 Task: Research Airbnb options in Tripoli, Libya from 10th November, 2023 to 25th November, 2023 for 4 adults.4 bedrooms having 4 beds and 4 bathrooms. Property type can be hotel. Amenities needed are: wifi, TV, free parkinig on premises, gym, breakfast. Look for 5 properties as per requirement.
Action: Mouse moved to (539, 103)
Screenshot: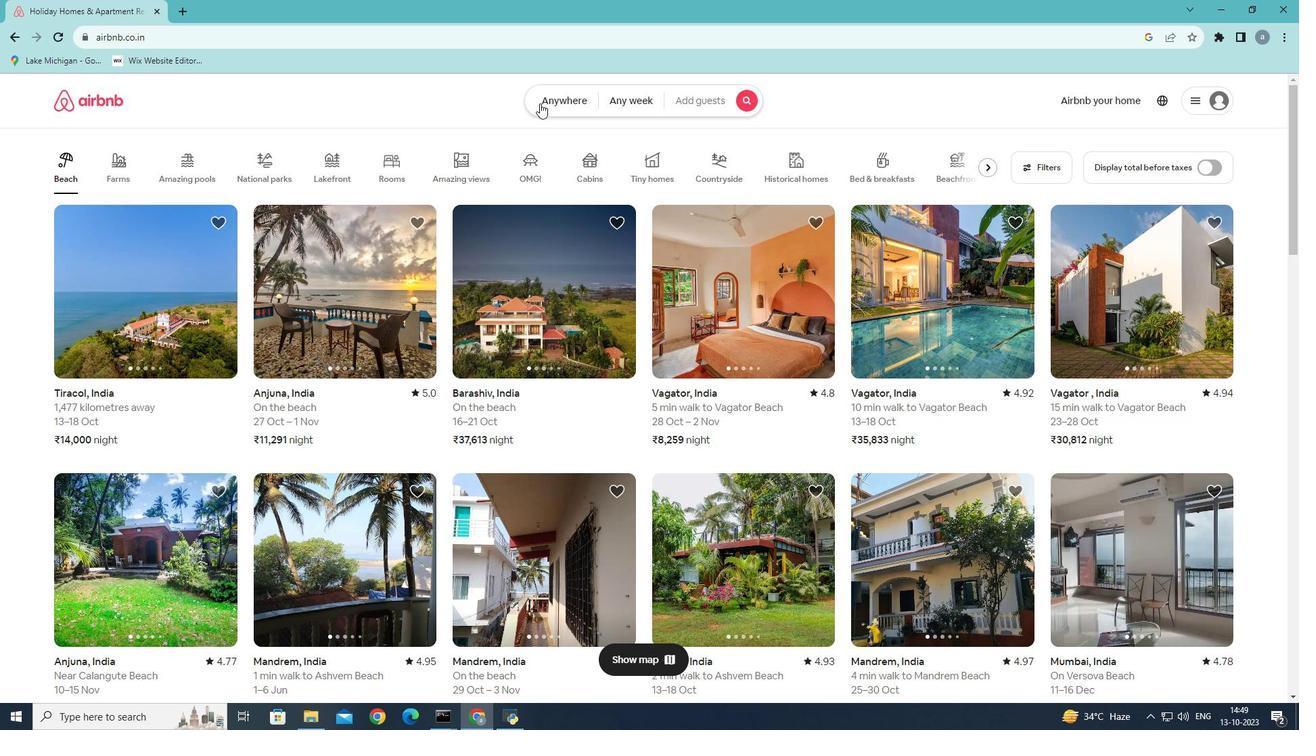 
Action: Mouse pressed left at (539, 103)
Screenshot: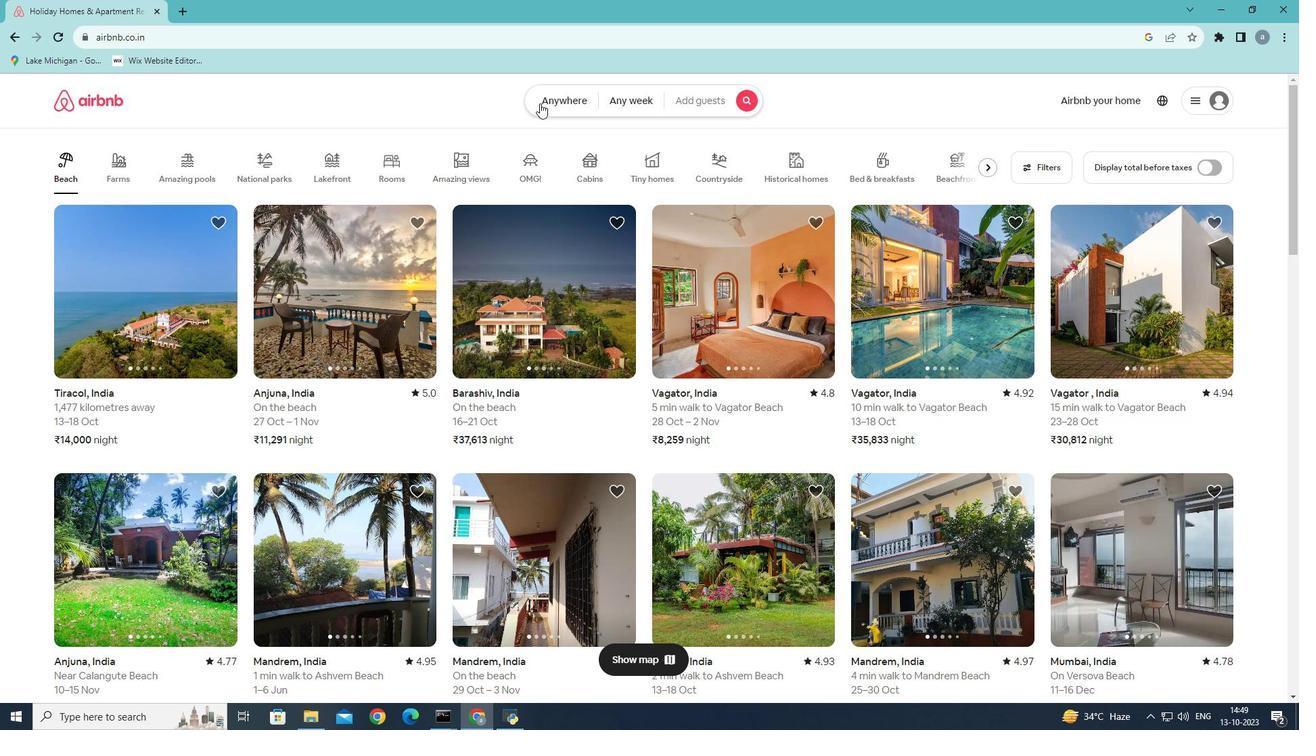 
Action: Mouse moved to (386, 152)
Screenshot: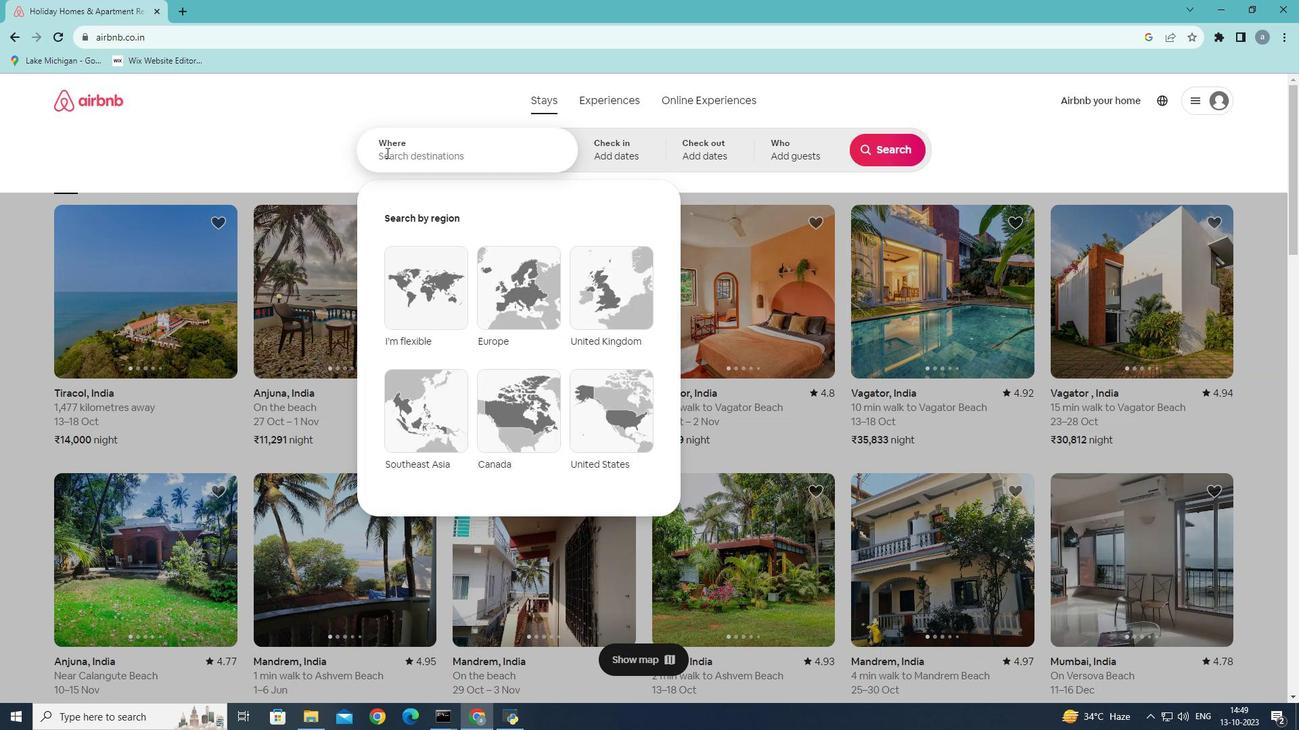 
Action: Mouse pressed left at (386, 152)
Screenshot: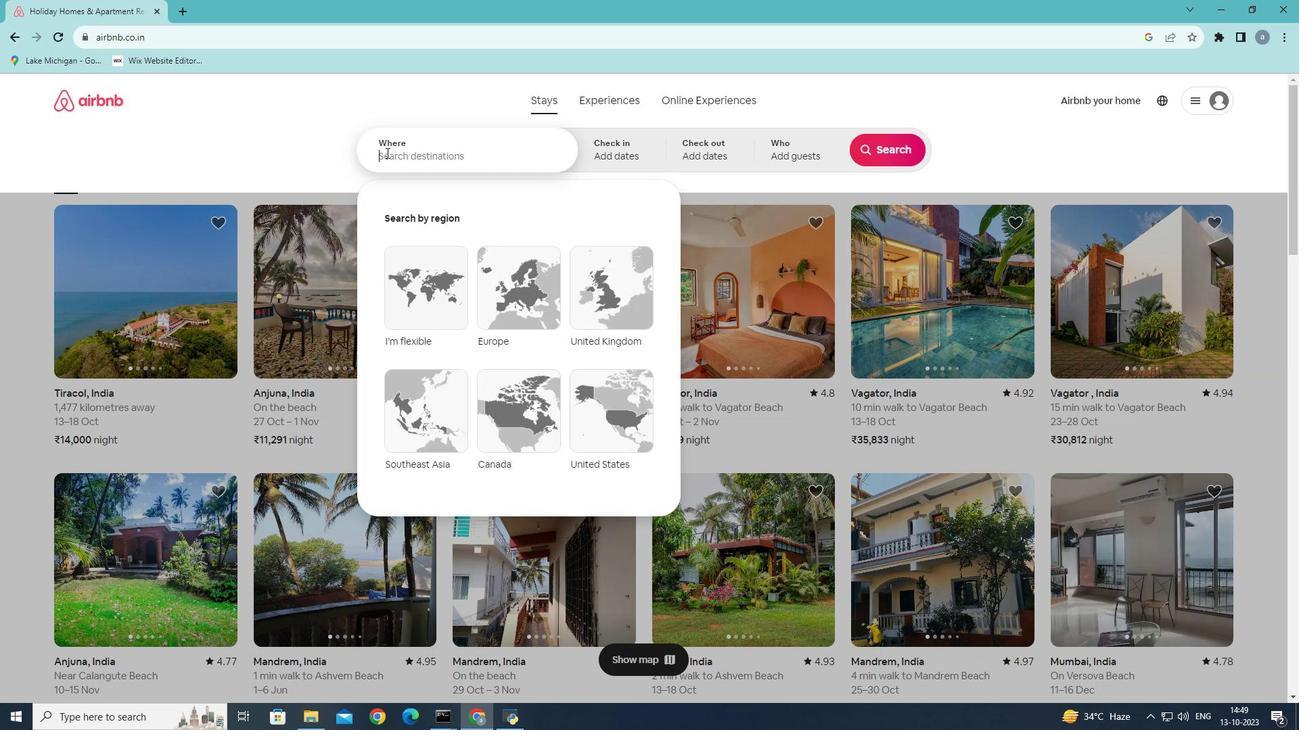 
Action: Mouse moved to (386, 154)
Screenshot: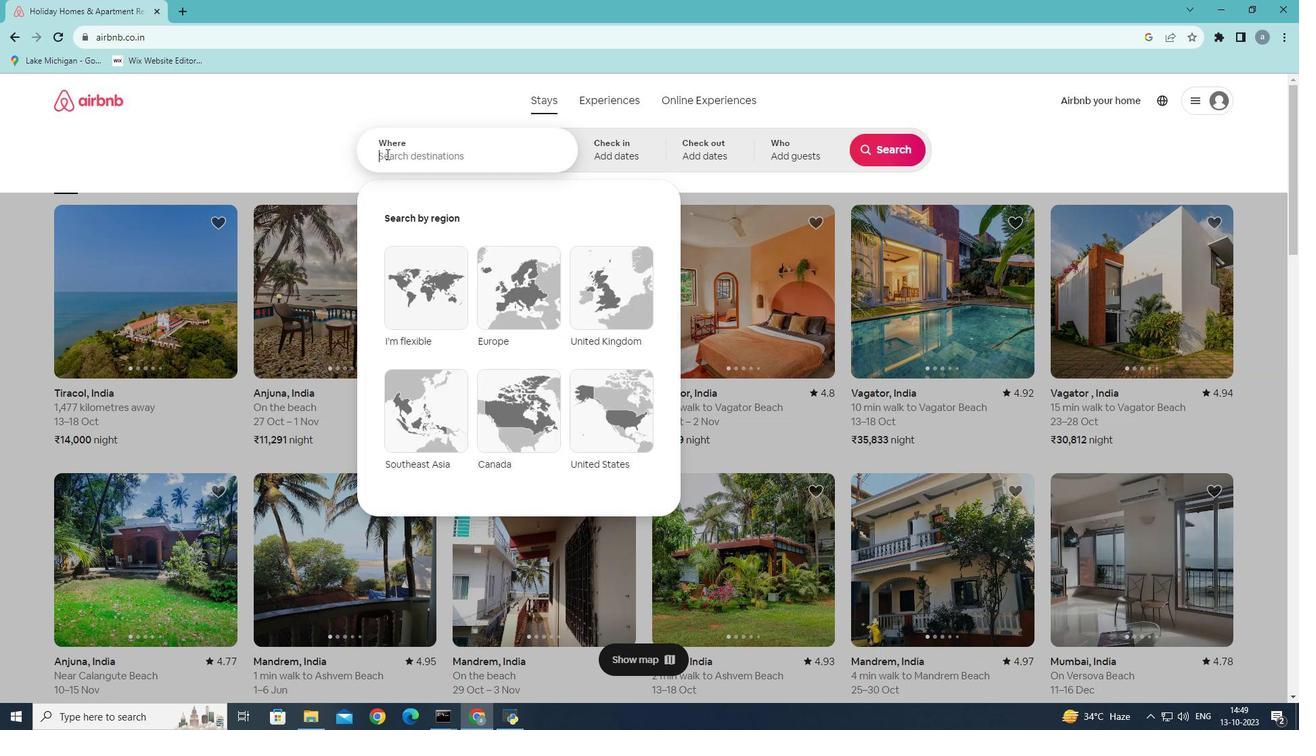 
Action: Key pressed <Key.shift>Tripoli
Screenshot: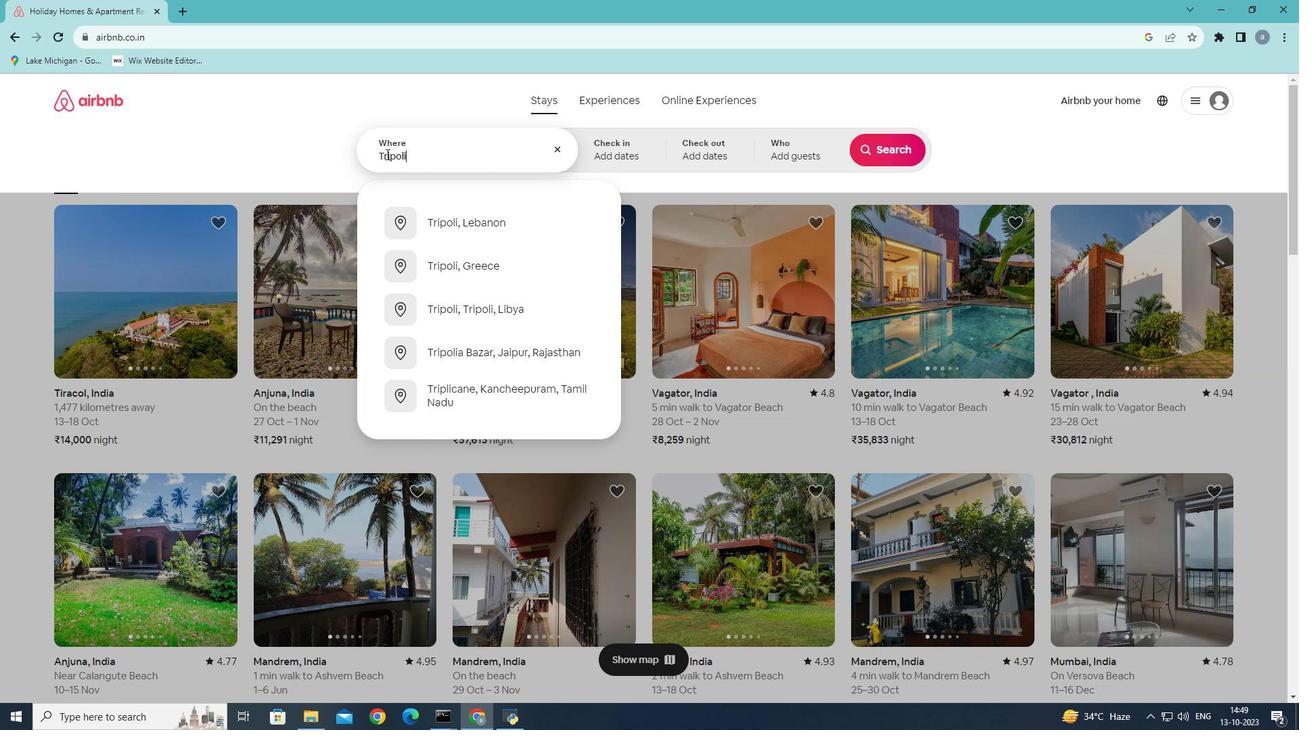 
Action: Mouse moved to (462, 313)
Screenshot: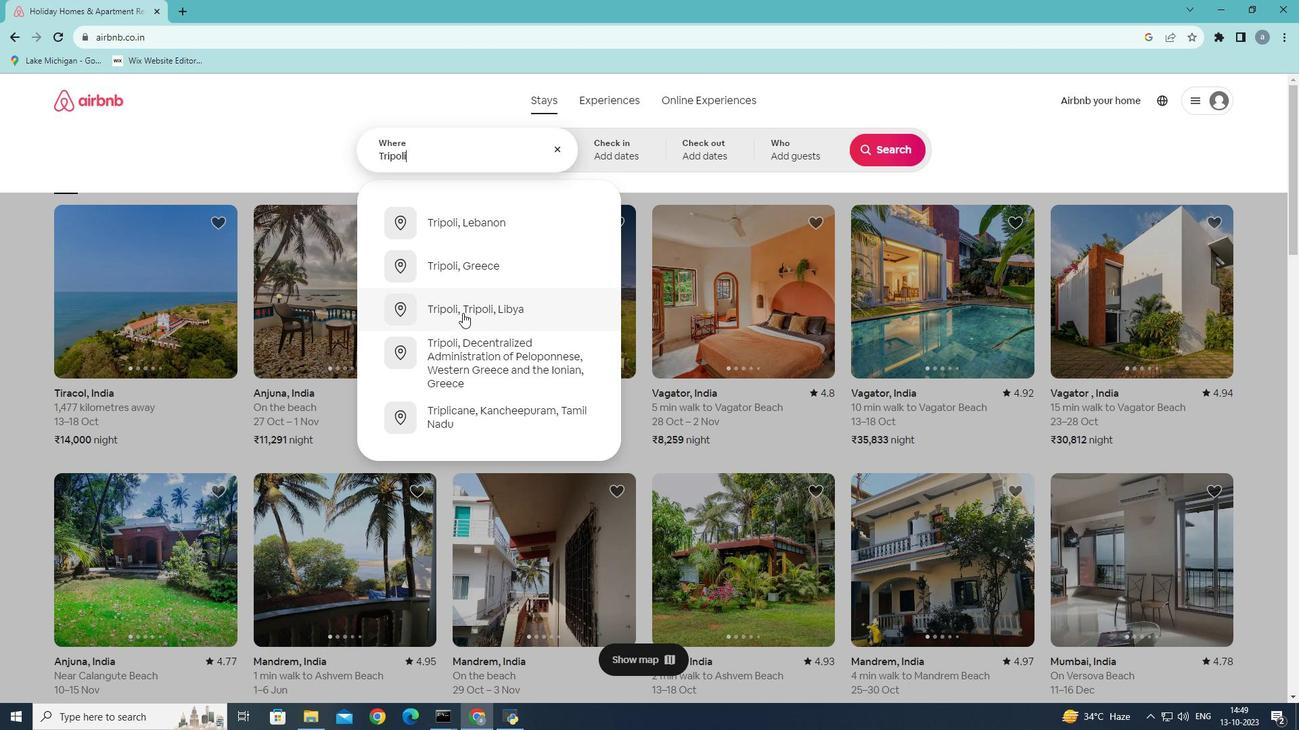 
Action: Mouse pressed left at (462, 313)
Screenshot: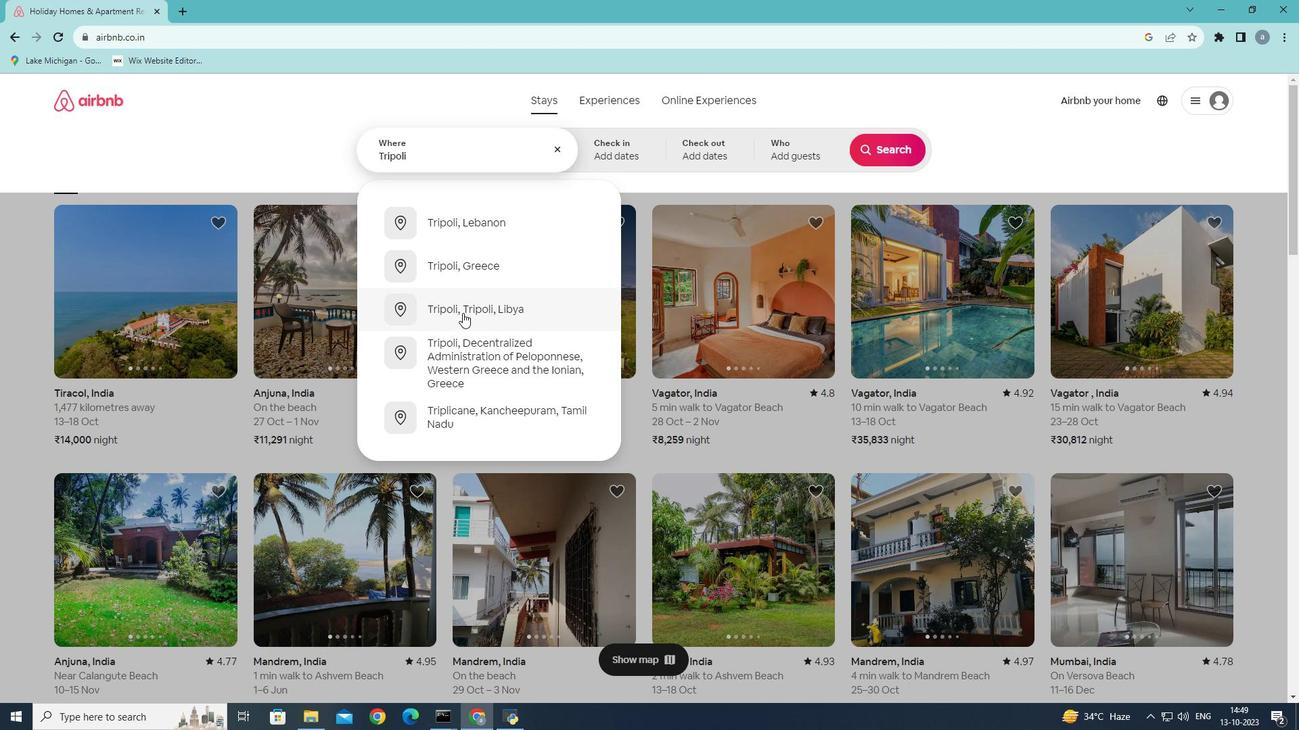 
Action: Mouse moved to (889, 255)
Screenshot: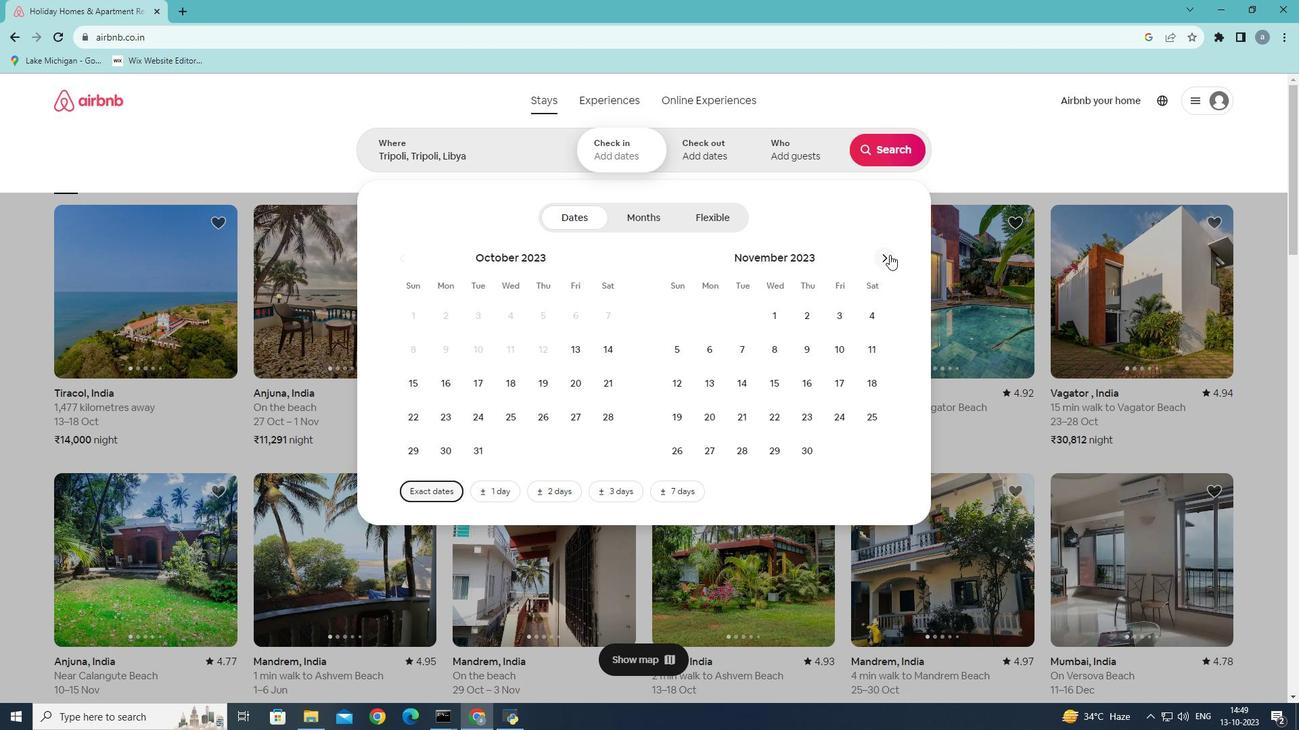 
Action: Mouse pressed left at (889, 255)
Screenshot: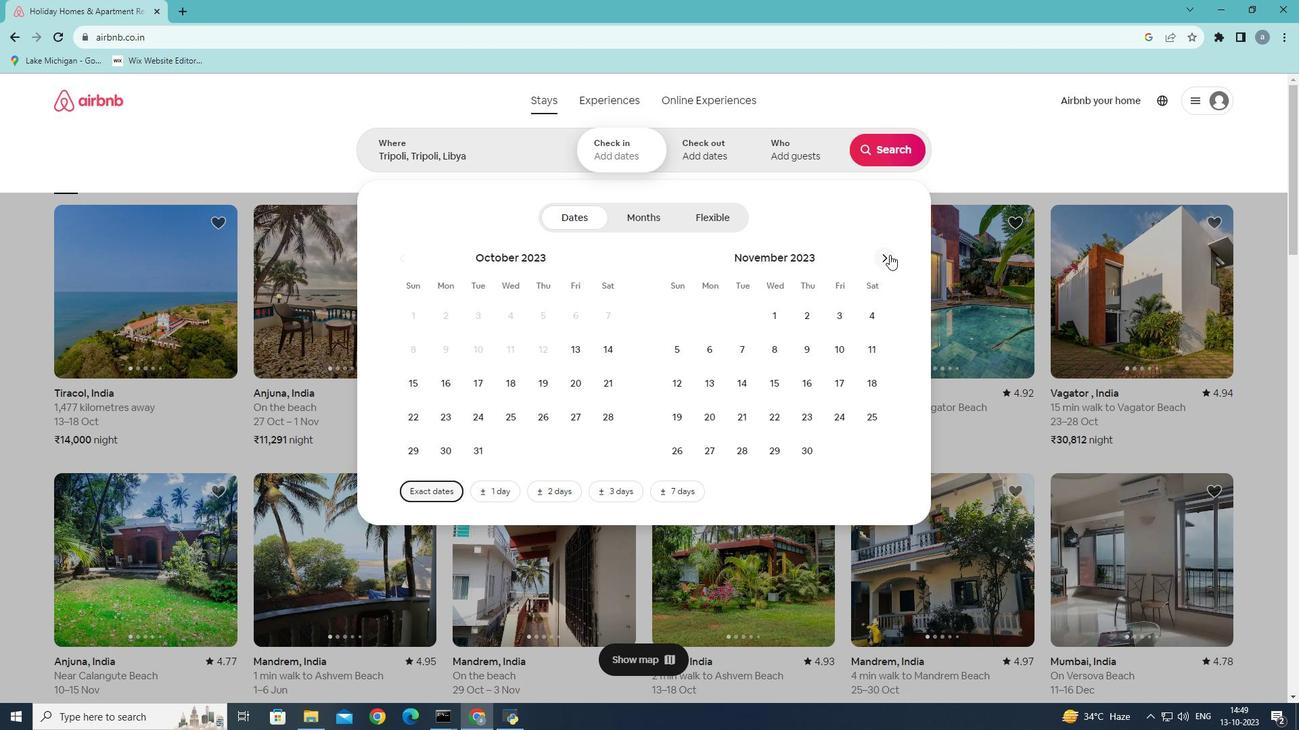 
Action: Mouse moved to (572, 347)
Screenshot: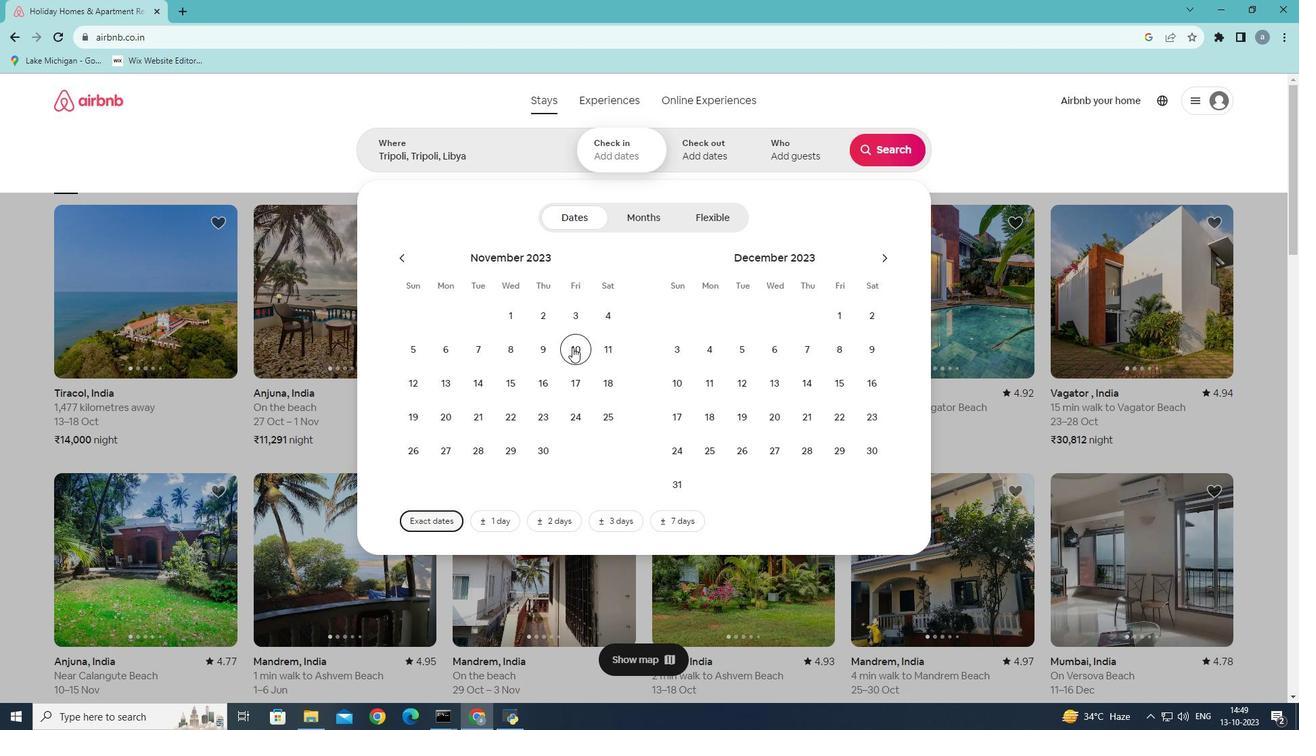 
Action: Mouse pressed left at (572, 347)
Screenshot: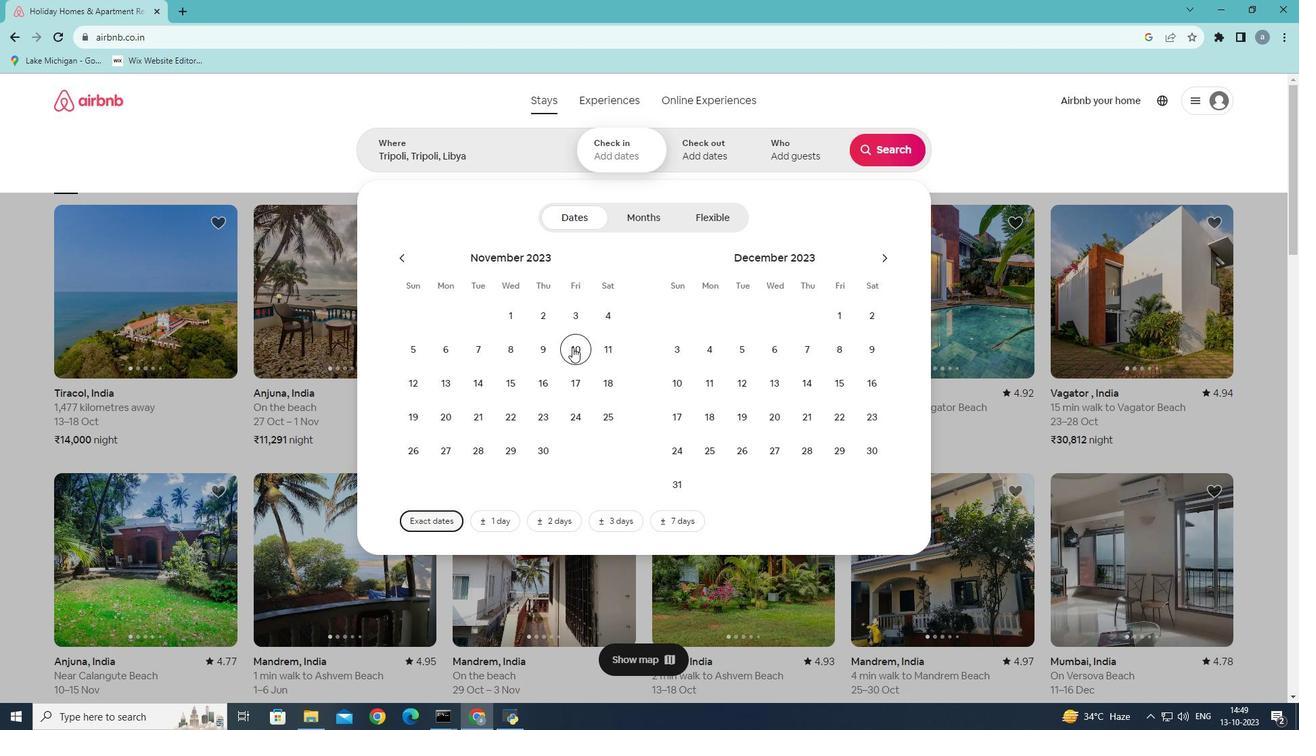 
Action: Mouse moved to (616, 421)
Screenshot: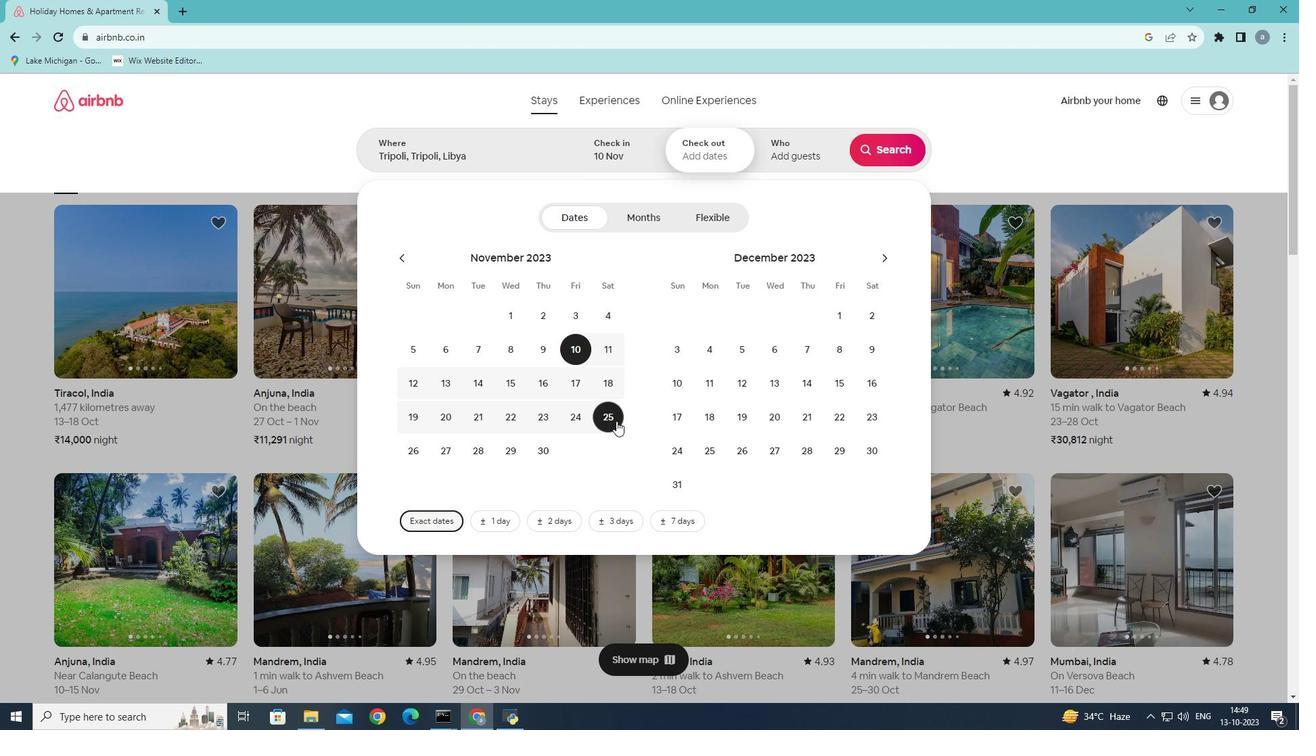 
Action: Mouse pressed left at (616, 421)
Screenshot: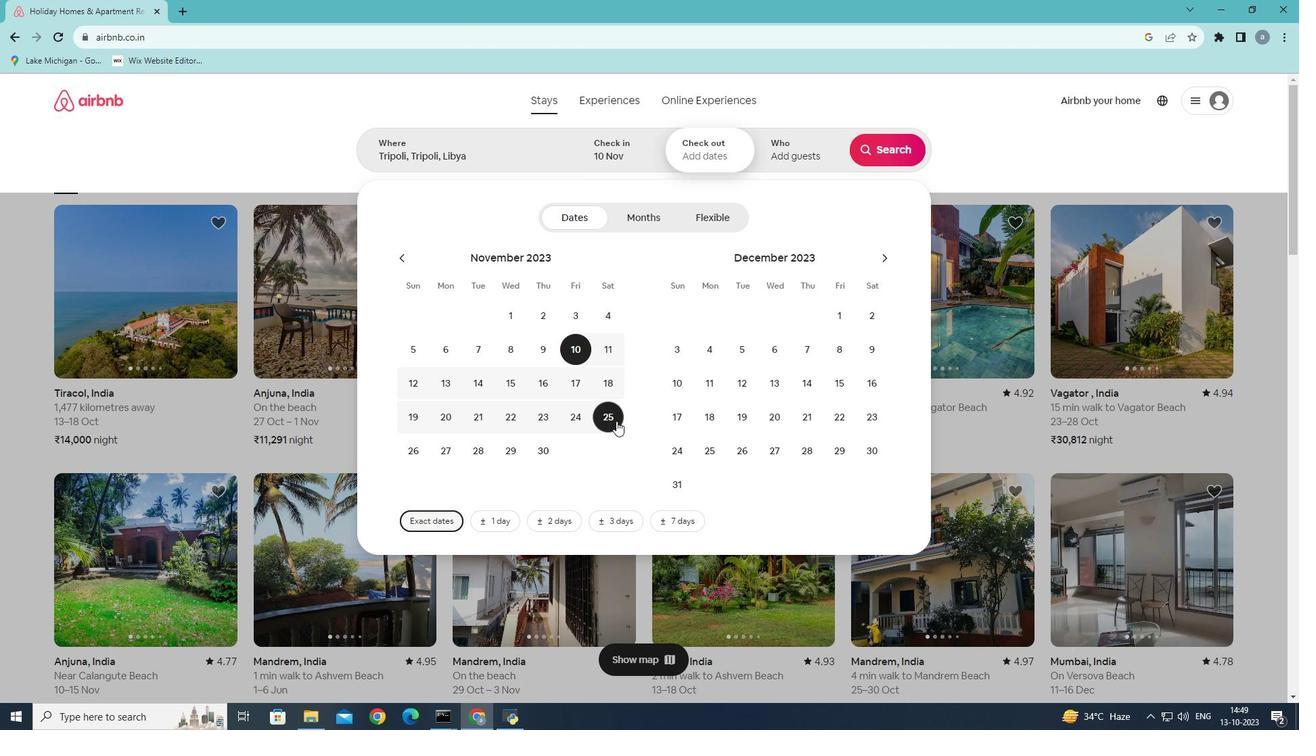 
Action: Mouse moved to (830, 156)
Screenshot: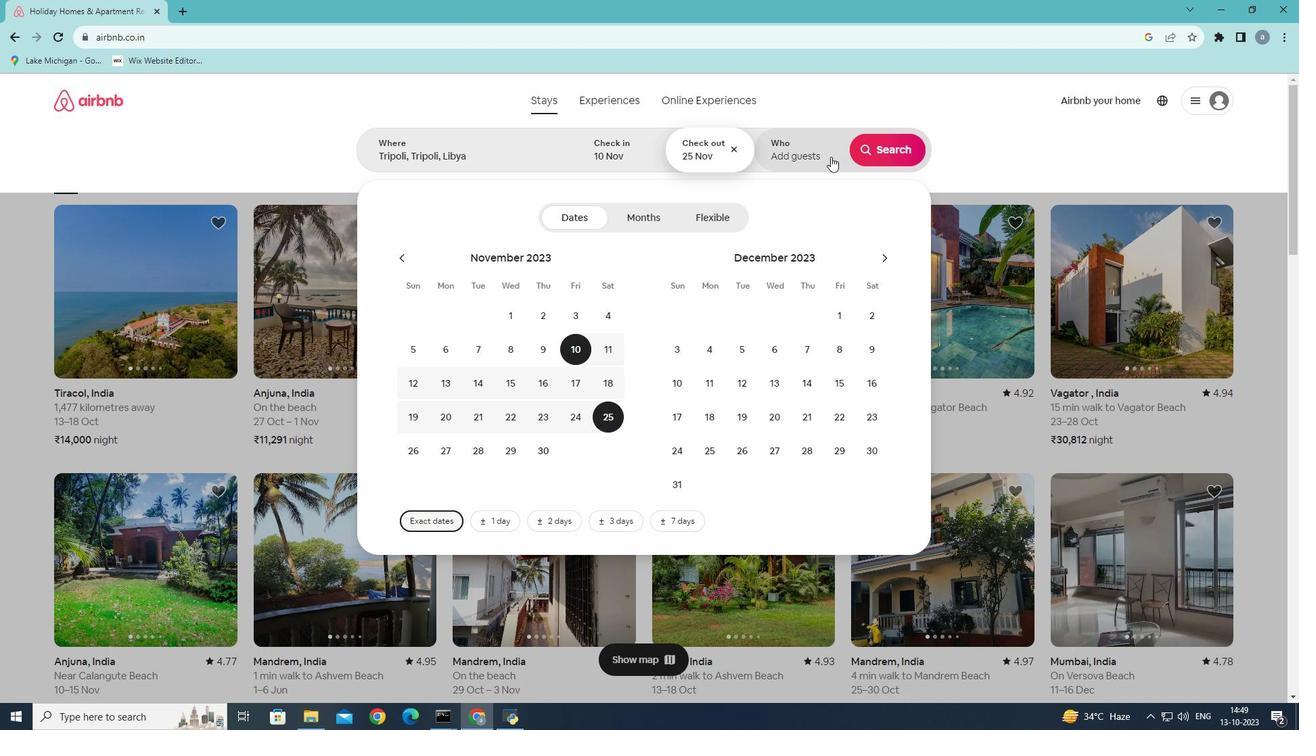 
Action: Mouse pressed left at (830, 156)
Screenshot: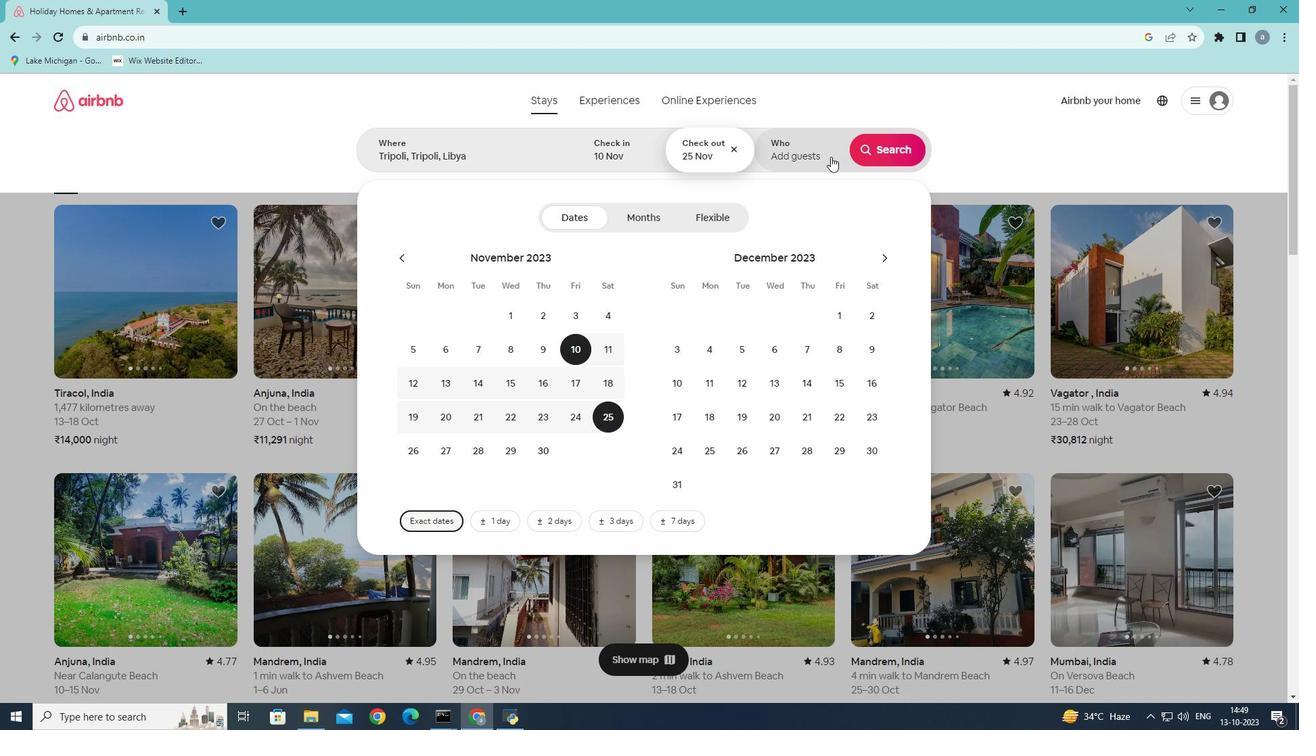 
Action: Mouse moved to (883, 218)
Screenshot: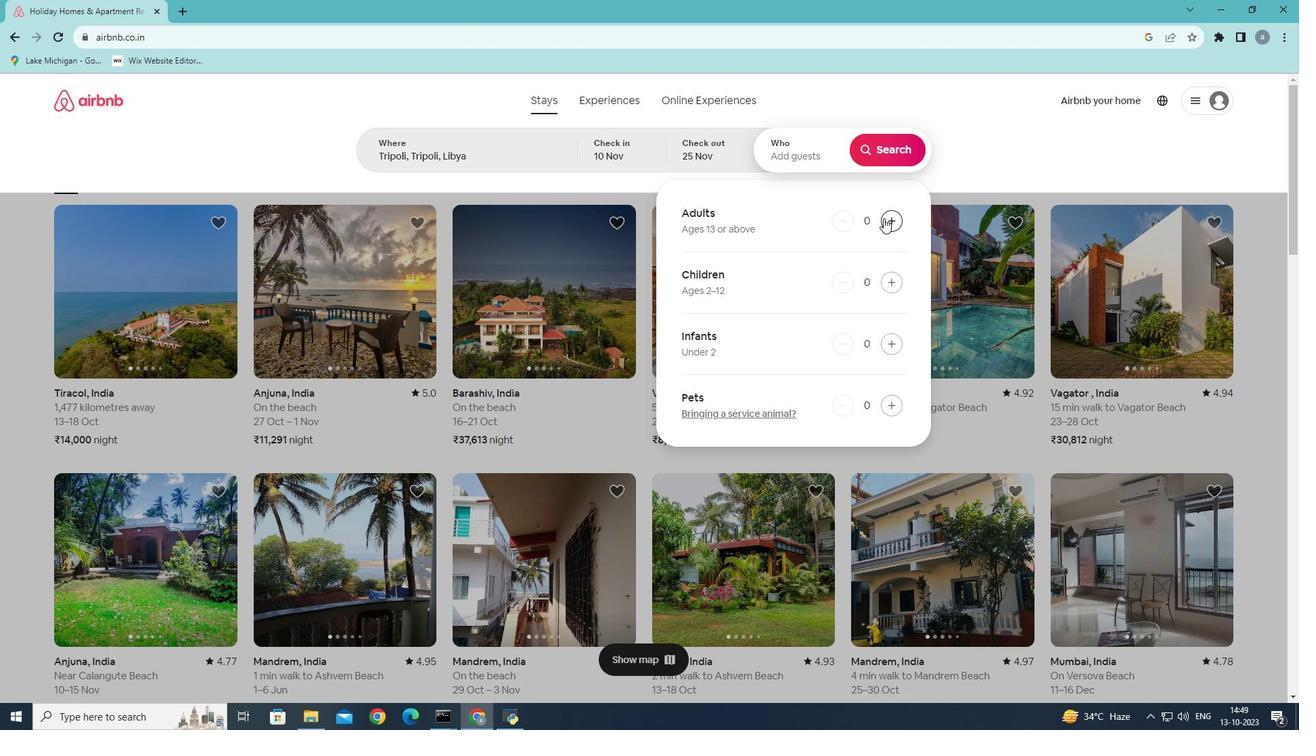 
Action: Mouse pressed left at (883, 218)
Screenshot: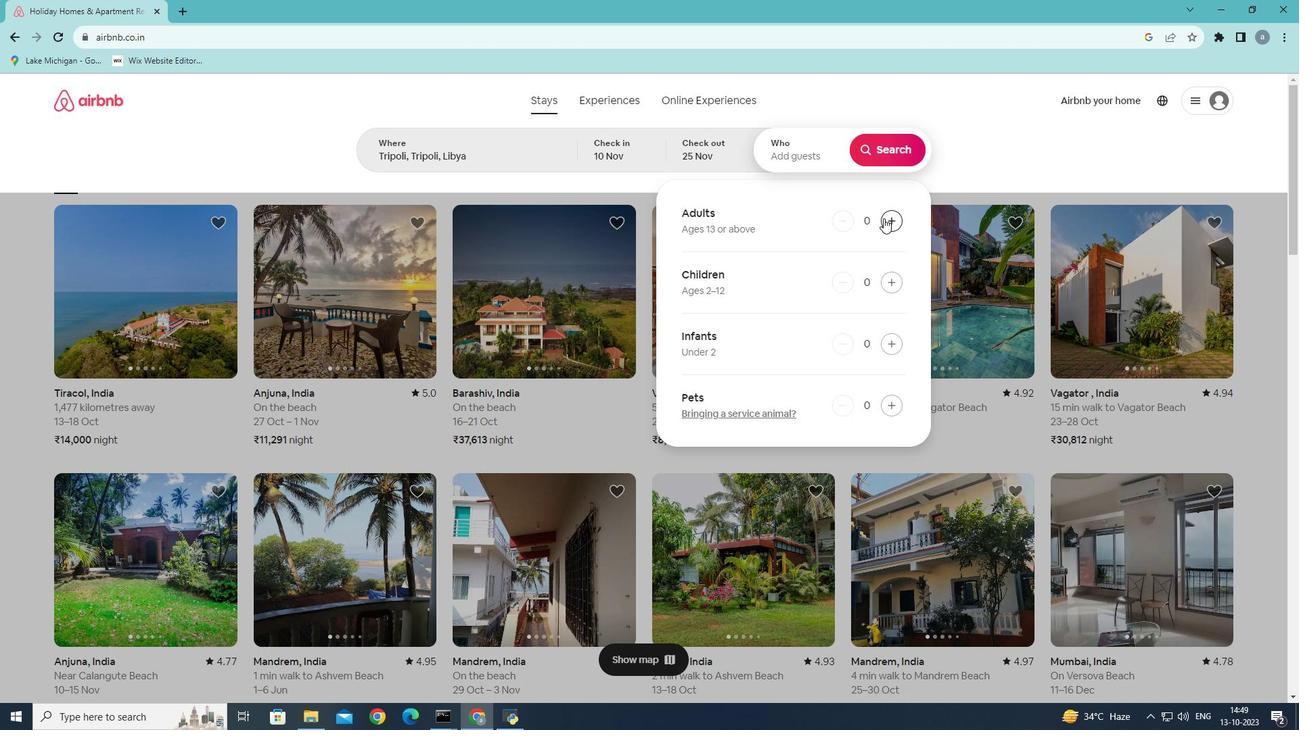 
Action: Mouse pressed left at (883, 218)
Screenshot: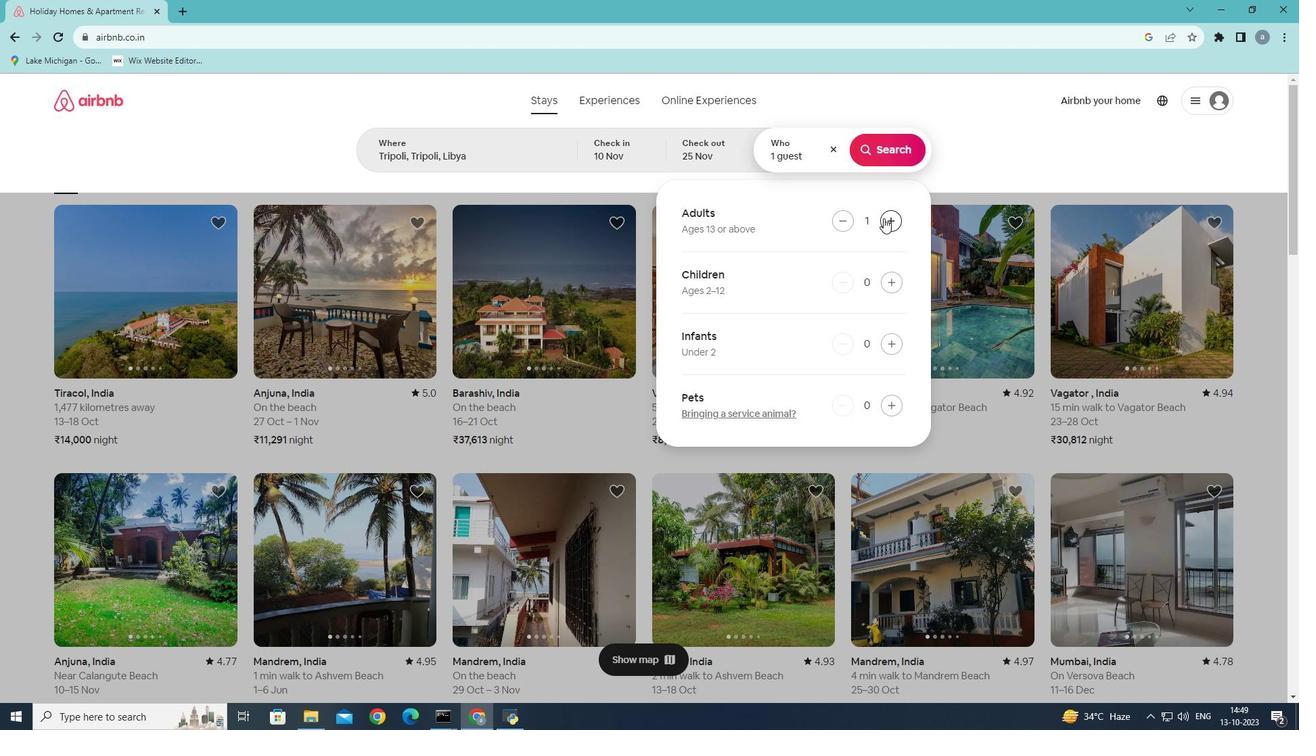
Action: Mouse pressed left at (883, 218)
Screenshot: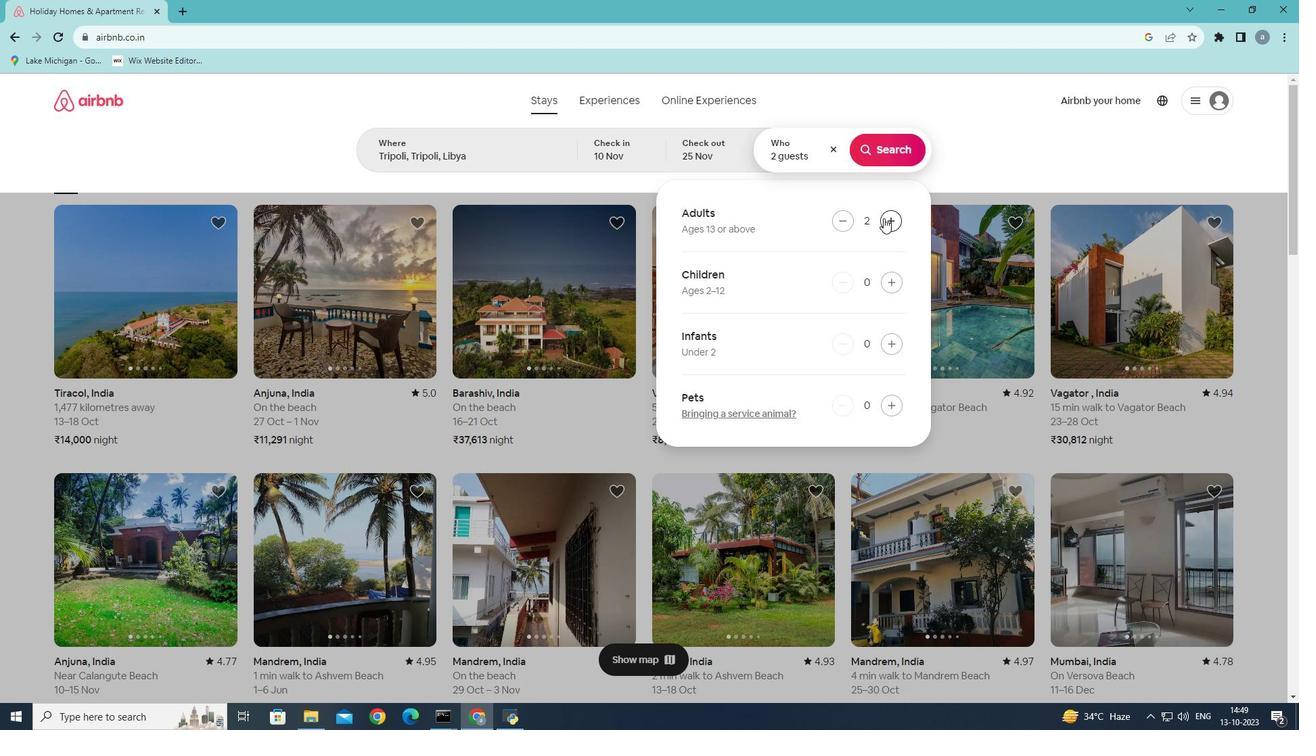 
Action: Mouse pressed left at (883, 218)
Screenshot: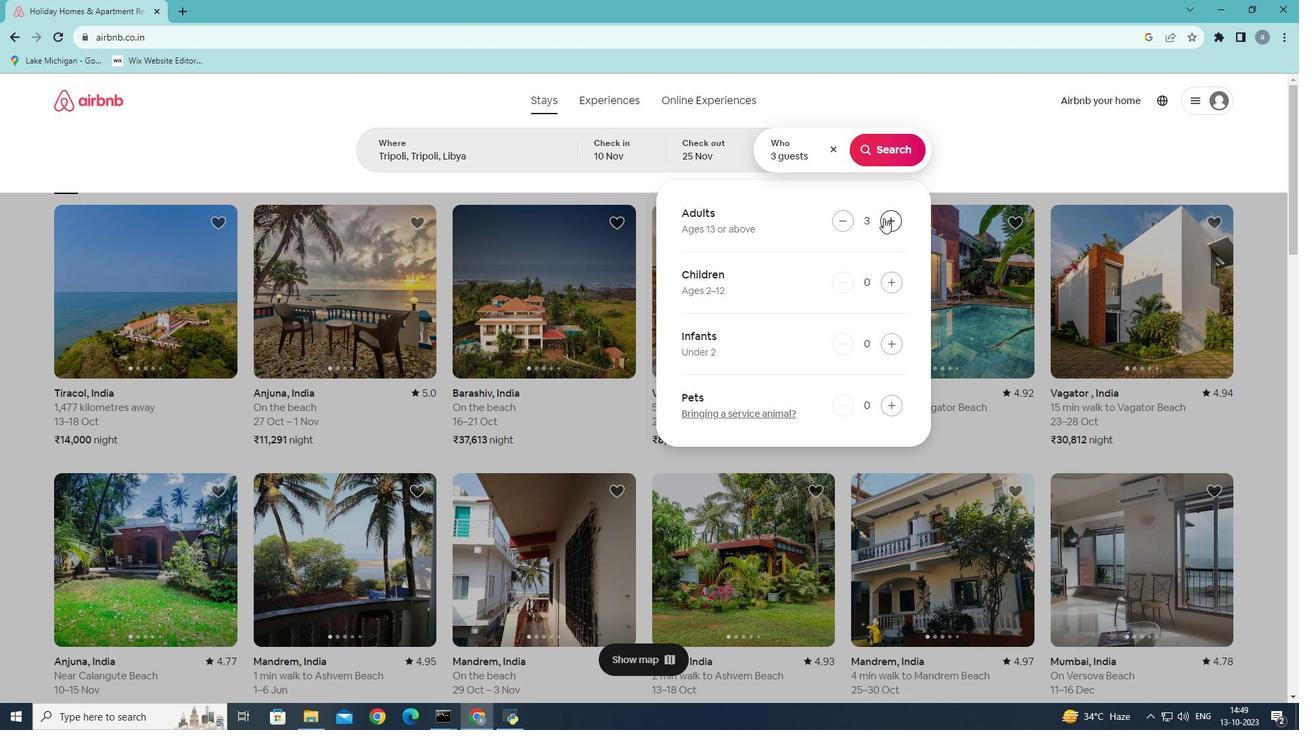 
Action: Mouse moved to (875, 151)
Screenshot: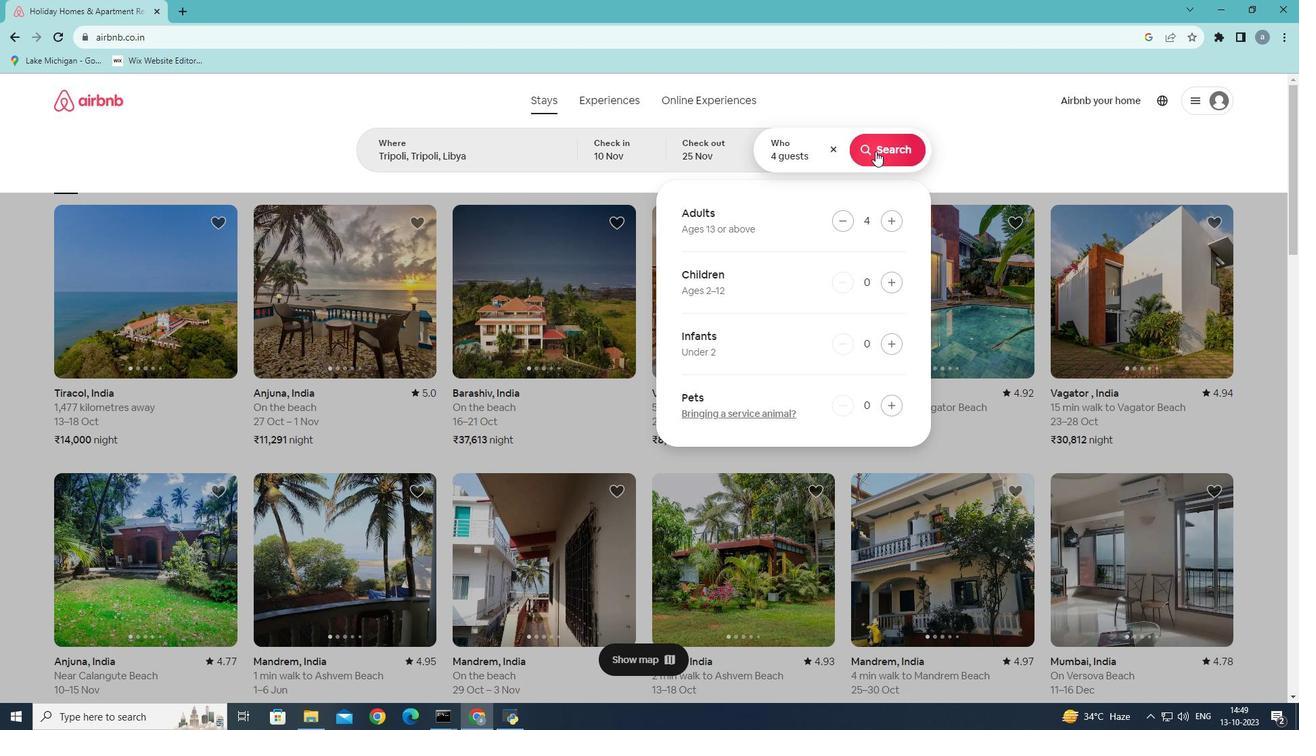 
Action: Mouse pressed left at (875, 151)
Screenshot: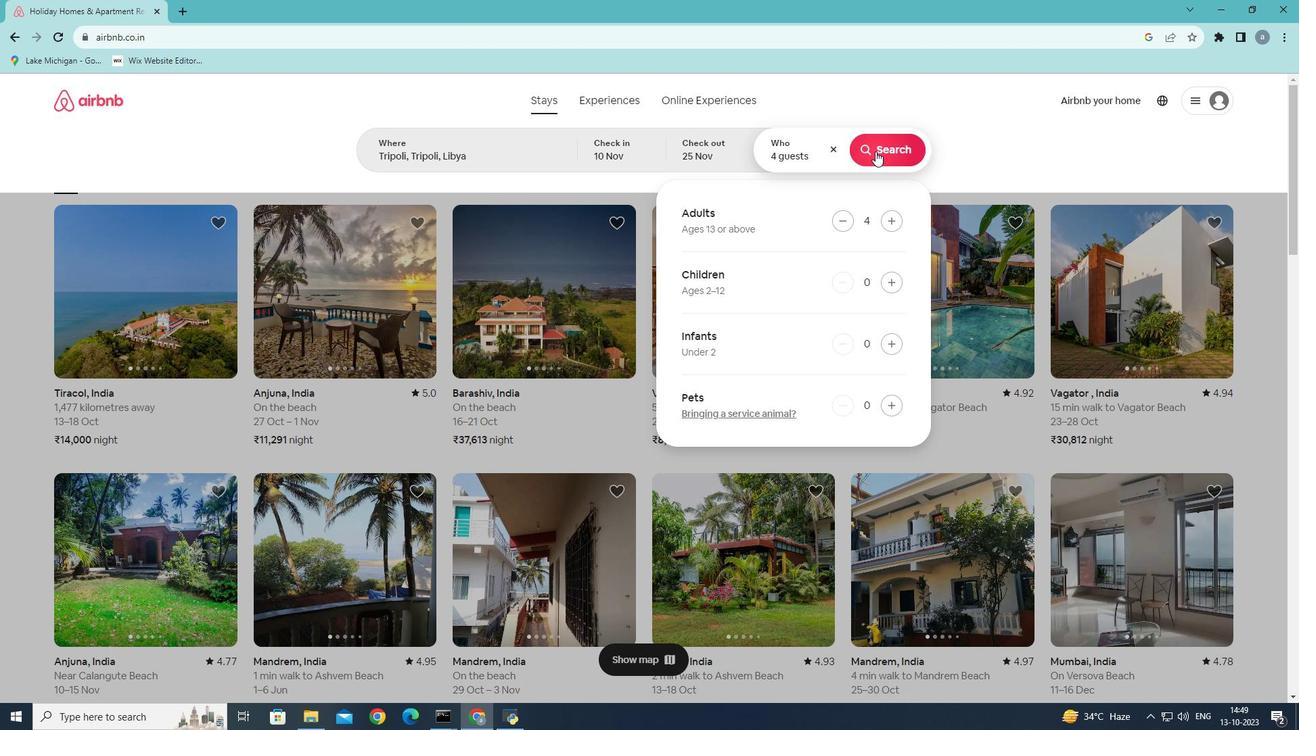 
Action: Mouse moved to (1088, 156)
Screenshot: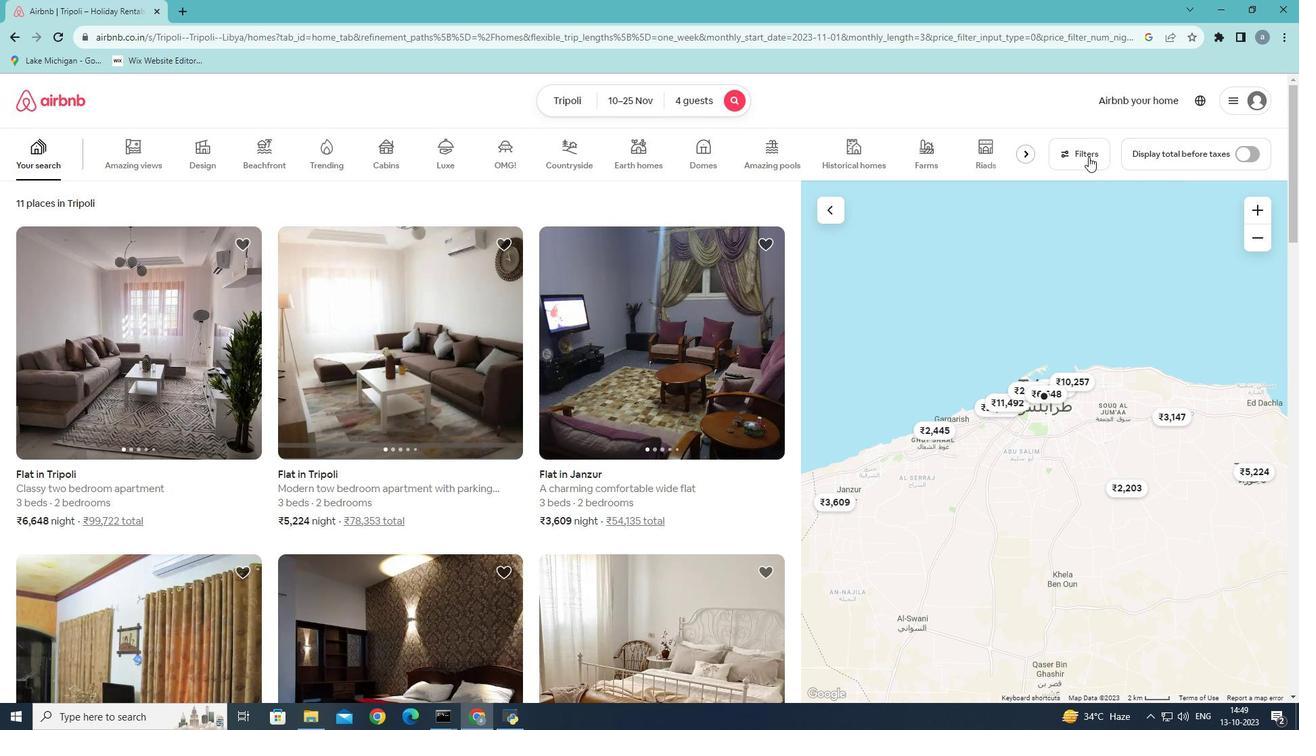 
Action: Mouse pressed left at (1088, 156)
Screenshot: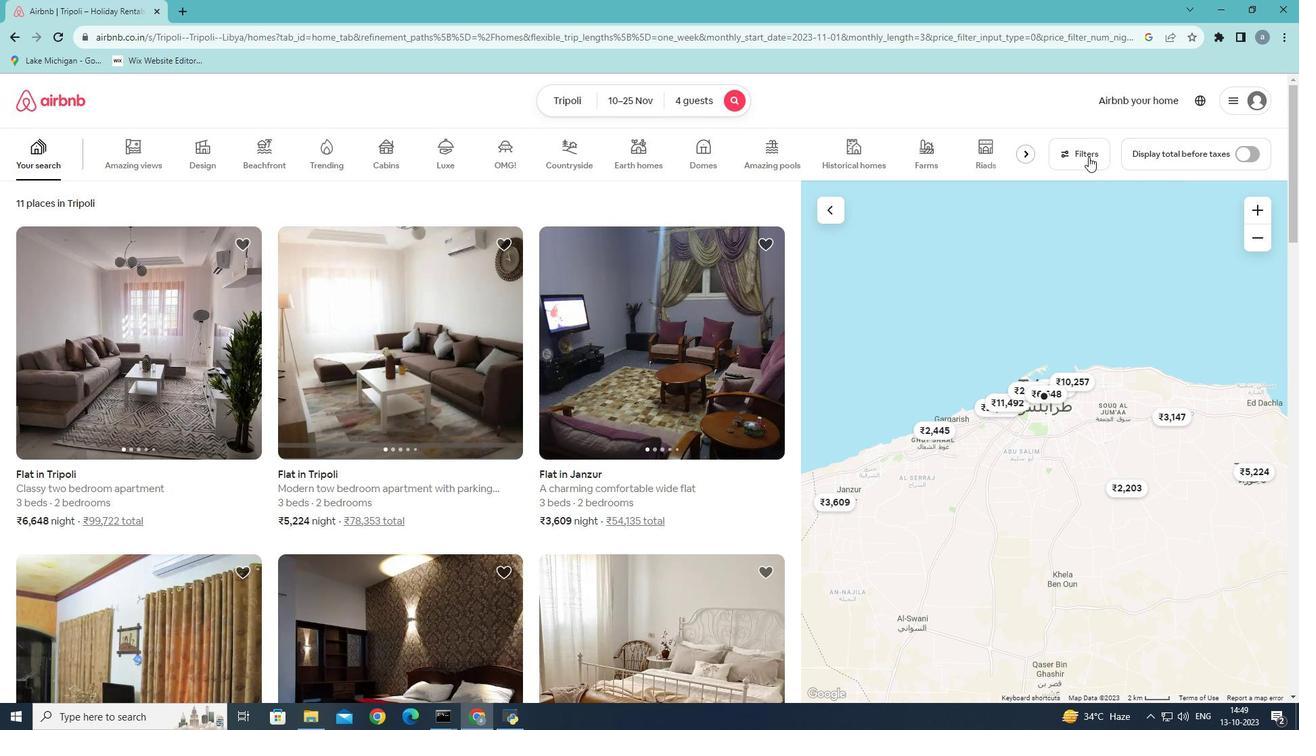 
Action: Mouse moved to (761, 350)
Screenshot: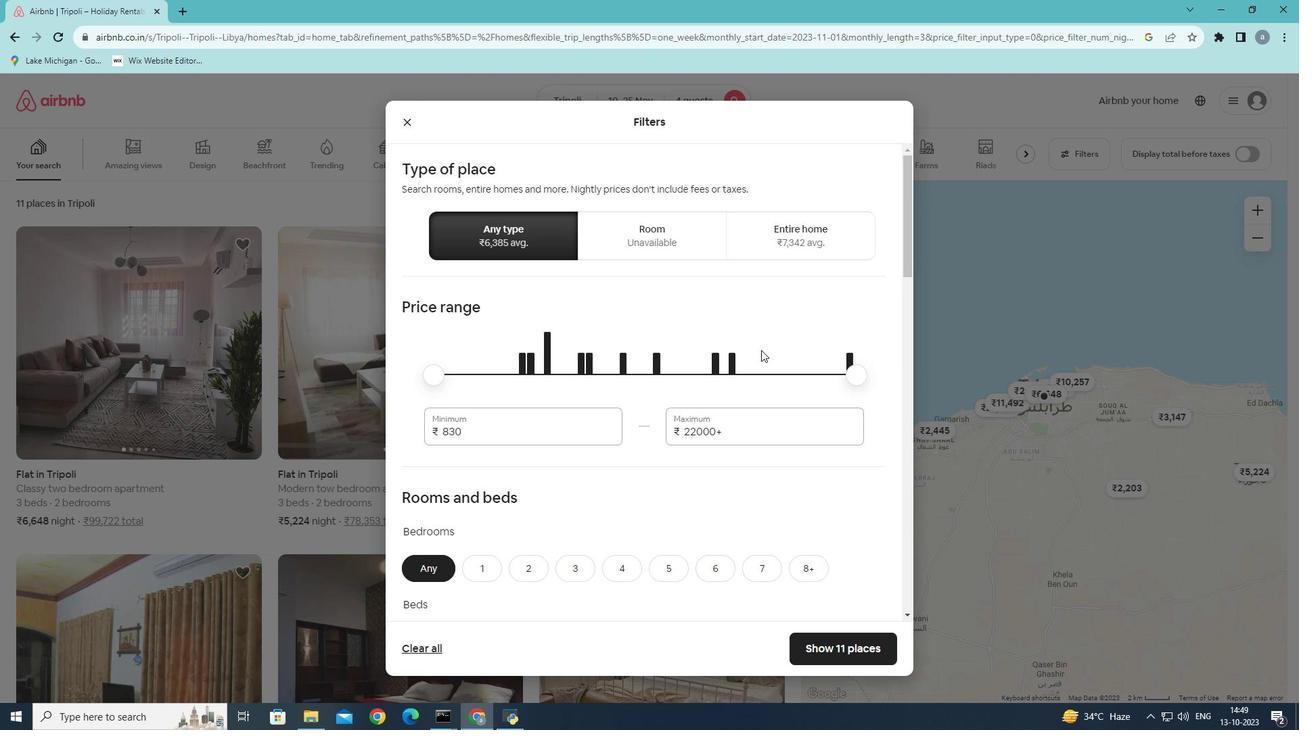 
Action: Mouse scrolled (761, 349) with delta (0, 0)
Screenshot: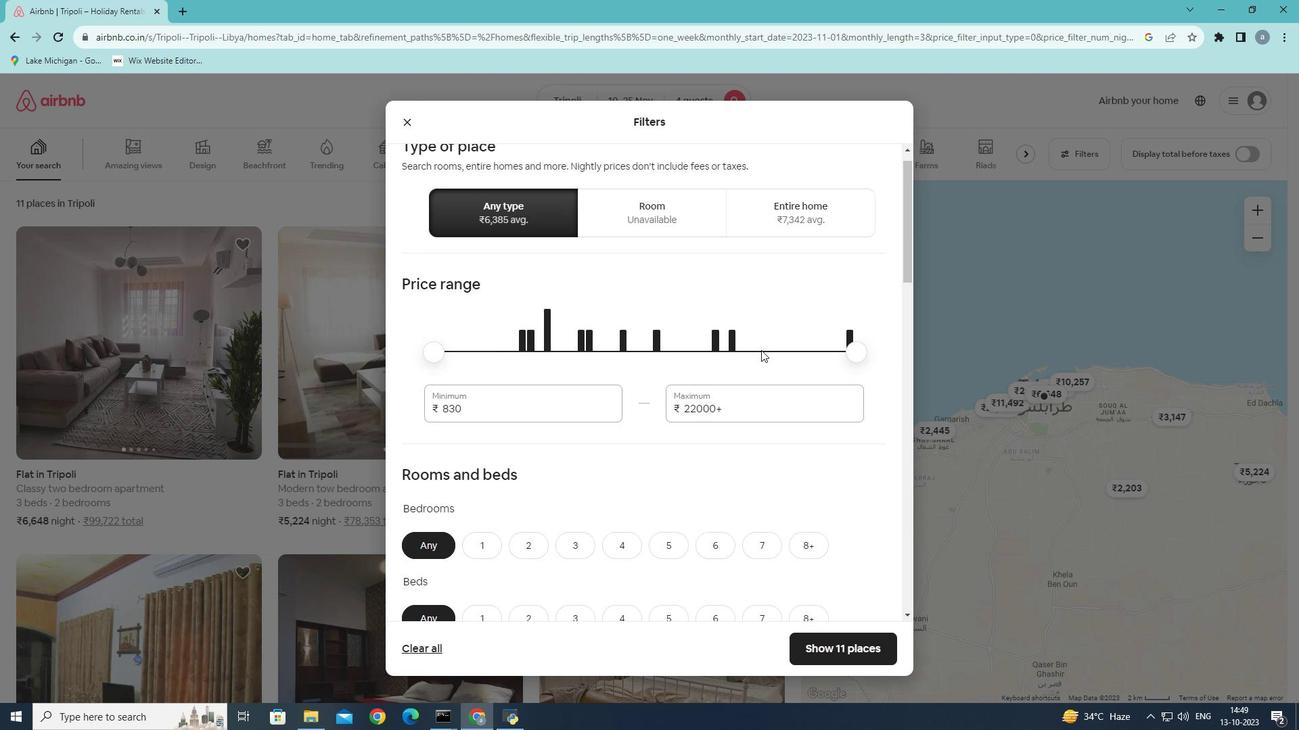 
Action: Mouse moved to (626, 498)
Screenshot: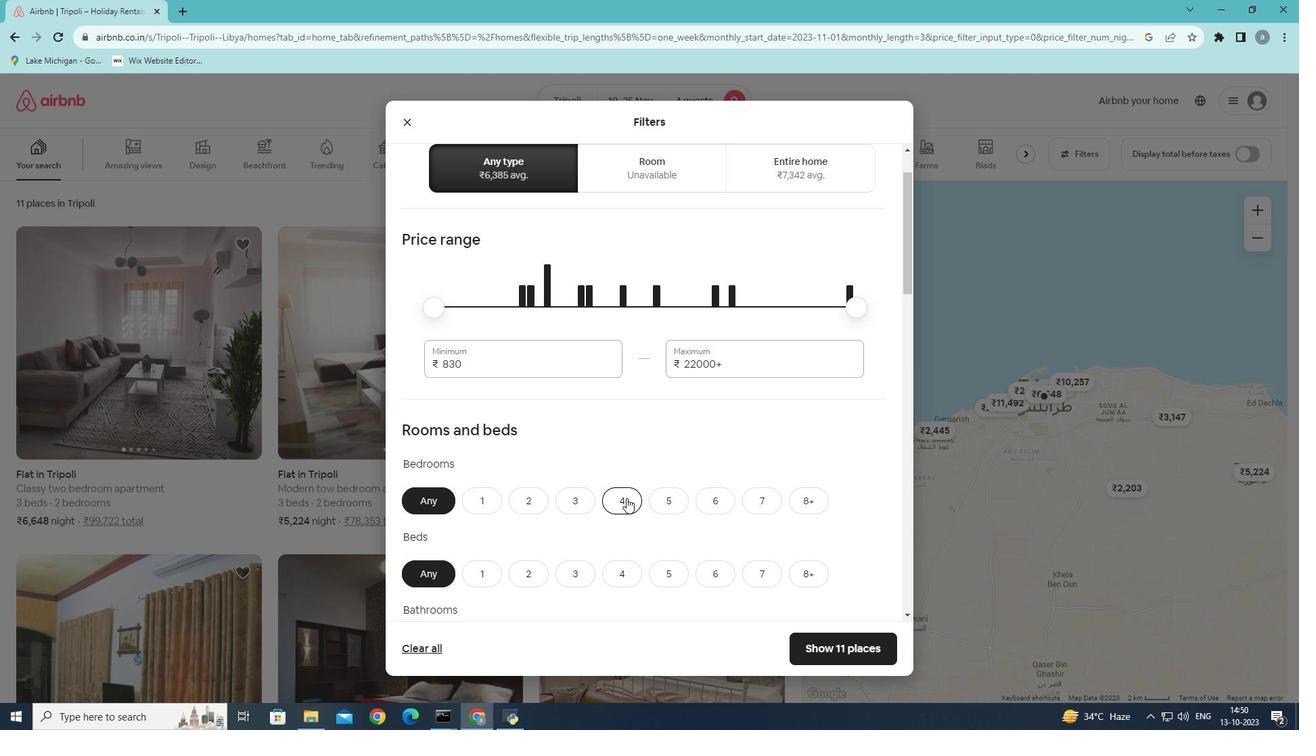 
Action: Mouse scrolled (626, 497) with delta (0, 0)
Screenshot: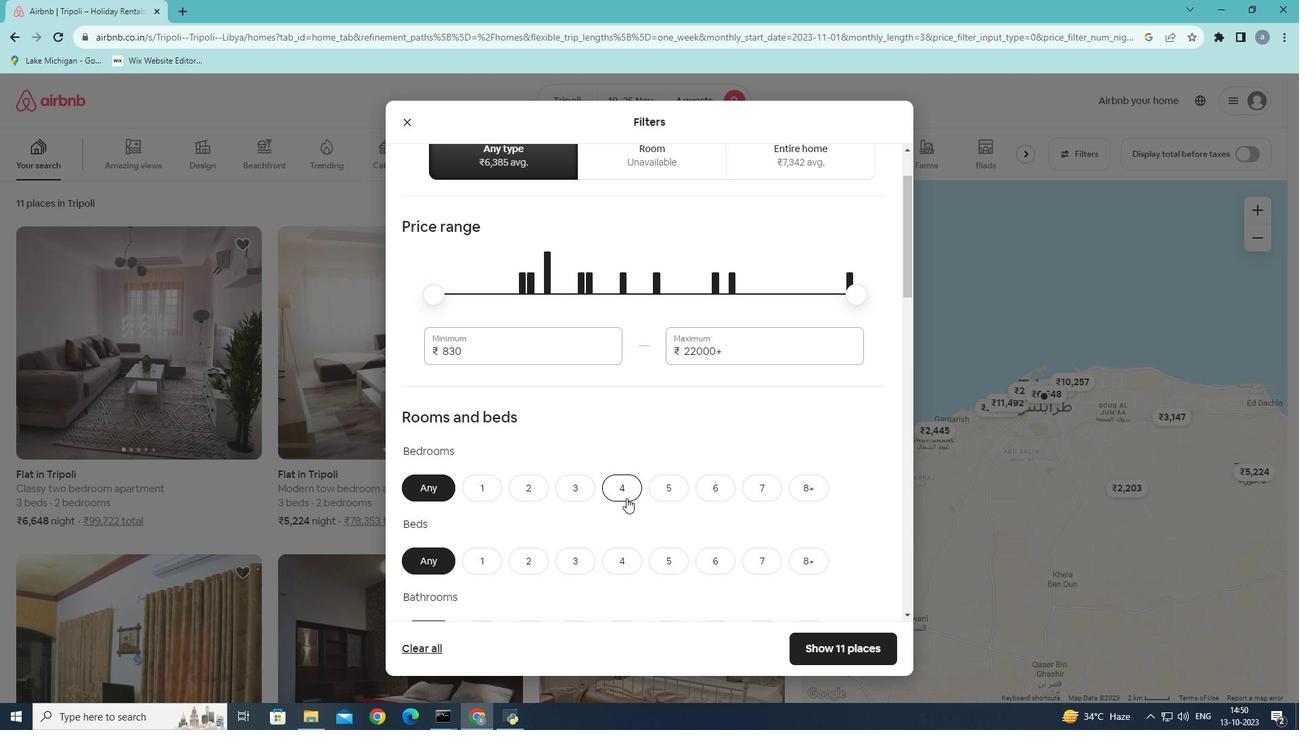 
Action: Mouse scrolled (626, 497) with delta (0, 0)
Screenshot: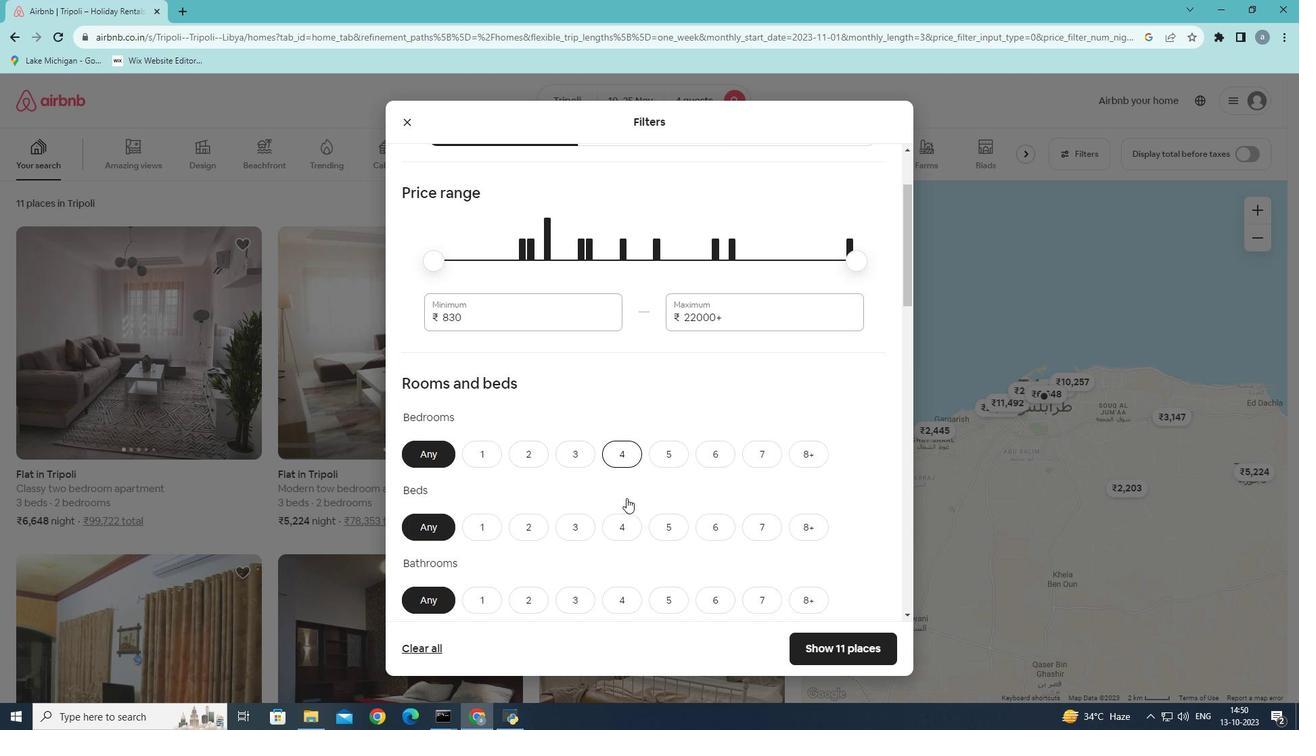 
Action: Mouse scrolled (626, 497) with delta (0, 0)
Screenshot: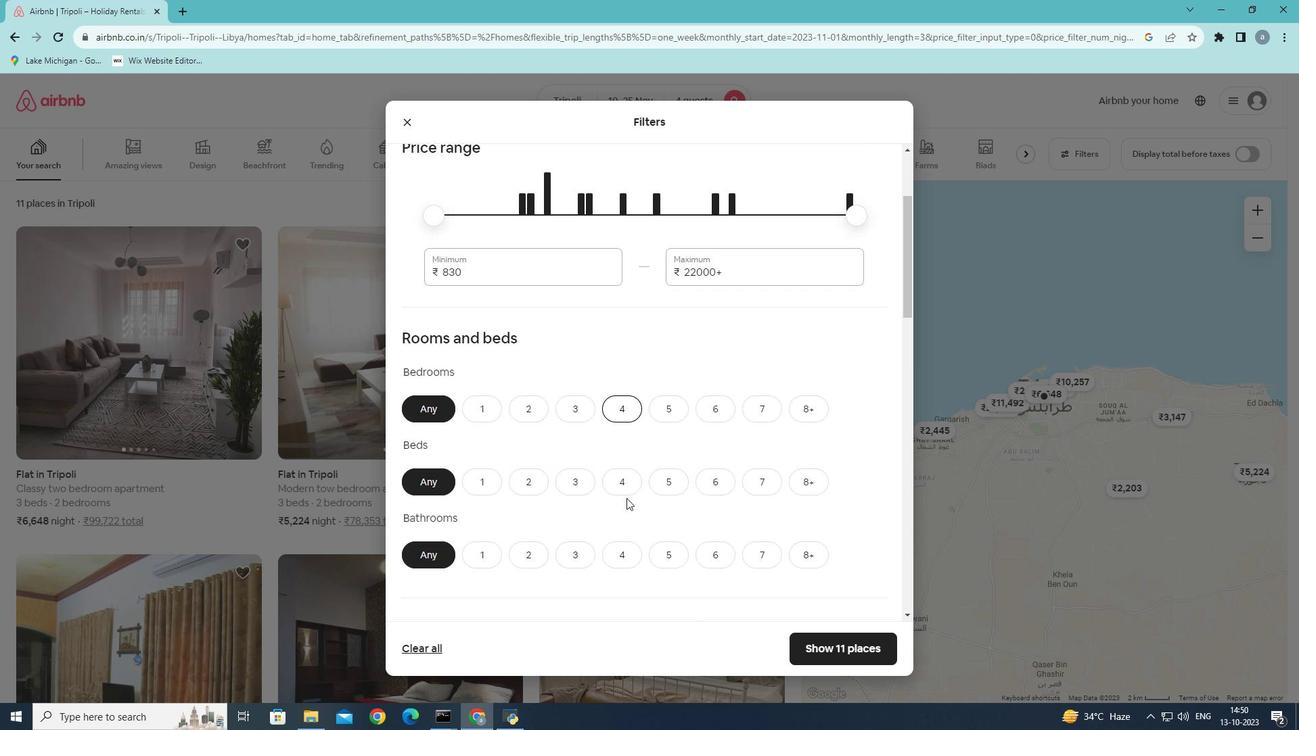 
Action: Mouse moved to (623, 294)
Screenshot: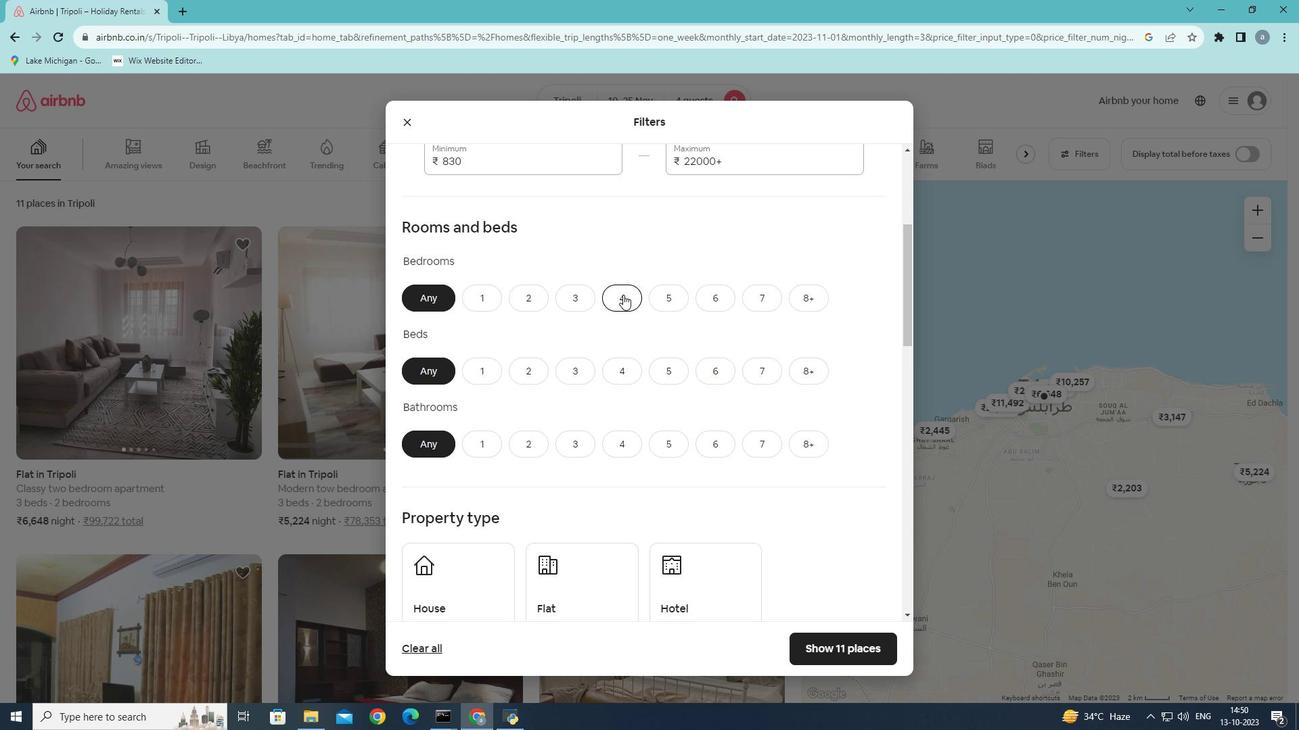 
Action: Mouse pressed left at (623, 294)
Screenshot: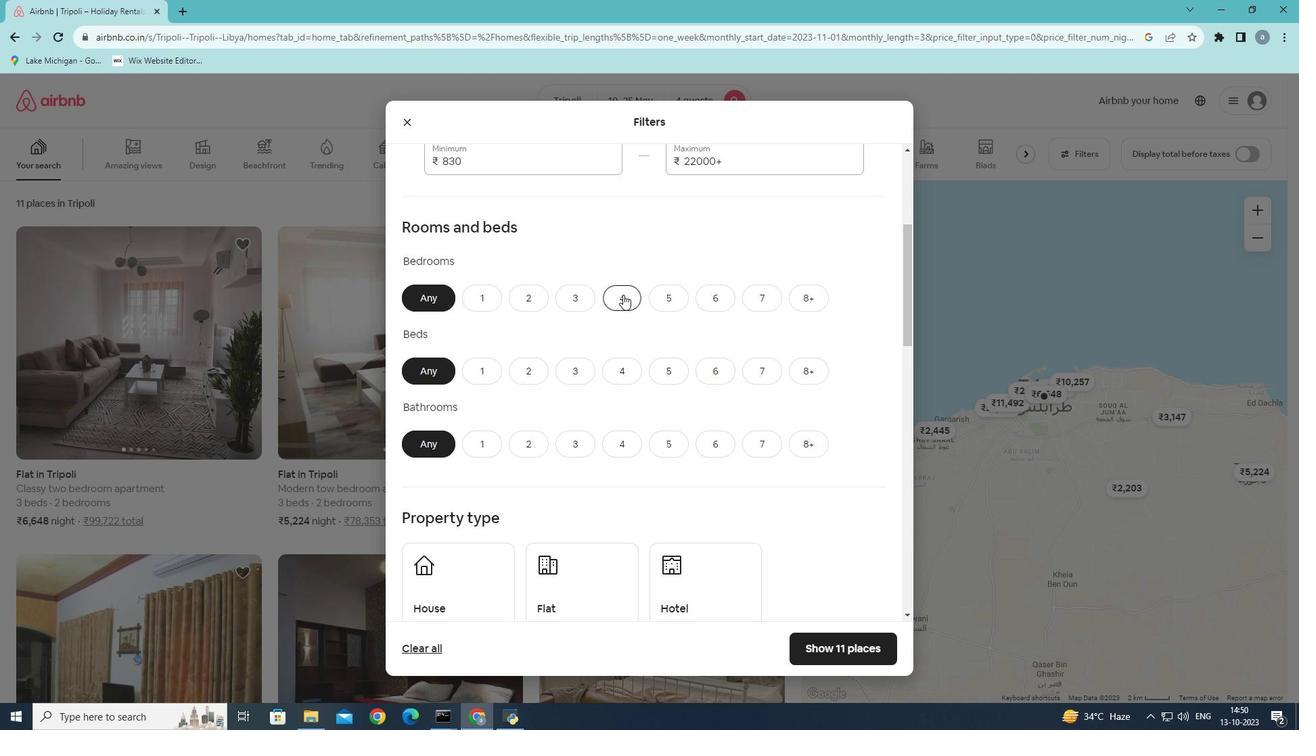 
Action: Mouse moved to (621, 367)
Screenshot: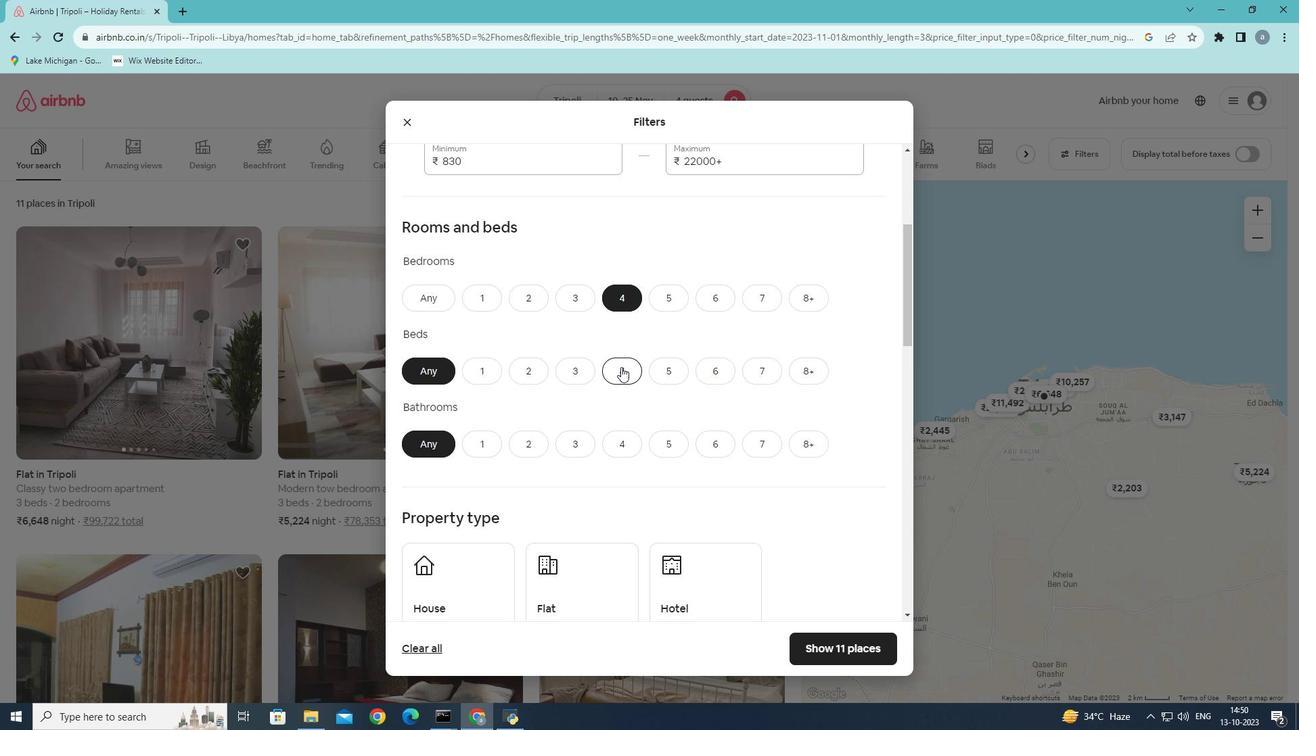 
Action: Mouse pressed left at (621, 367)
Screenshot: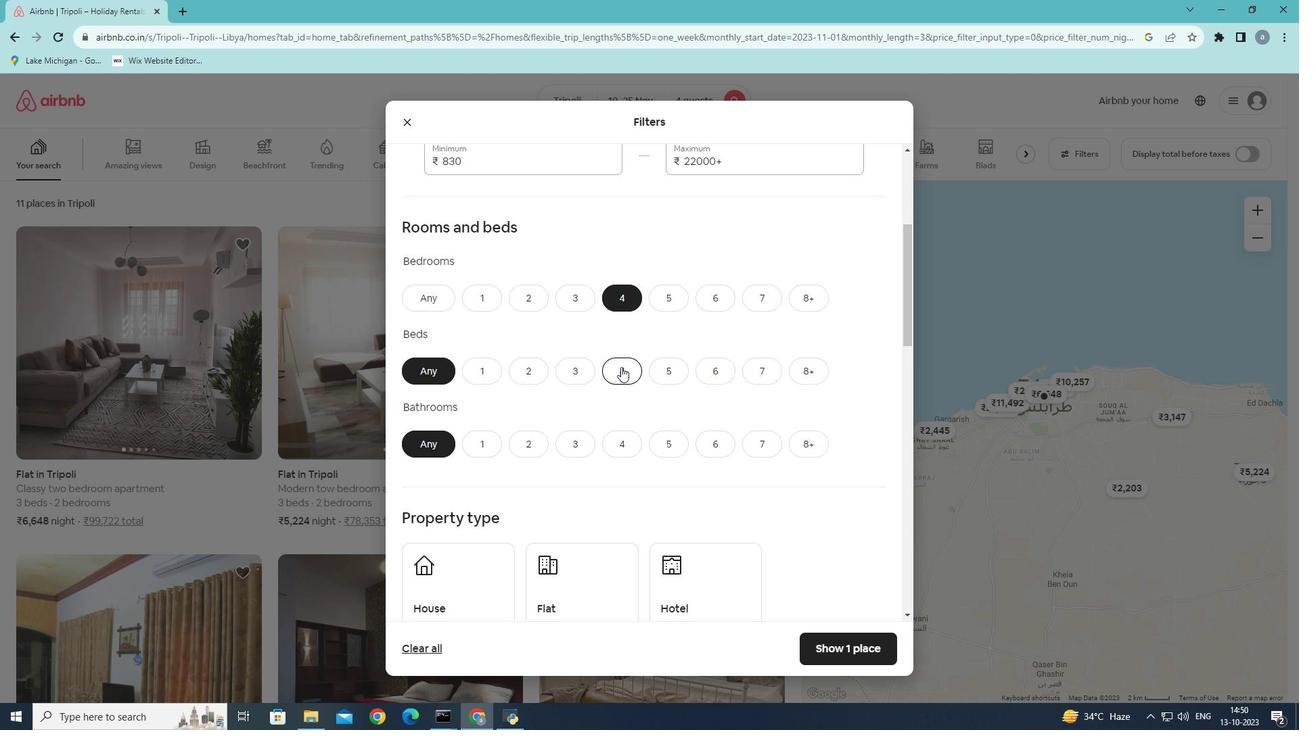 
Action: Mouse moved to (630, 445)
Screenshot: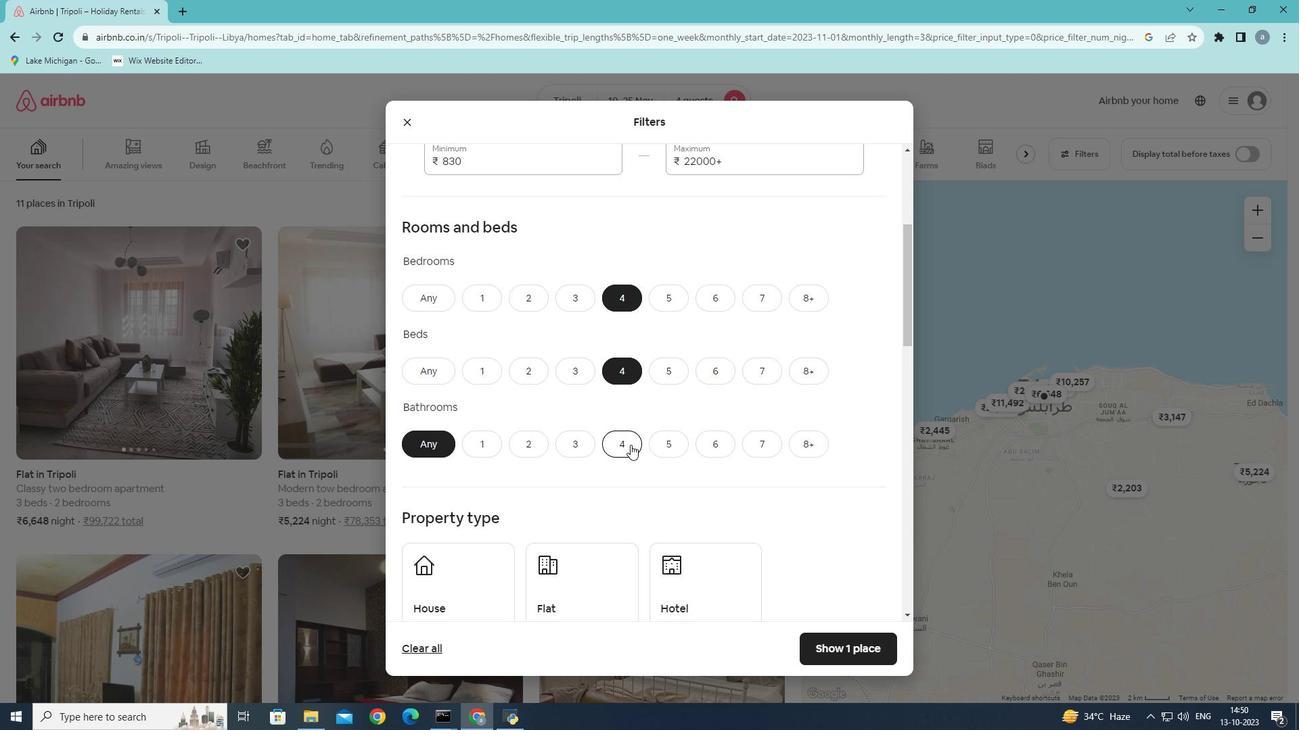 
Action: Mouse pressed left at (630, 445)
Screenshot: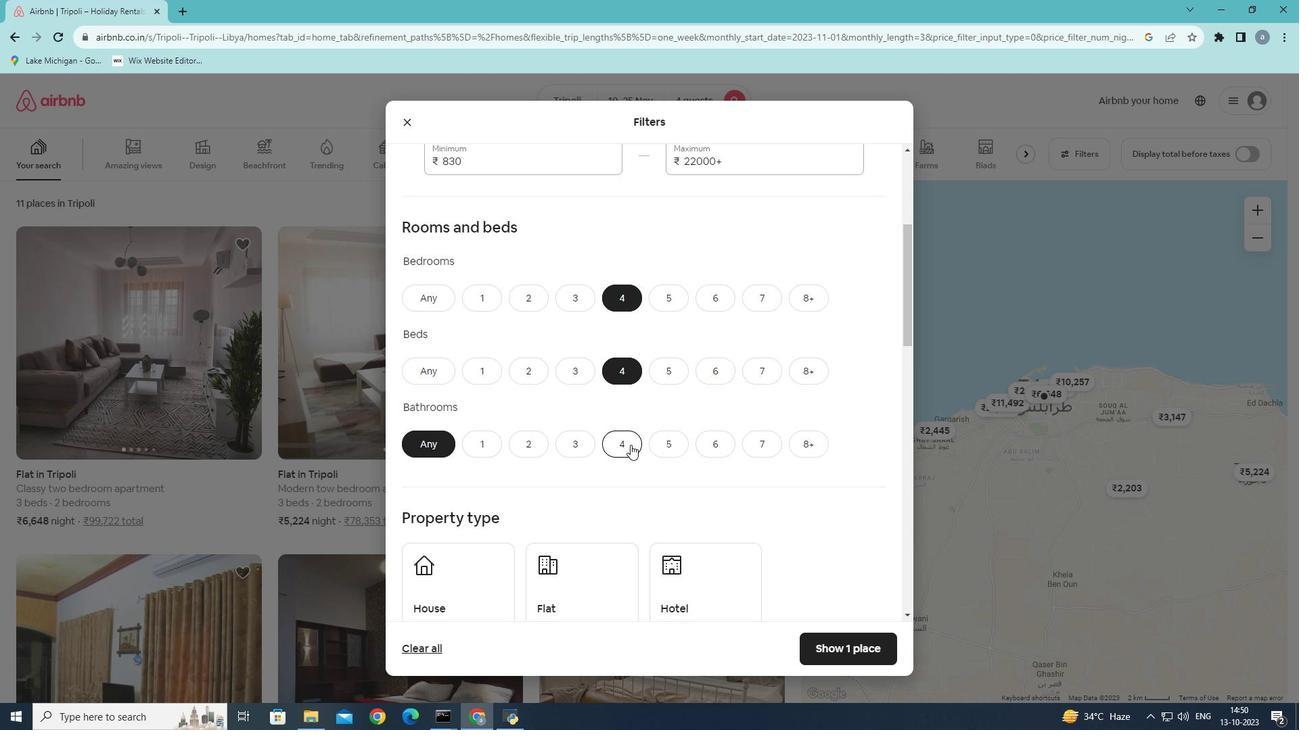 
Action: Mouse moved to (635, 291)
Screenshot: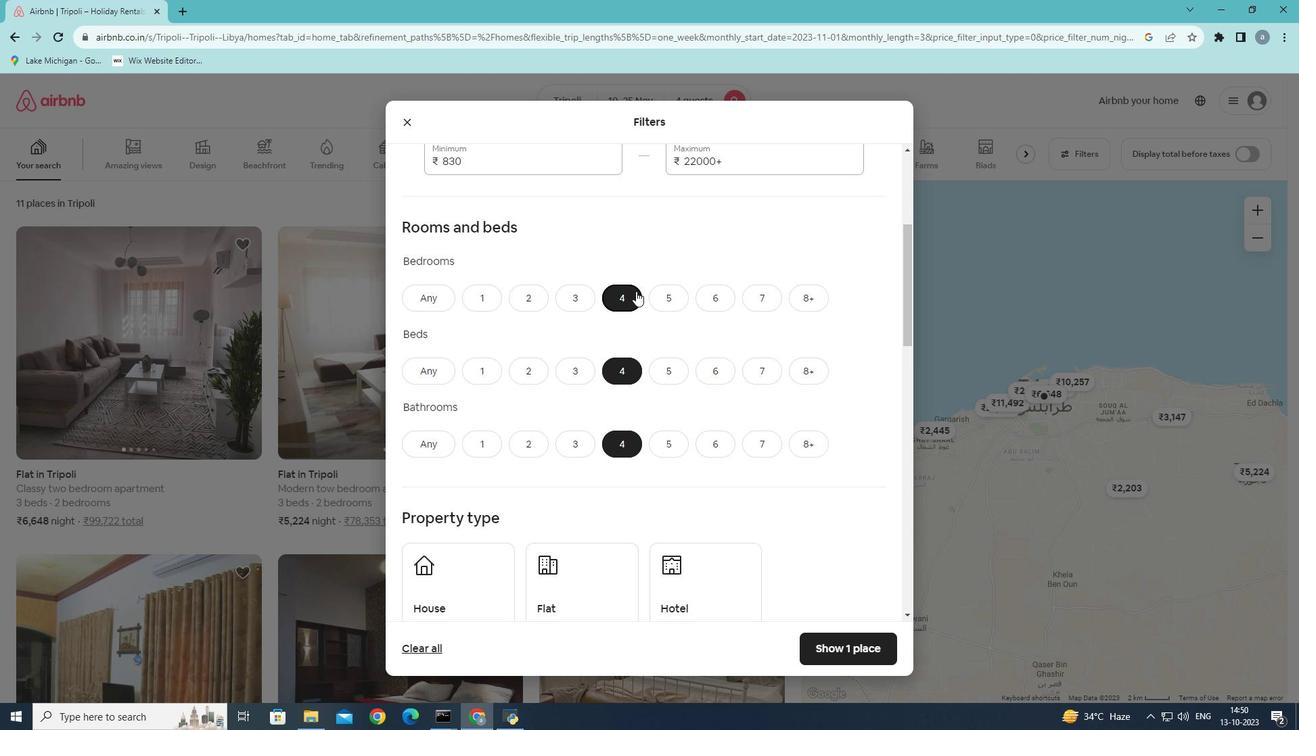 
Action: Mouse scrolled (635, 290) with delta (0, 0)
Screenshot: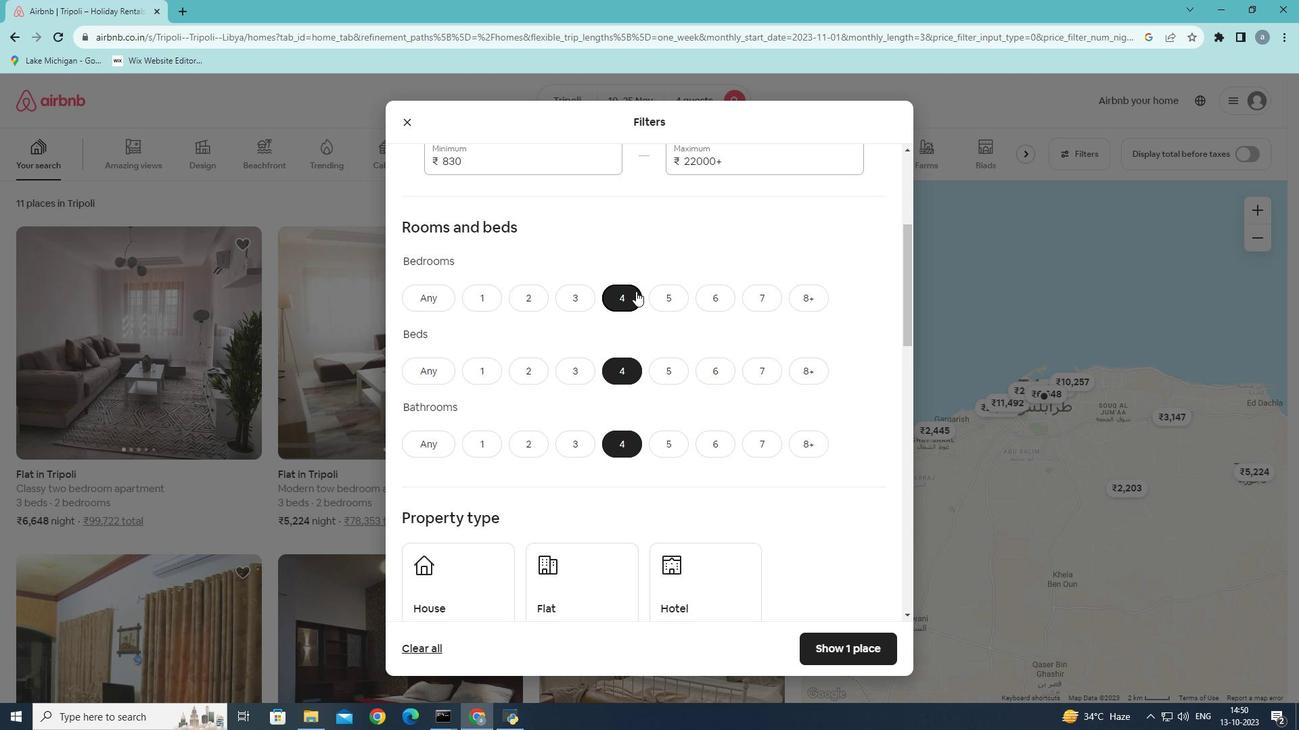 
Action: Mouse scrolled (635, 290) with delta (0, 0)
Screenshot: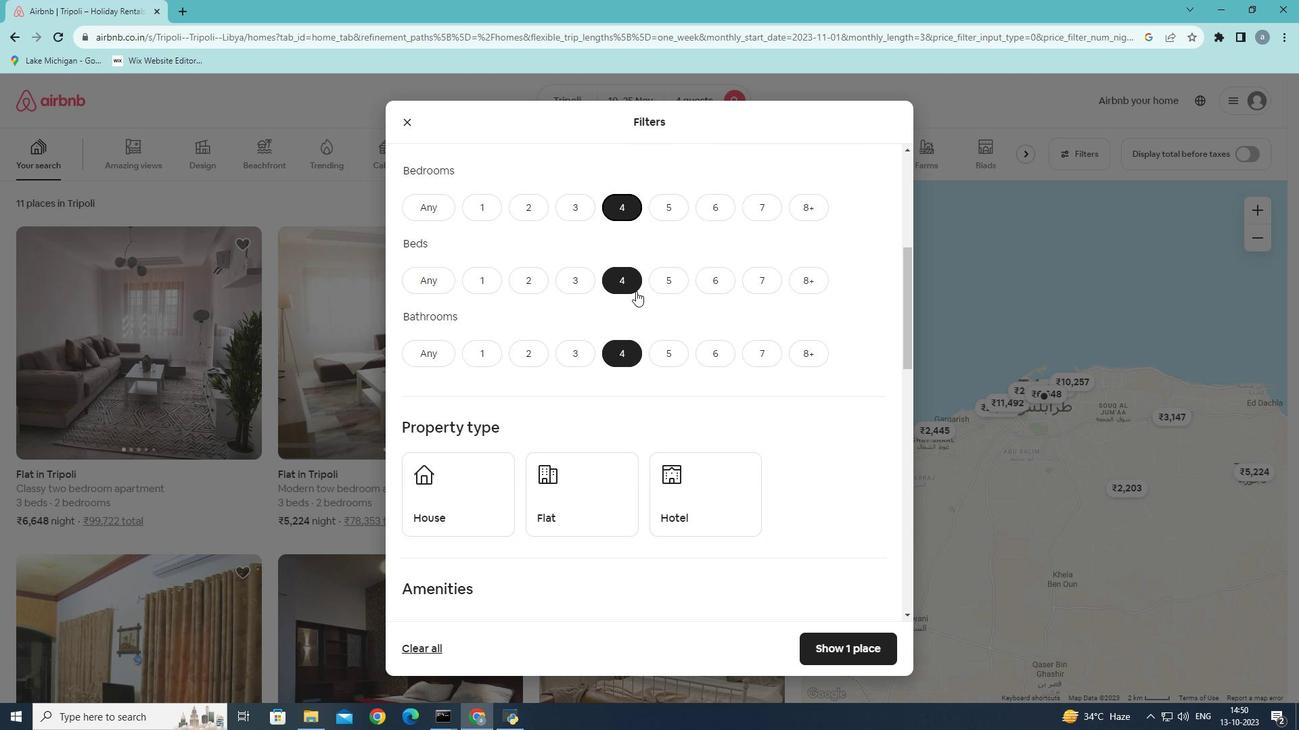 
Action: Mouse scrolled (635, 290) with delta (0, 0)
Screenshot: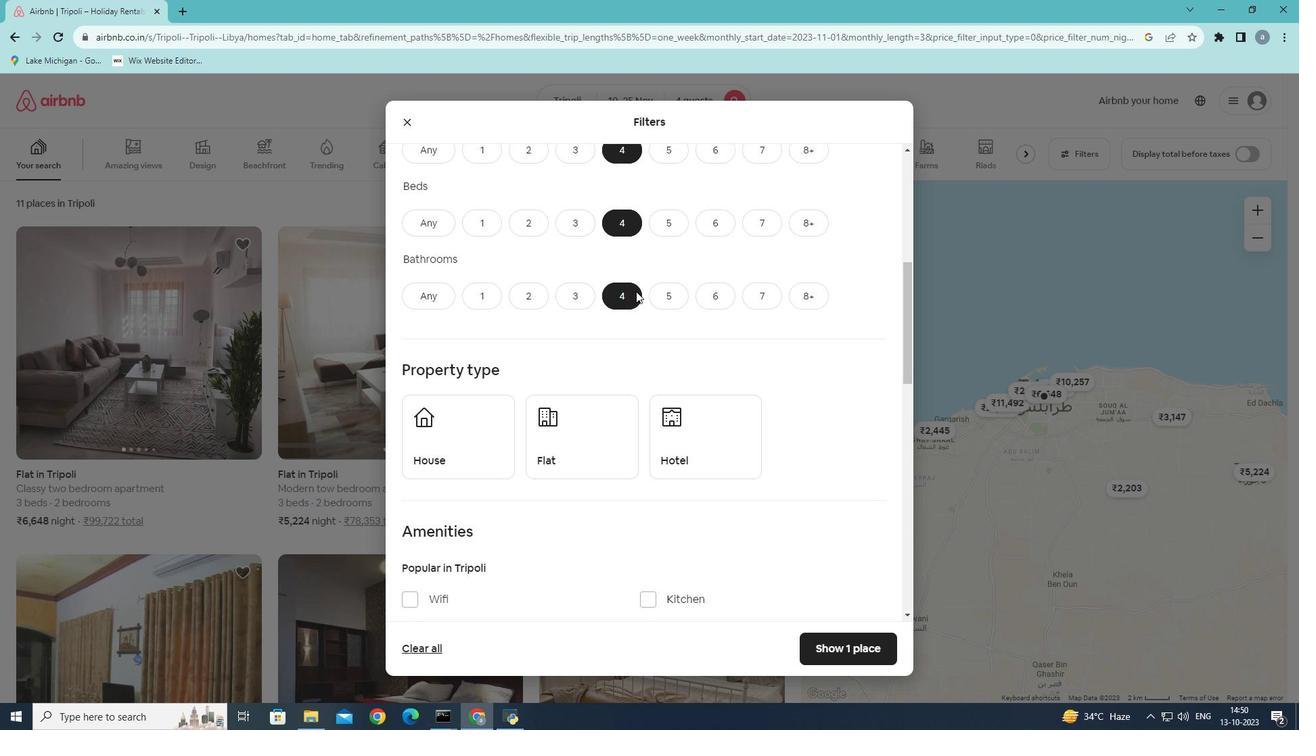 
Action: Mouse scrolled (635, 290) with delta (0, 0)
Screenshot: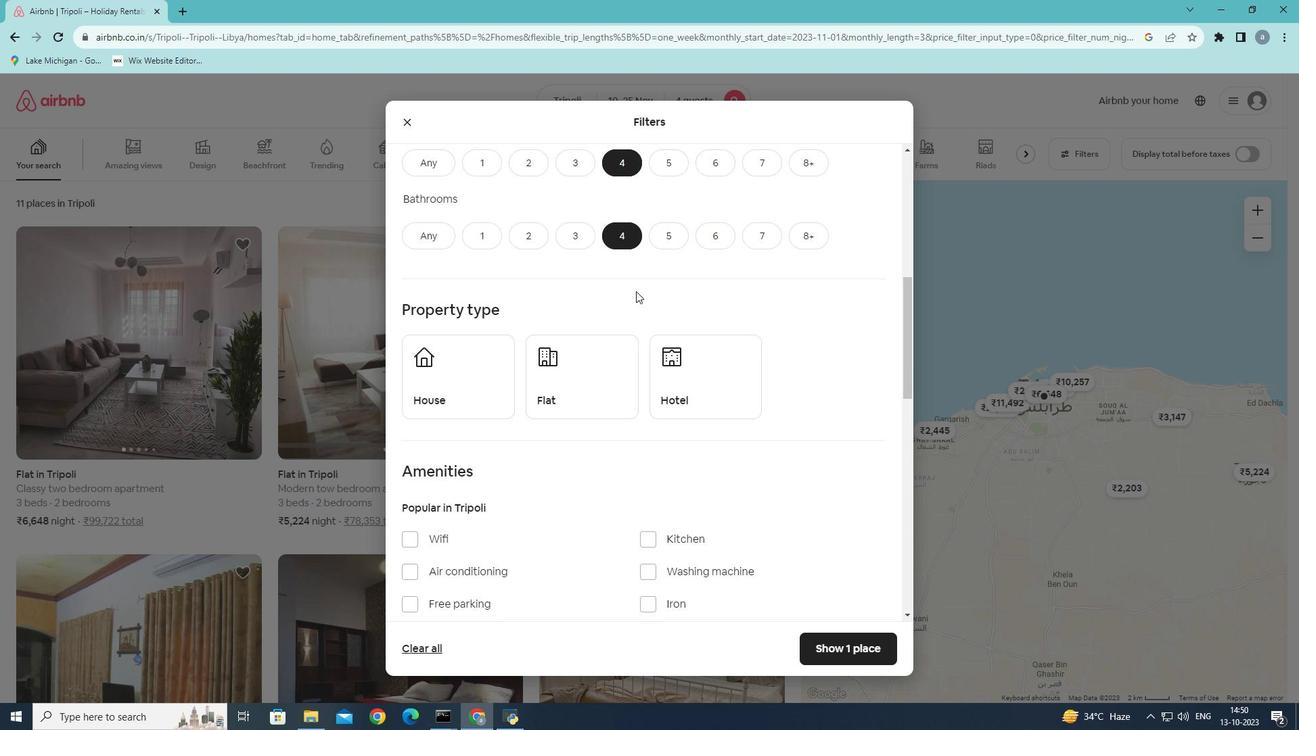 
Action: Mouse moved to (702, 314)
Screenshot: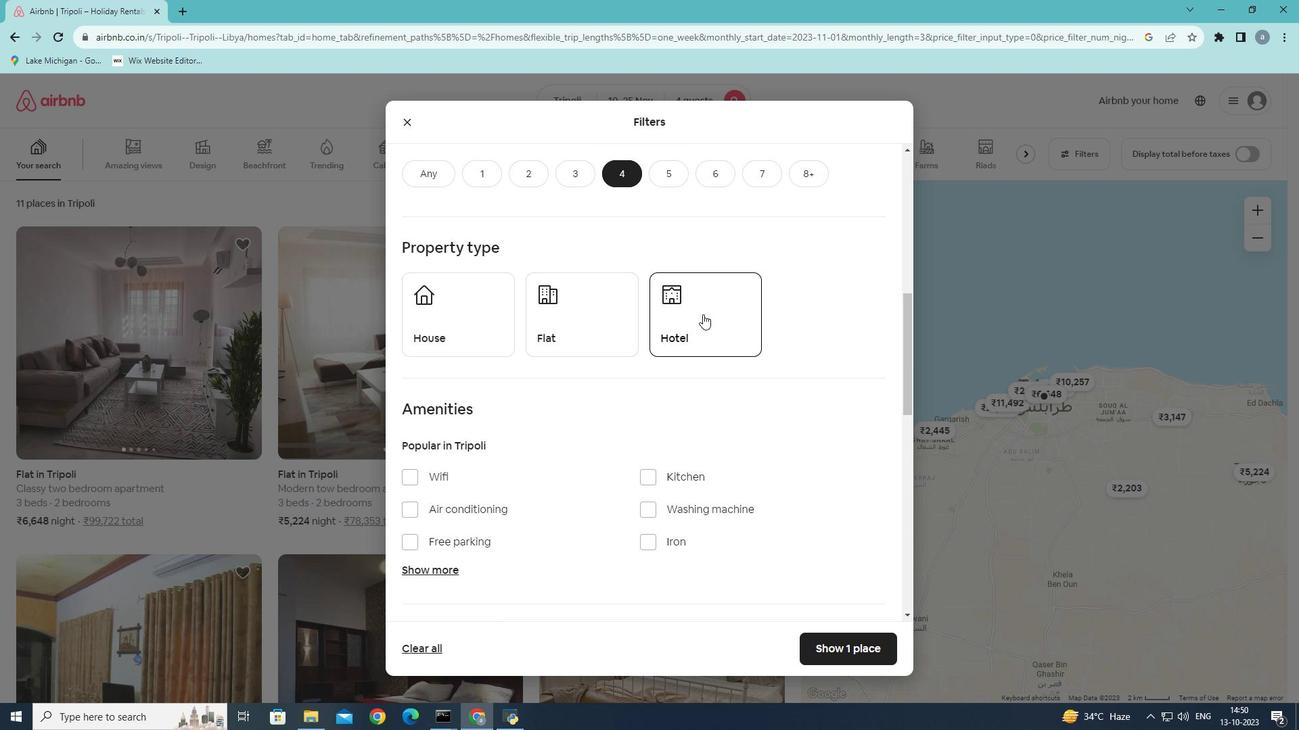 
Action: Mouse pressed left at (702, 314)
Screenshot: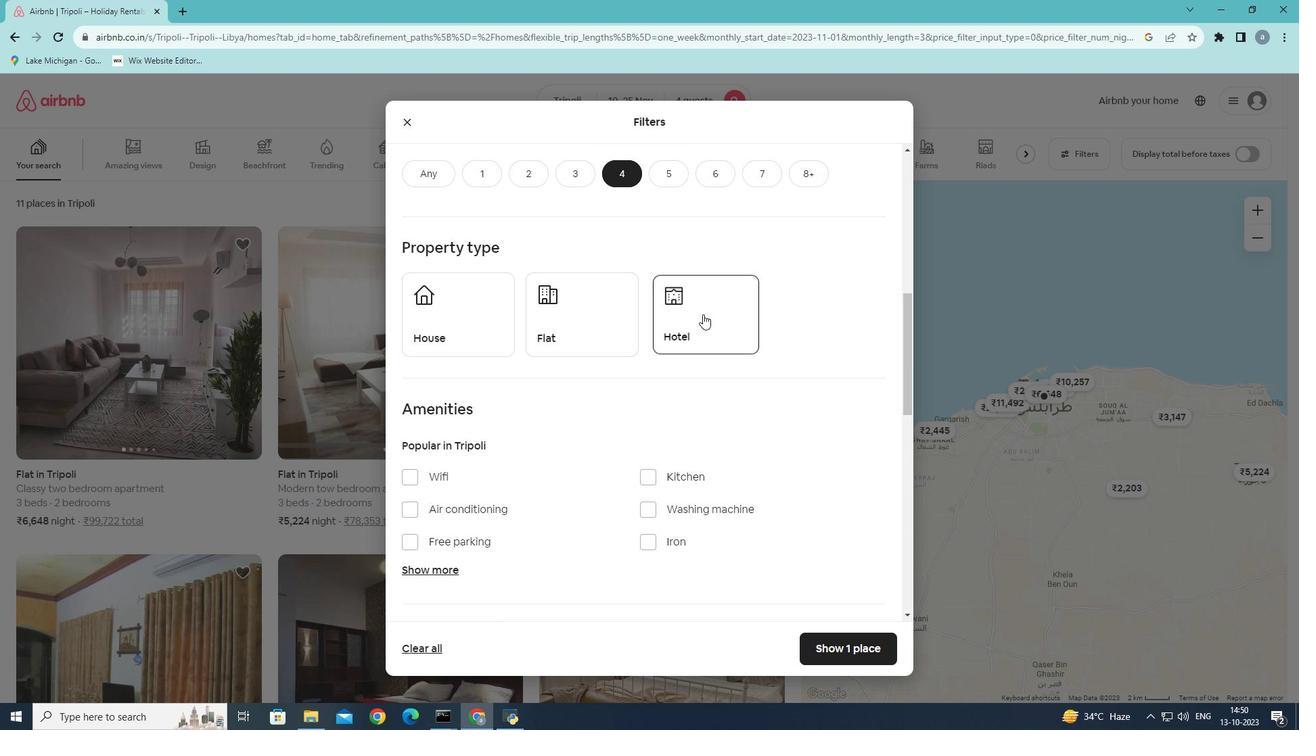 
Action: Mouse moved to (704, 428)
Screenshot: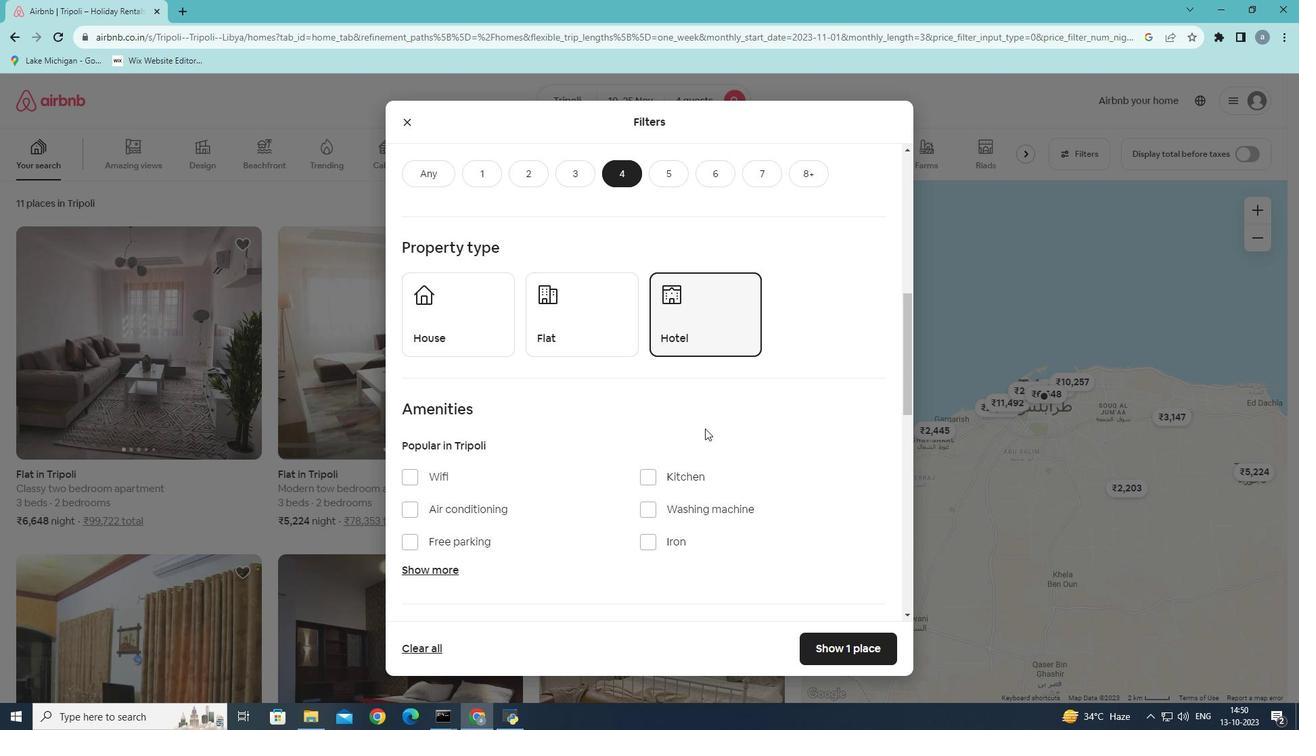 
Action: Mouse scrolled (704, 428) with delta (0, 0)
Screenshot: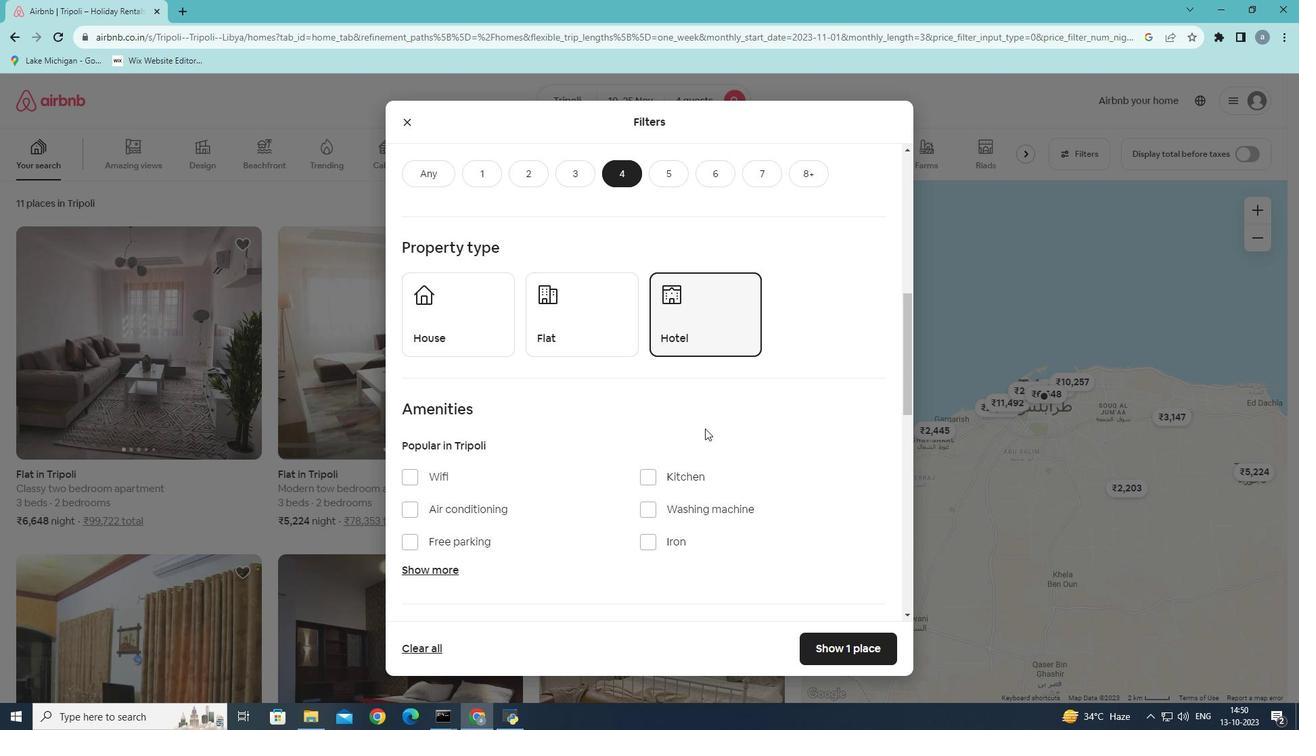 
Action: Mouse scrolled (704, 428) with delta (0, 0)
Screenshot: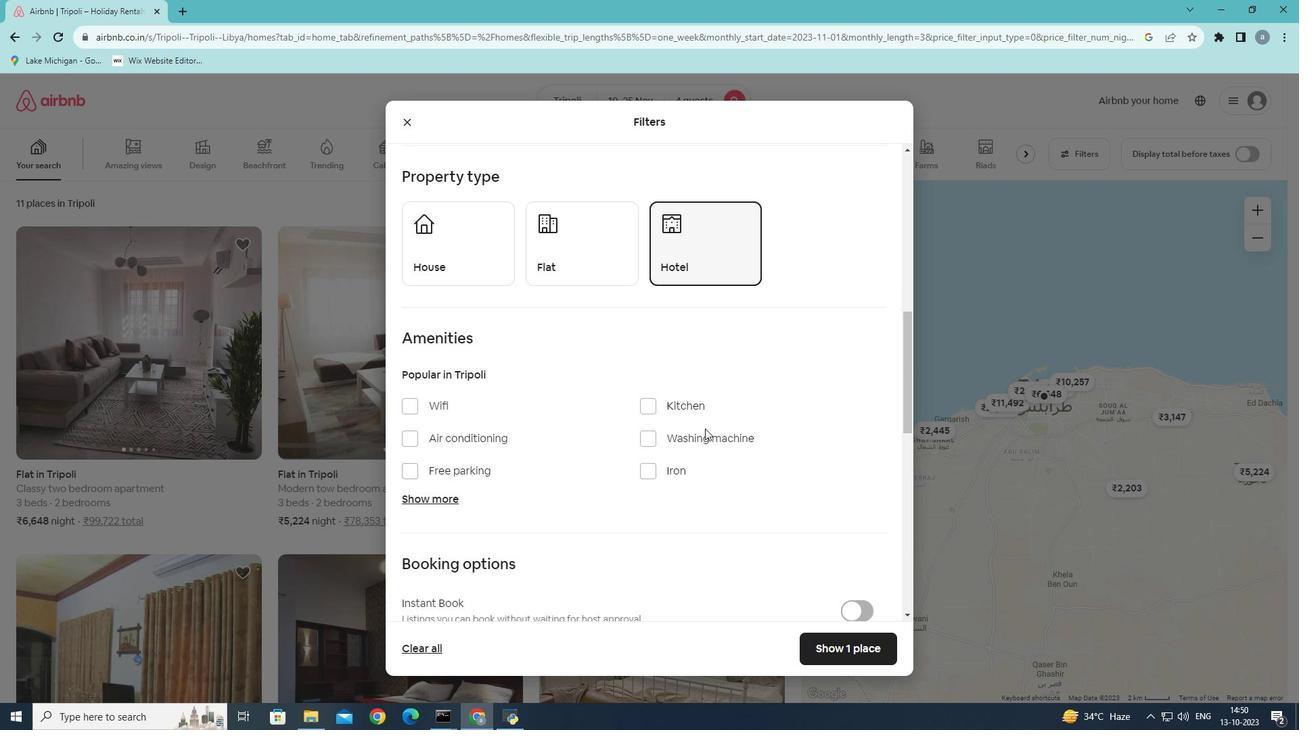 
Action: Mouse moved to (409, 337)
Screenshot: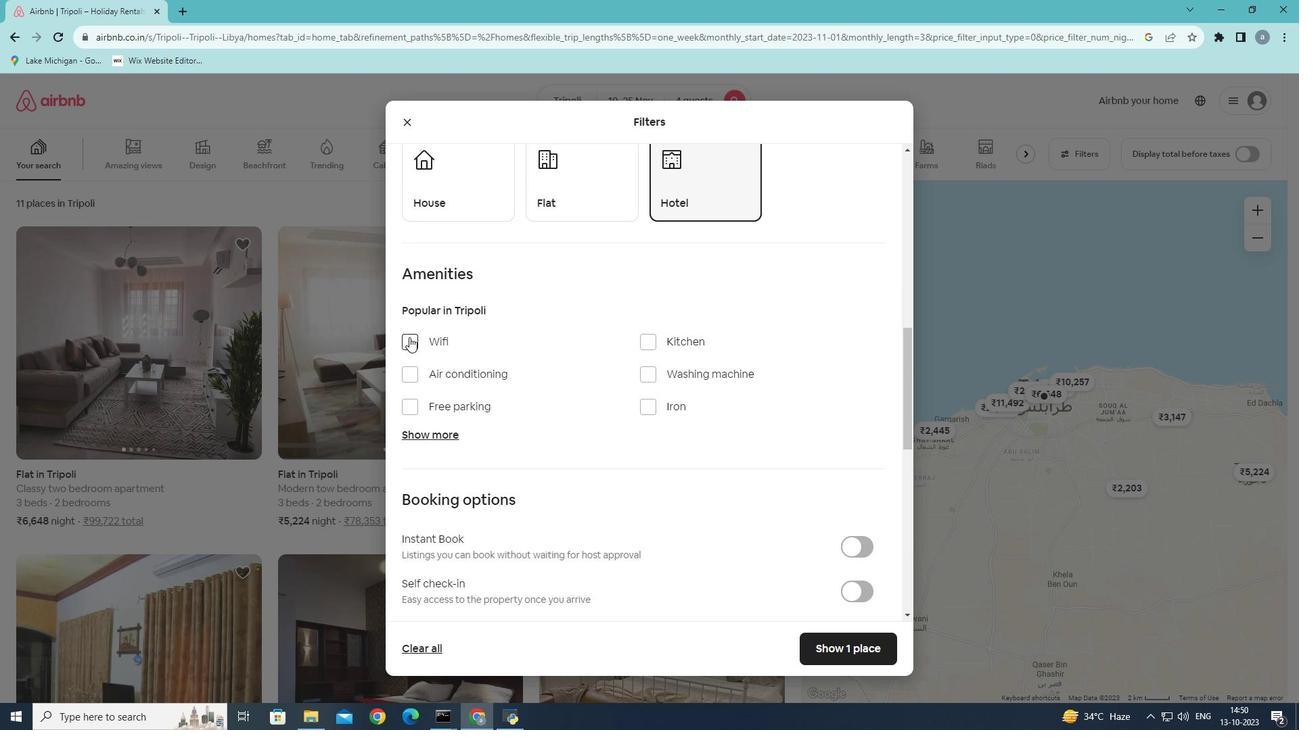 
Action: Mouse pressed left at (409, 337)
Screenshot: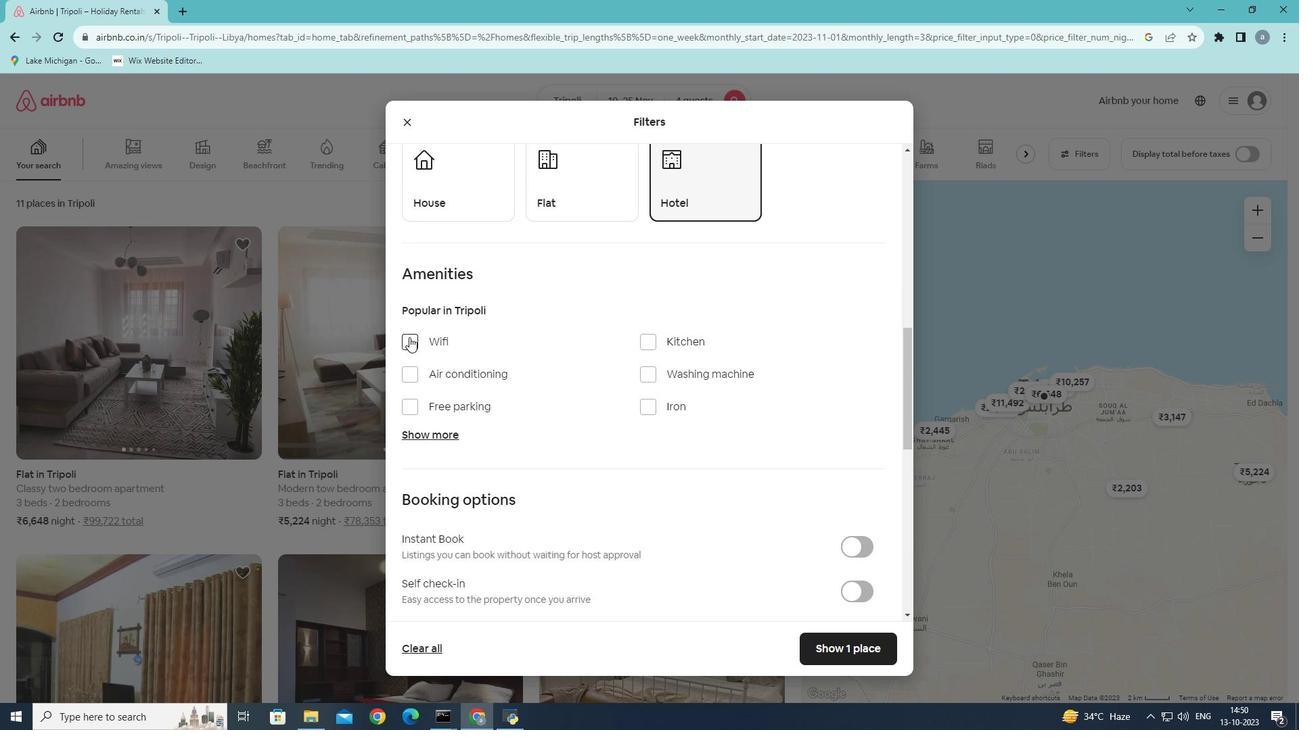 
Action: Mouse moved to (624, 429)
Screenshot: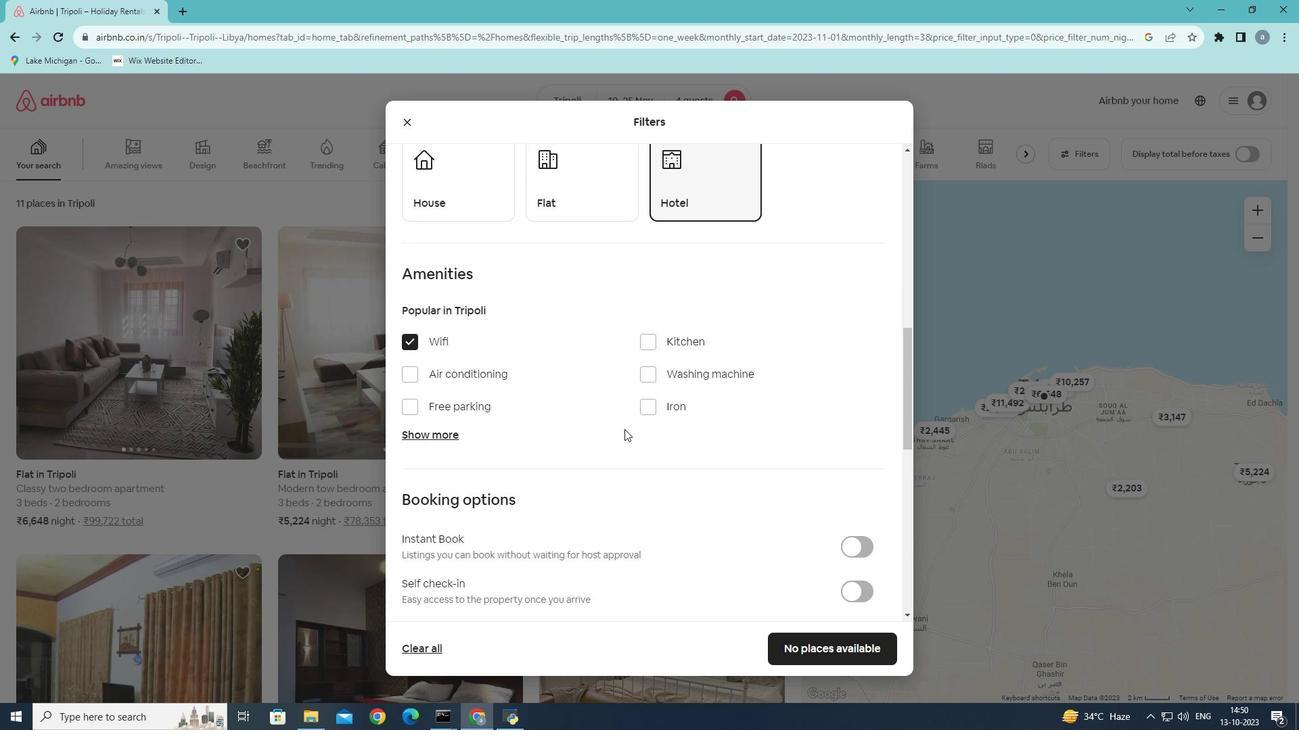 
Action: Mouse scrolled (624, 428) with delta (0, 0)
Screenshot: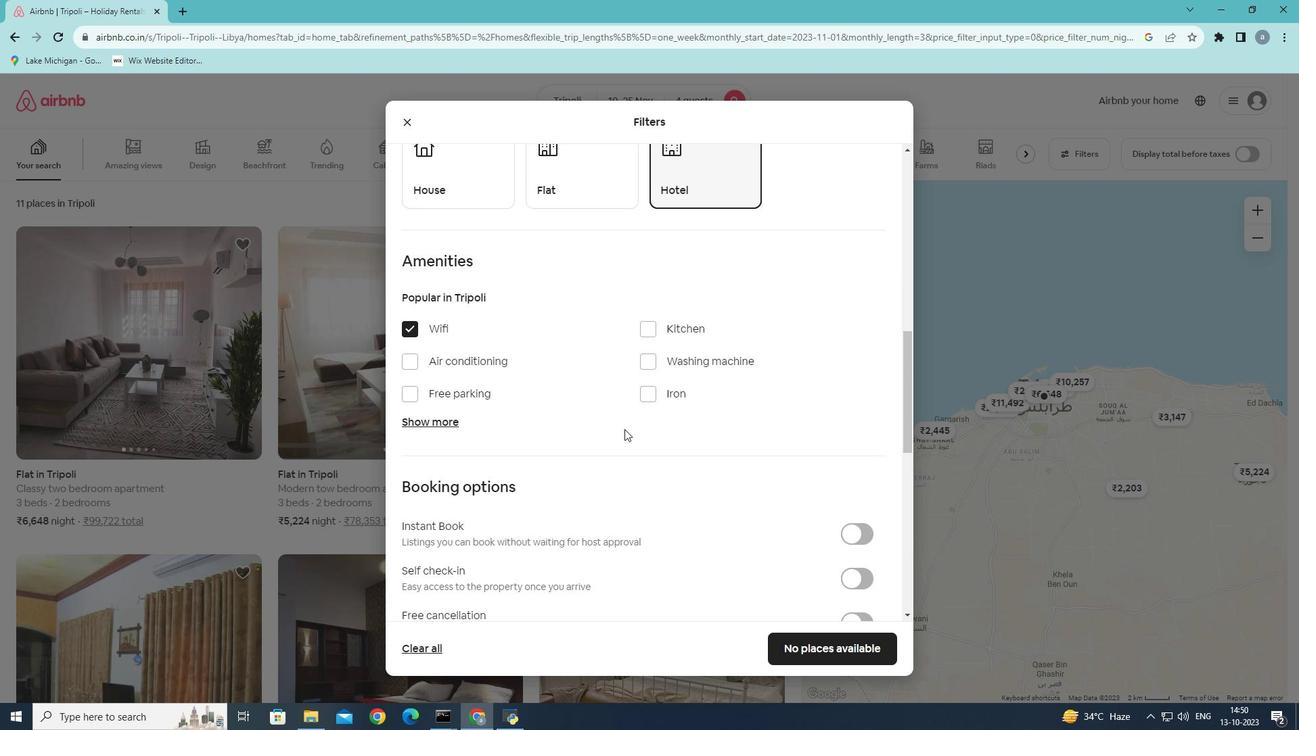 
Action: Mouse scrolled (624, 428) with delta (0, 0)
Screenshot: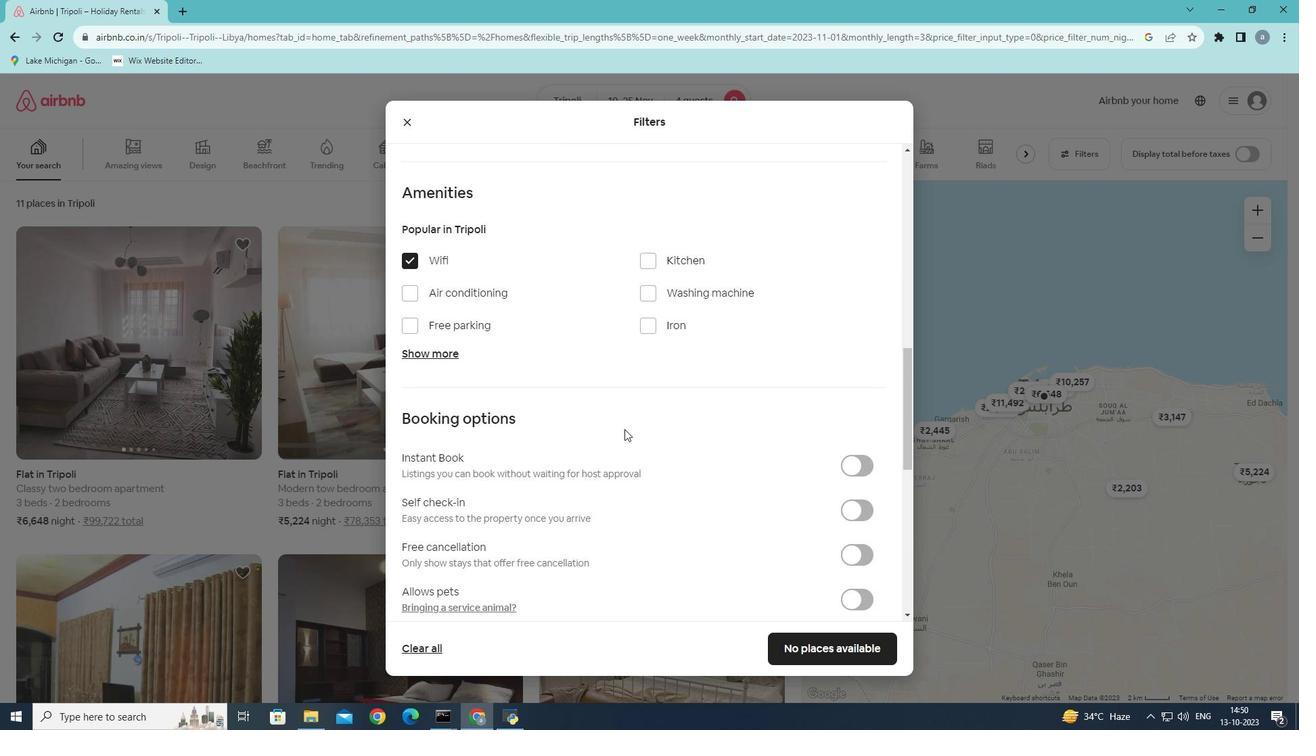 
Action: Mouse moved to (443, 300)
Screenshot: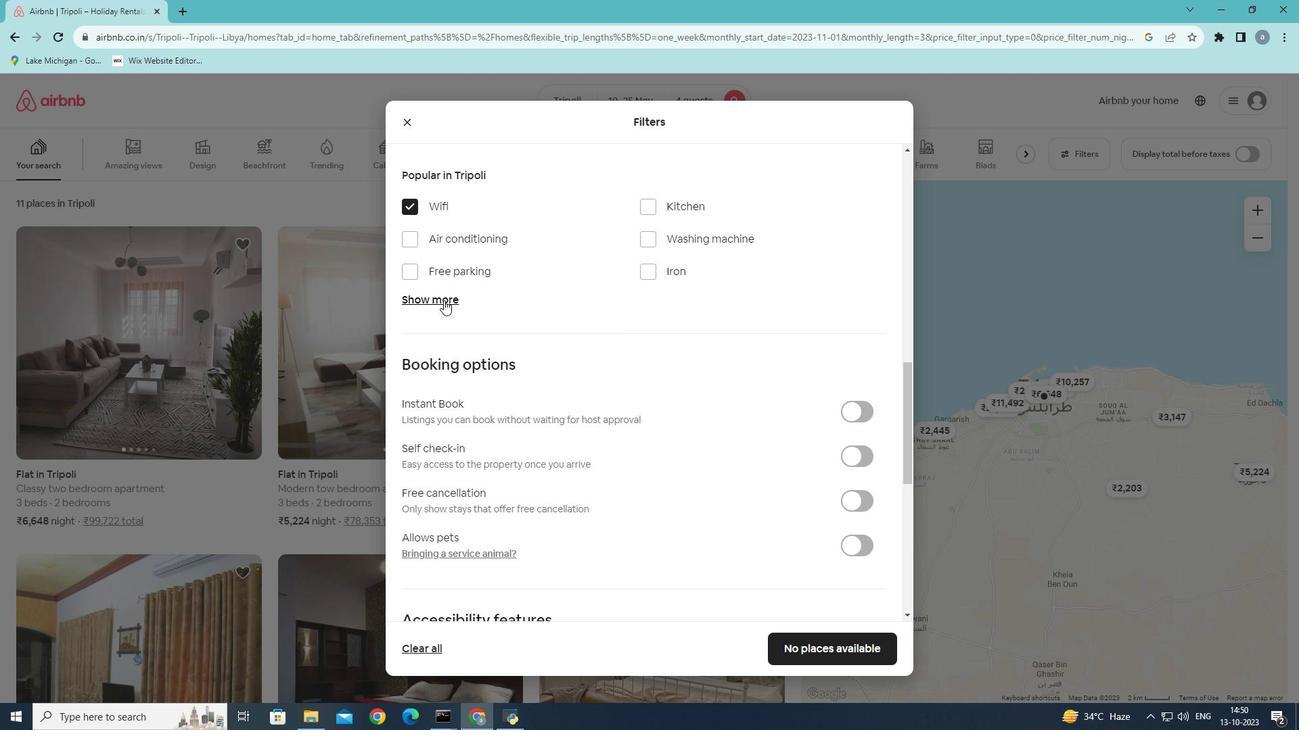 
Action: Mouse pressed left at (443, 300)
Screenshot: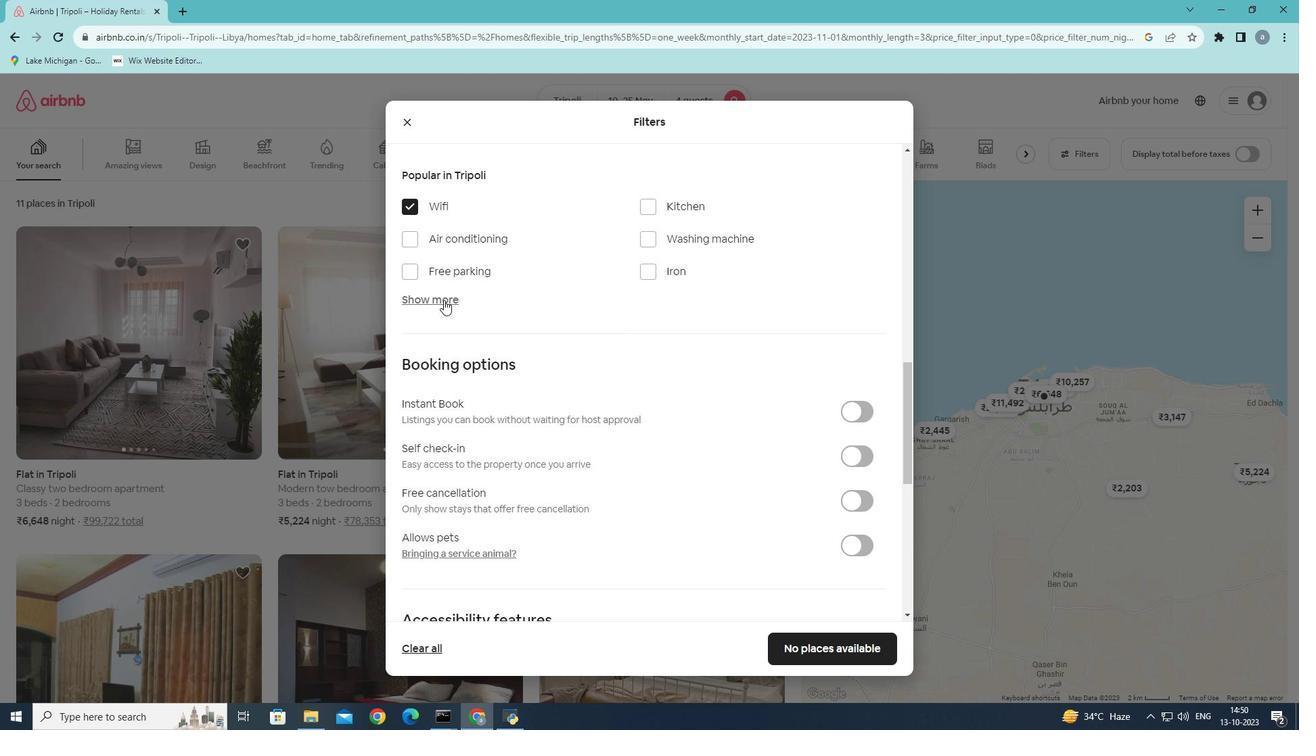 
Action: Mouse moved to (652, 381)
Screenshot: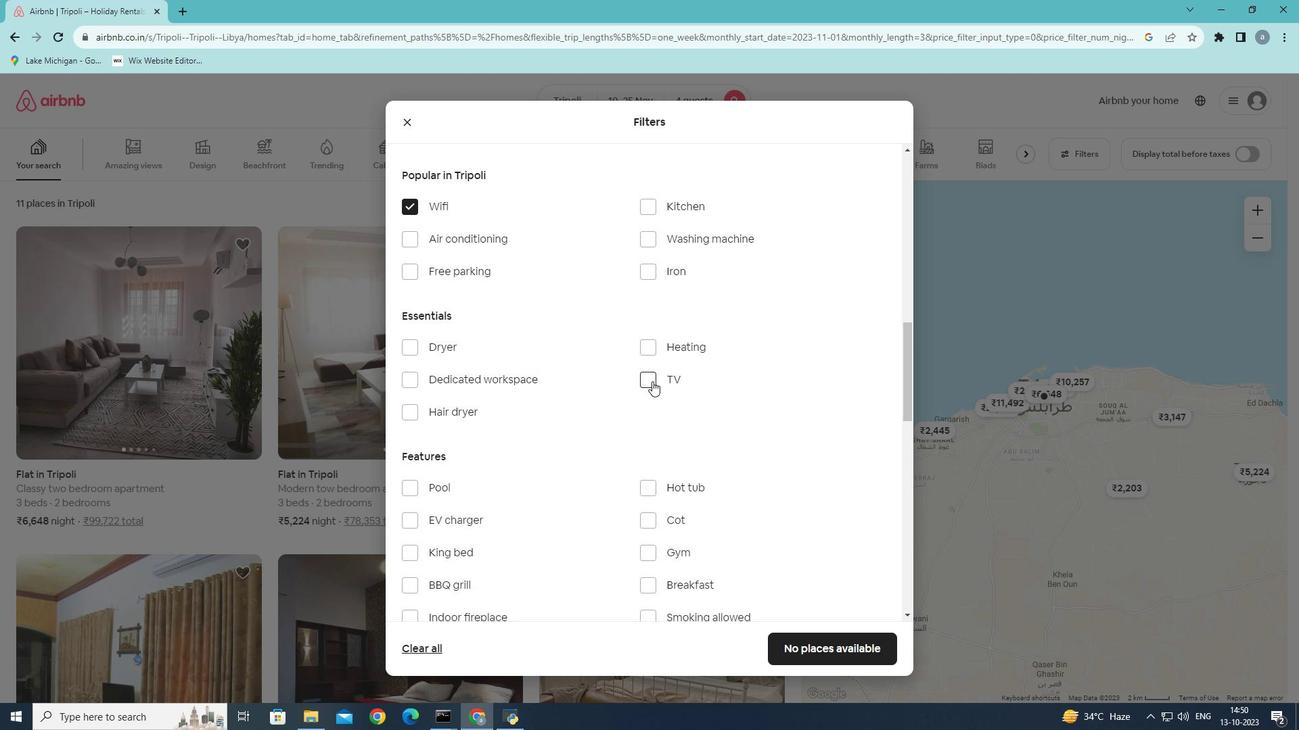 
Action: Mouse pressed left at (652, 381)
Screenshot: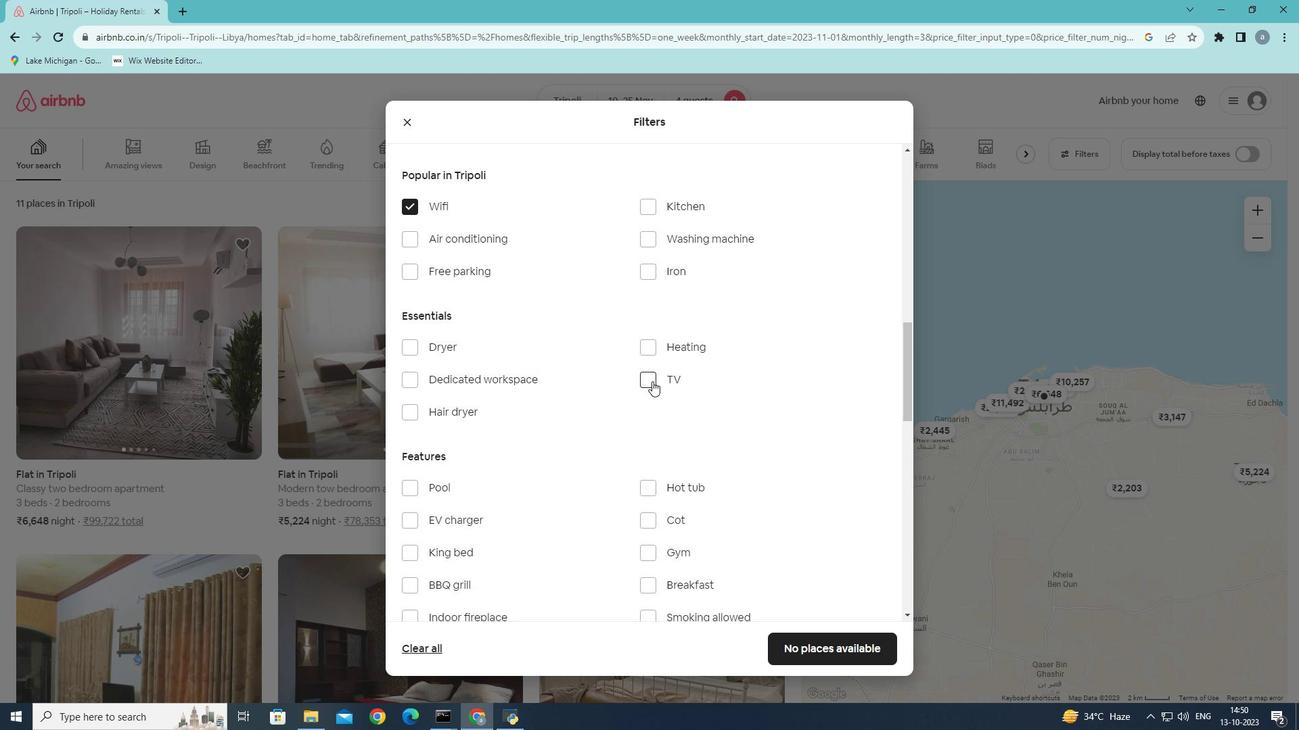 
Action: Mouse moved to (405, 264)
Screenshot: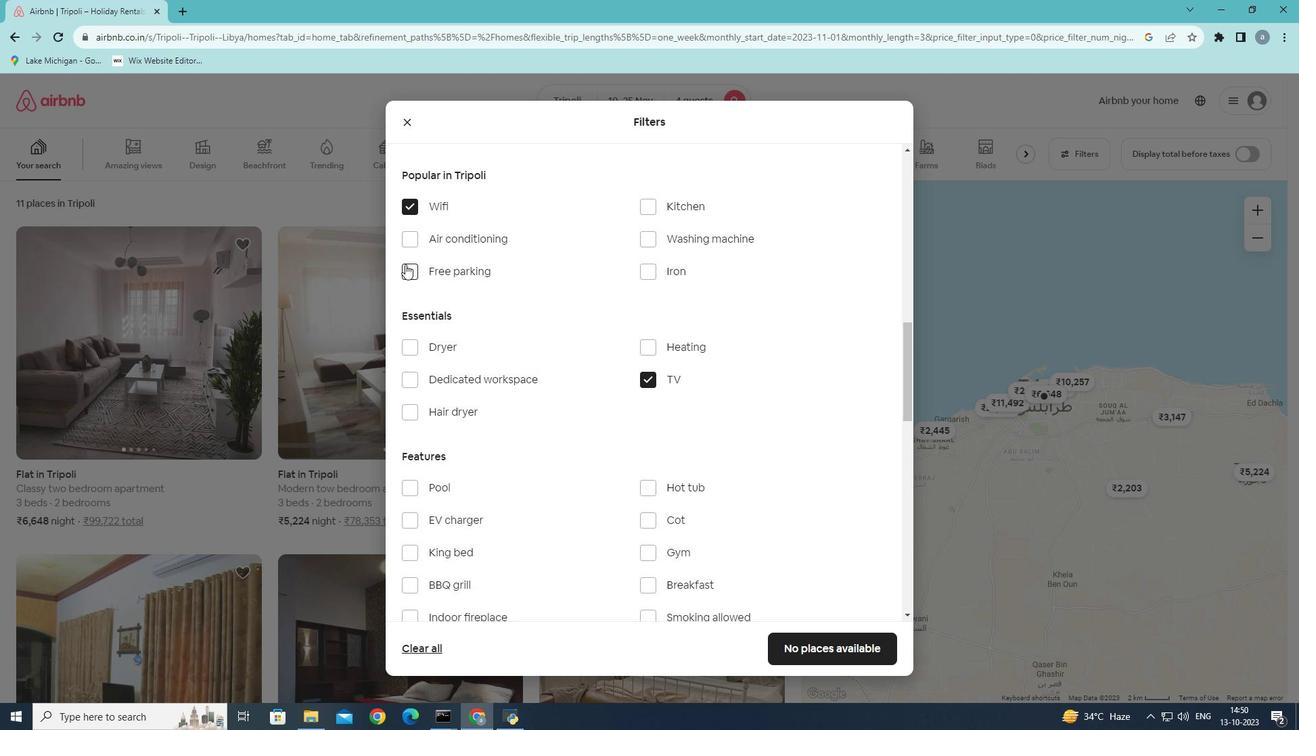 
Action: Mouse pressed left at (405, 264)
Screenshot: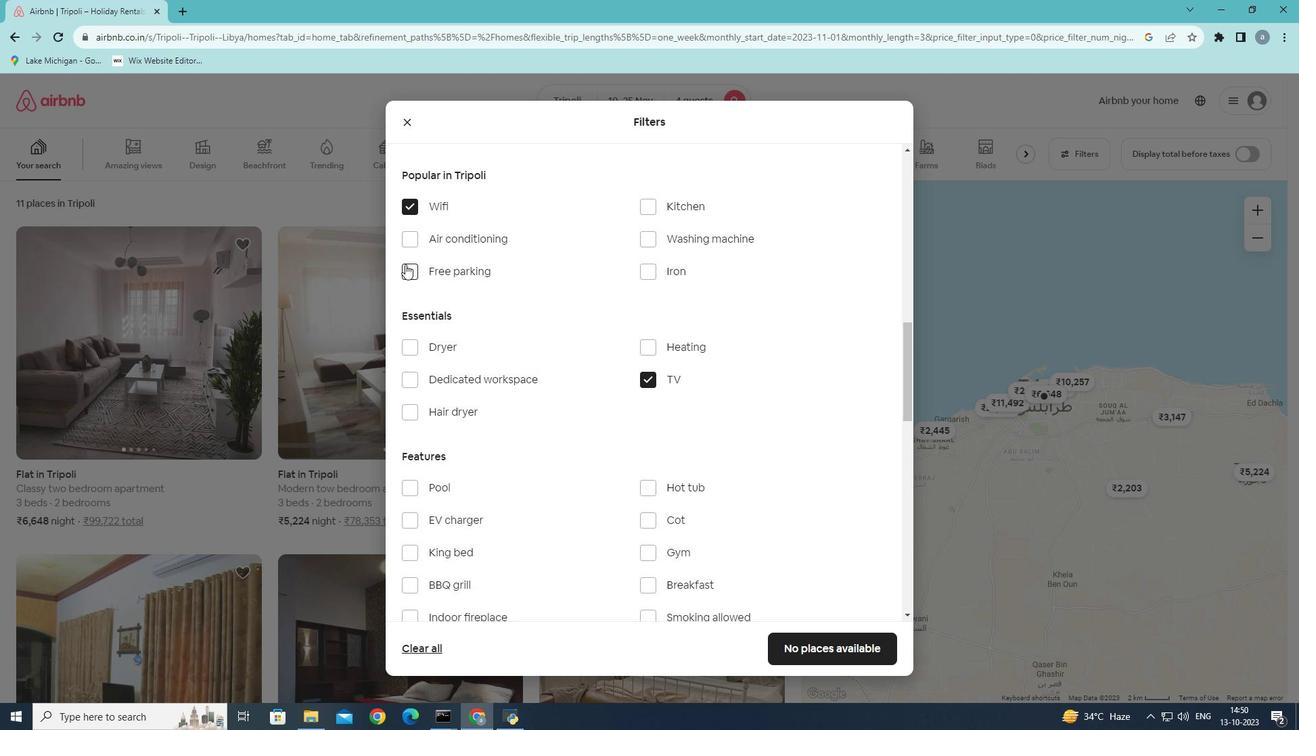 
Action: Mouse moved to (581, 405)
Screenshot: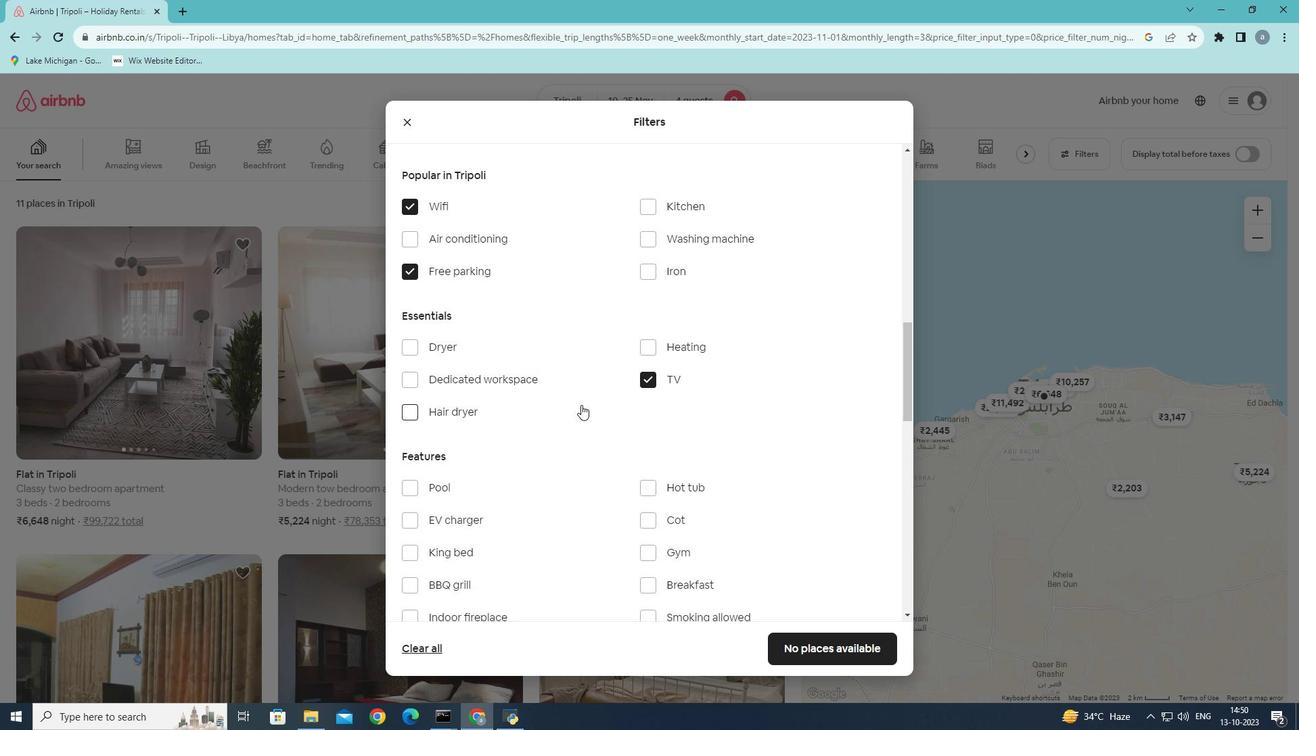 
Action: Mouse scrolled (581, 404) with delta (0, 0)
Screenshot: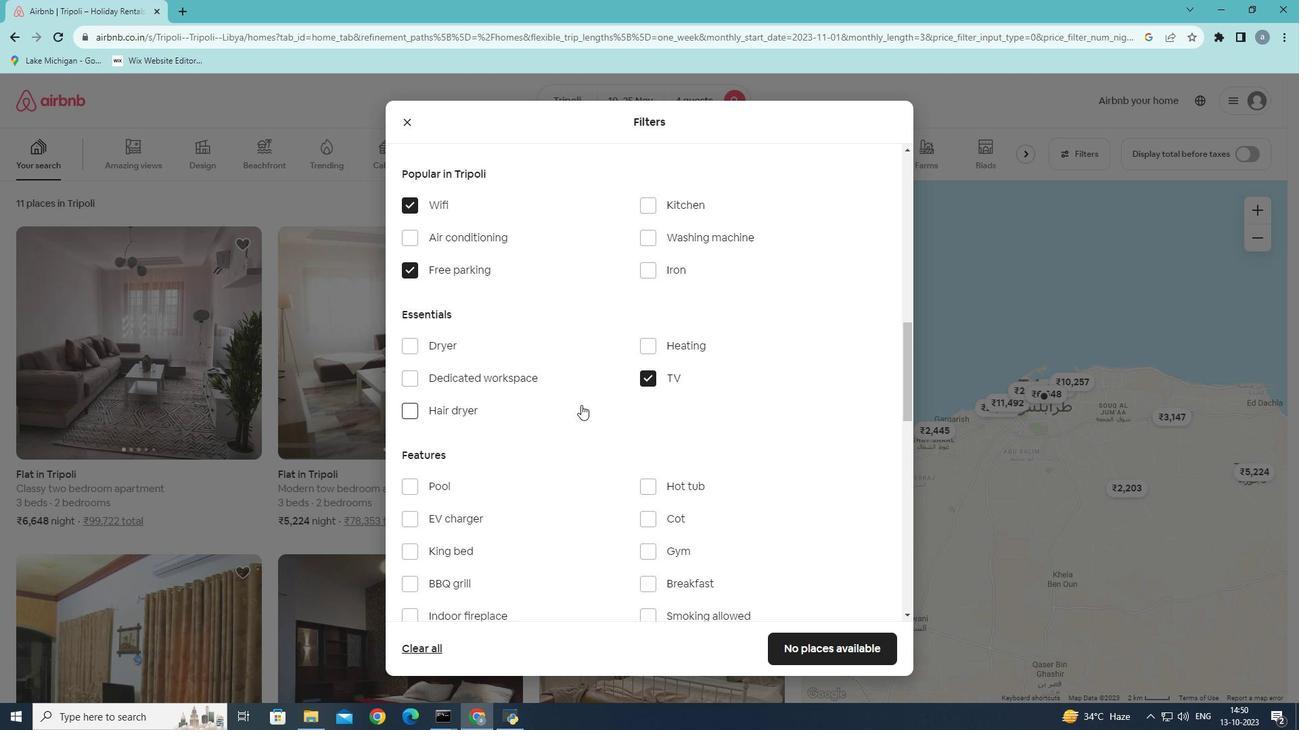 
Action: Mouse scrolled (581, 404) with delta (0, 0)
Screenshot: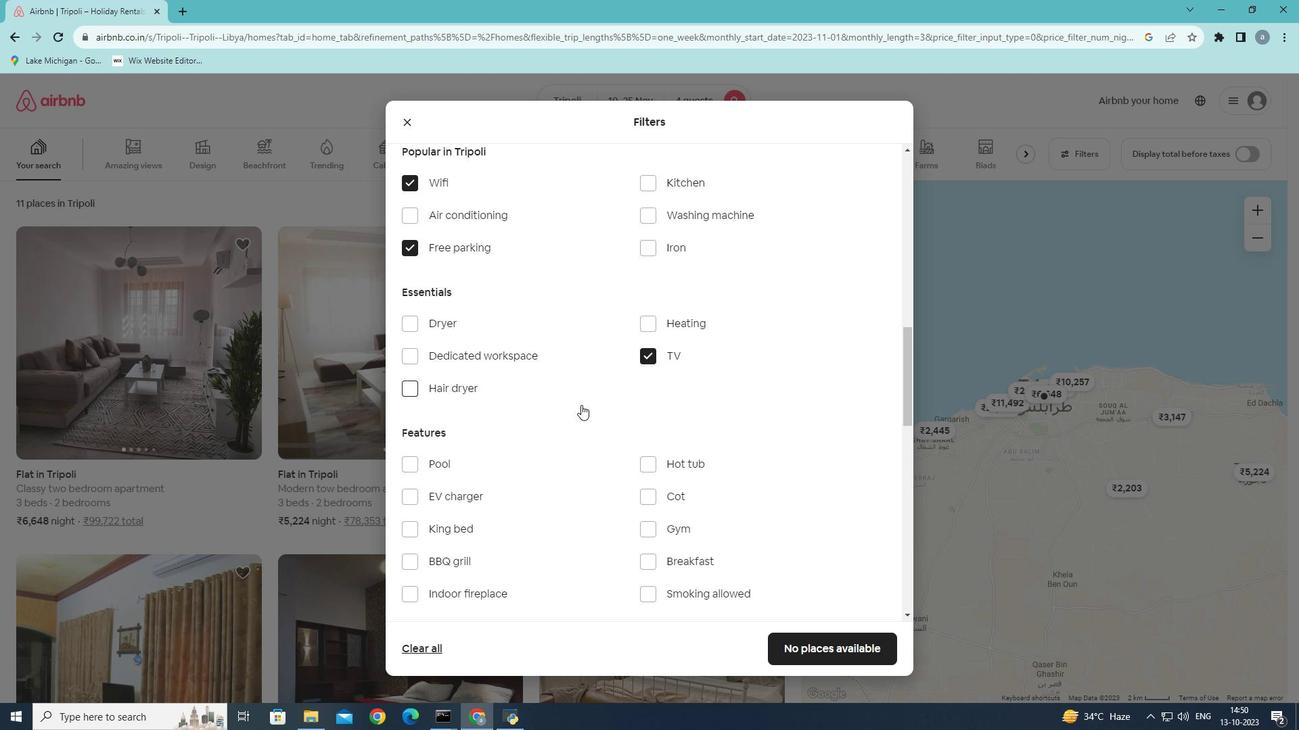 
Action: Mouse moved to (644, 414)
Screenshot: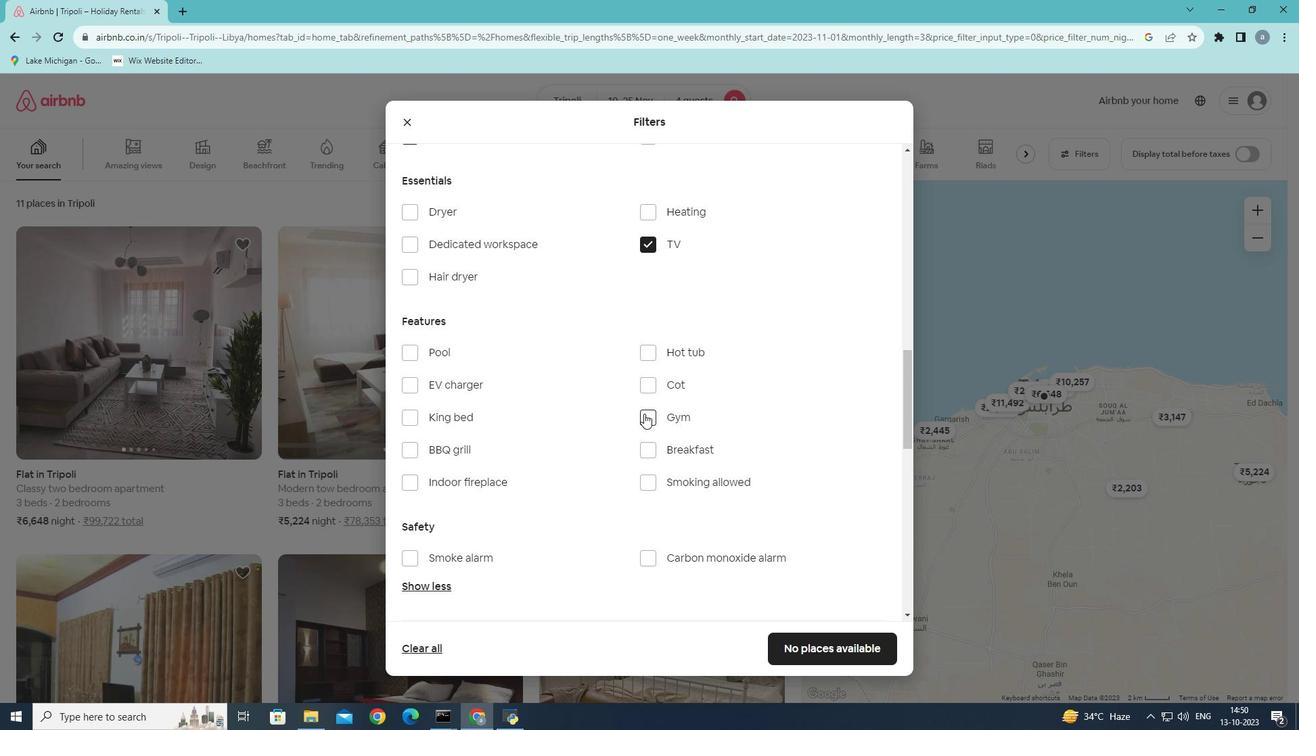 
Action: Mouse pressed left at (644, 414)
Screenshot: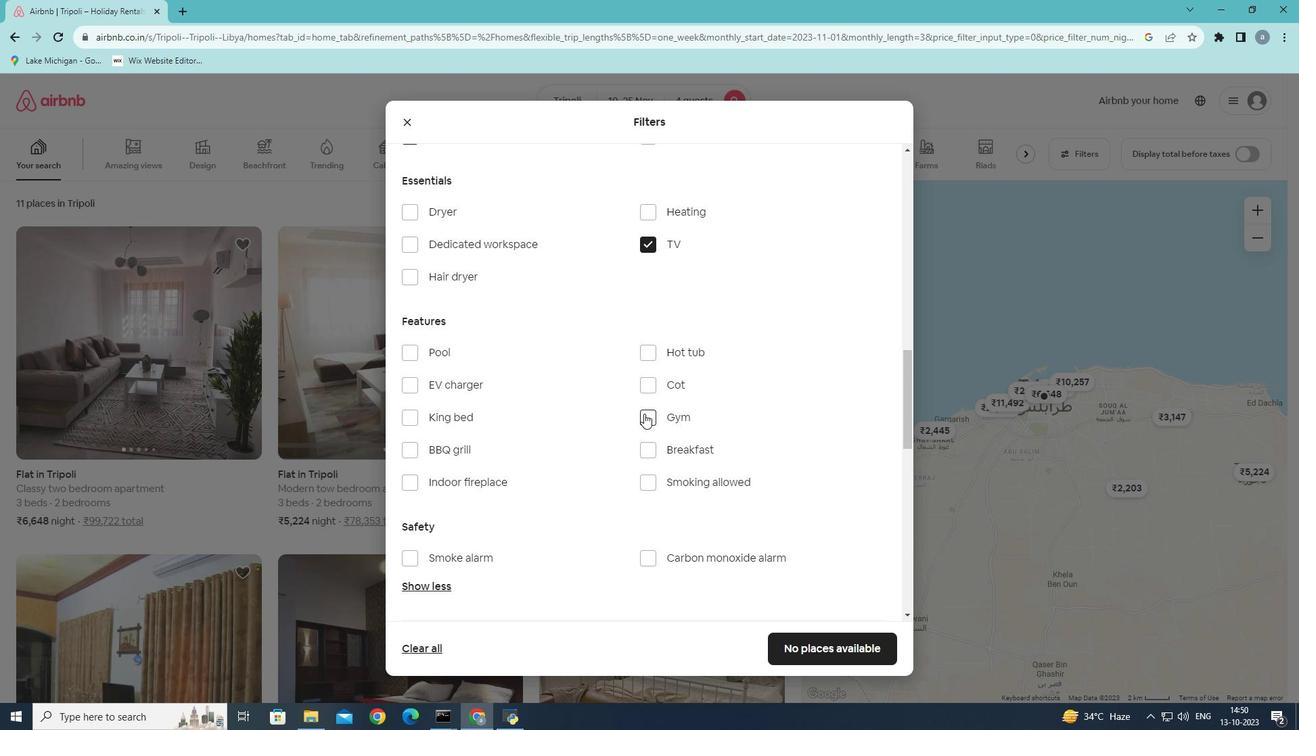 
Action: Mouse moved to (654, 447)
Screenshot: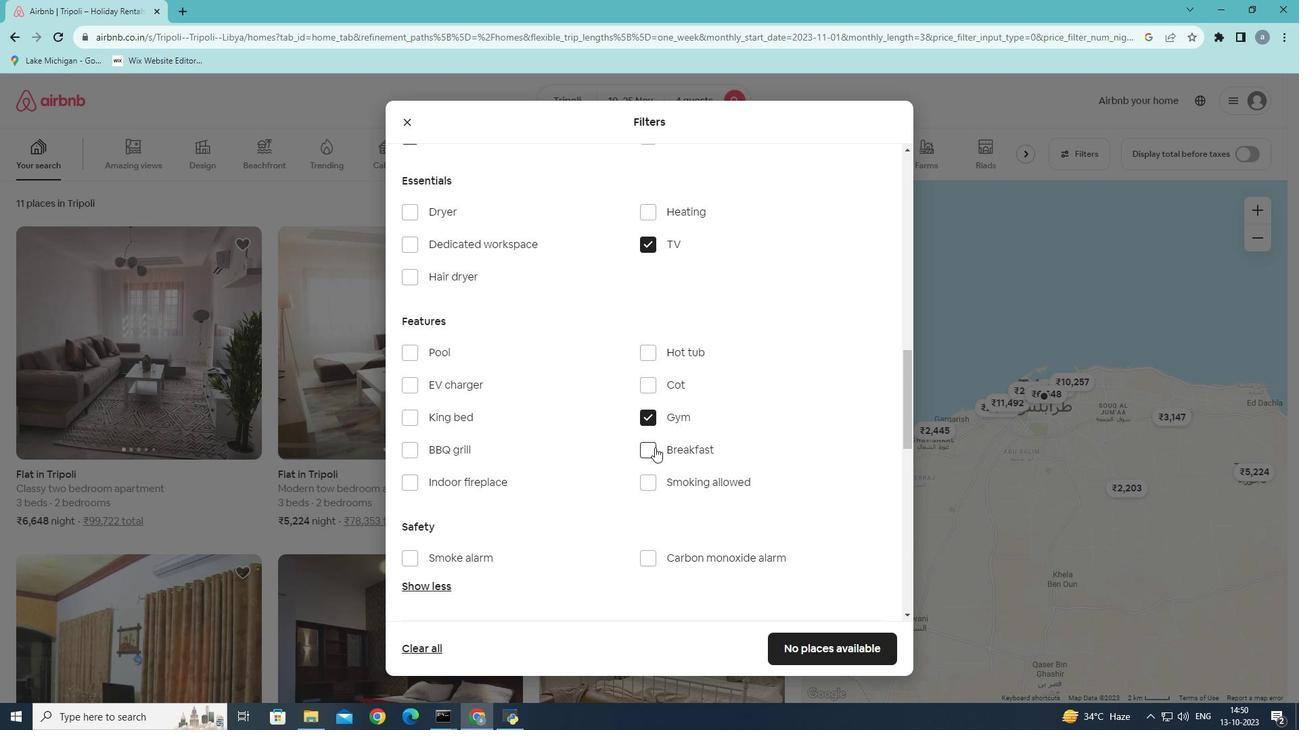 
Action: Mouse pressed left at (654, 447)
Screenshot: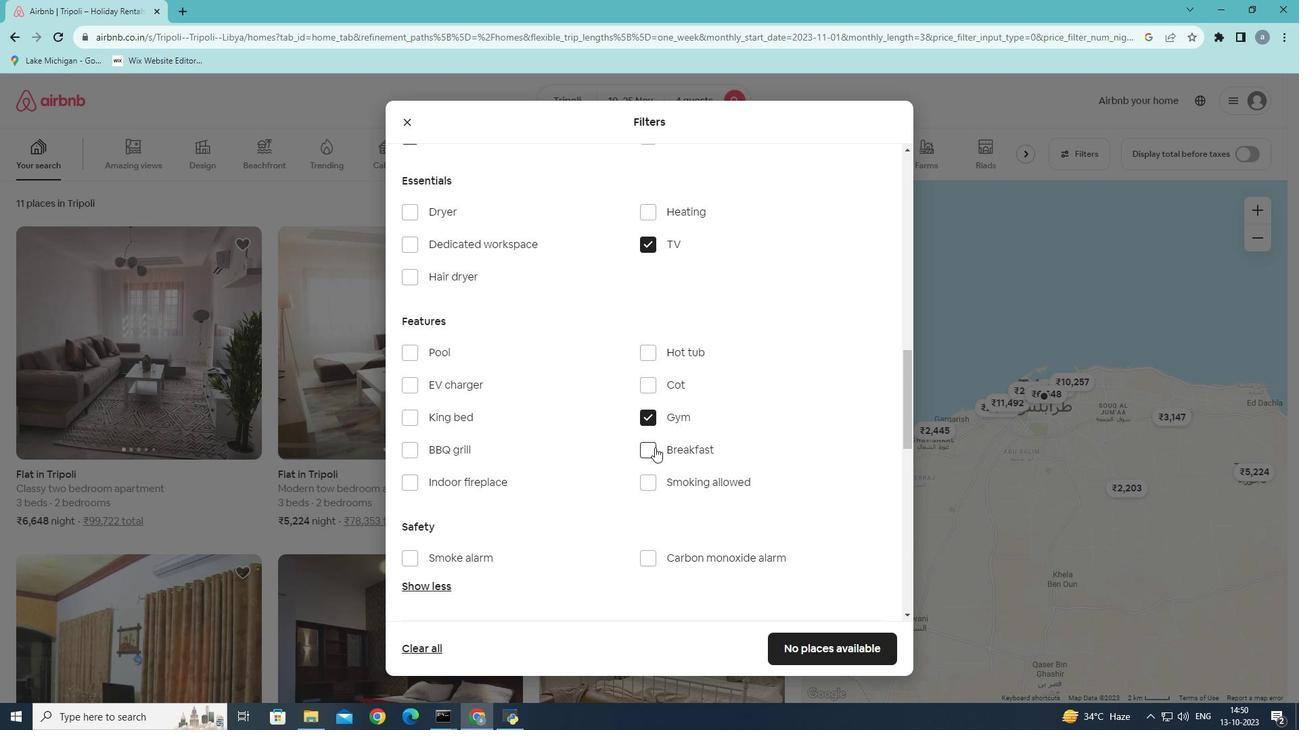 
Action: Mouse moved to (650, 449)
Screenshot: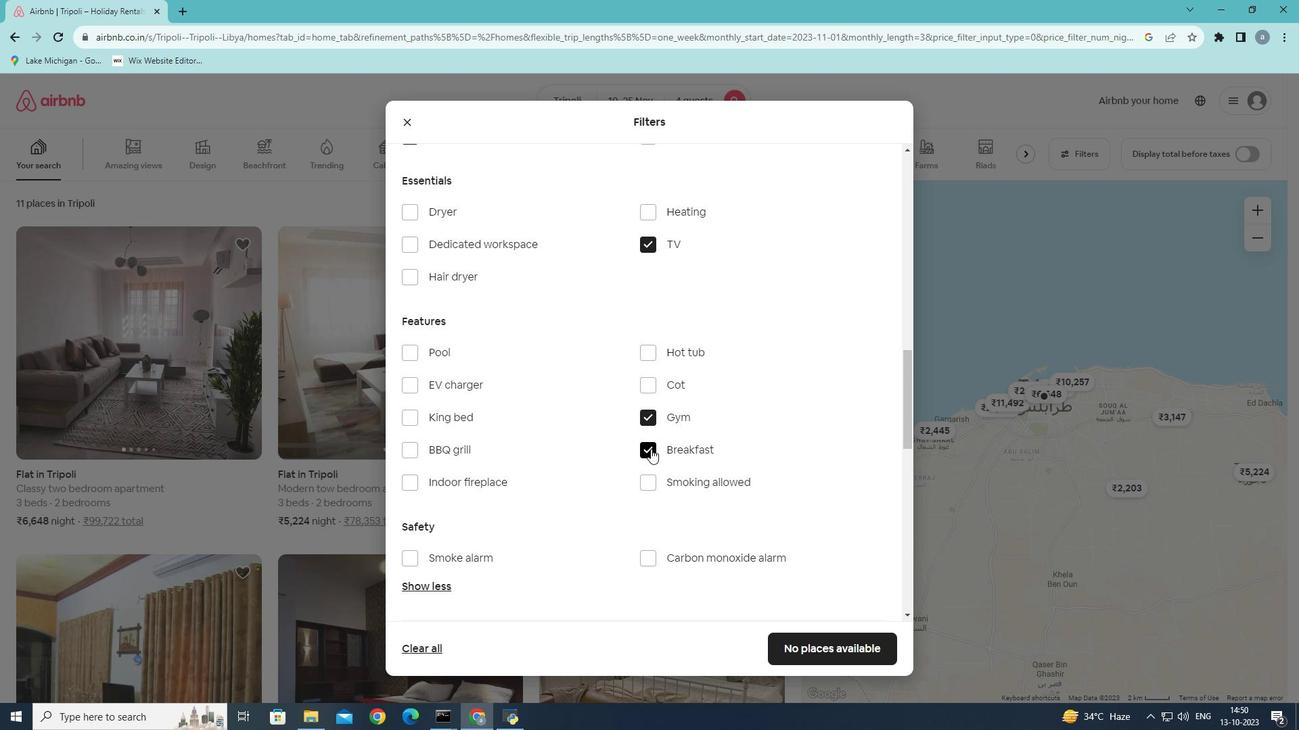 
Action: Mouse scrolled (650, 448) with delta (0, 0)
Screenshot: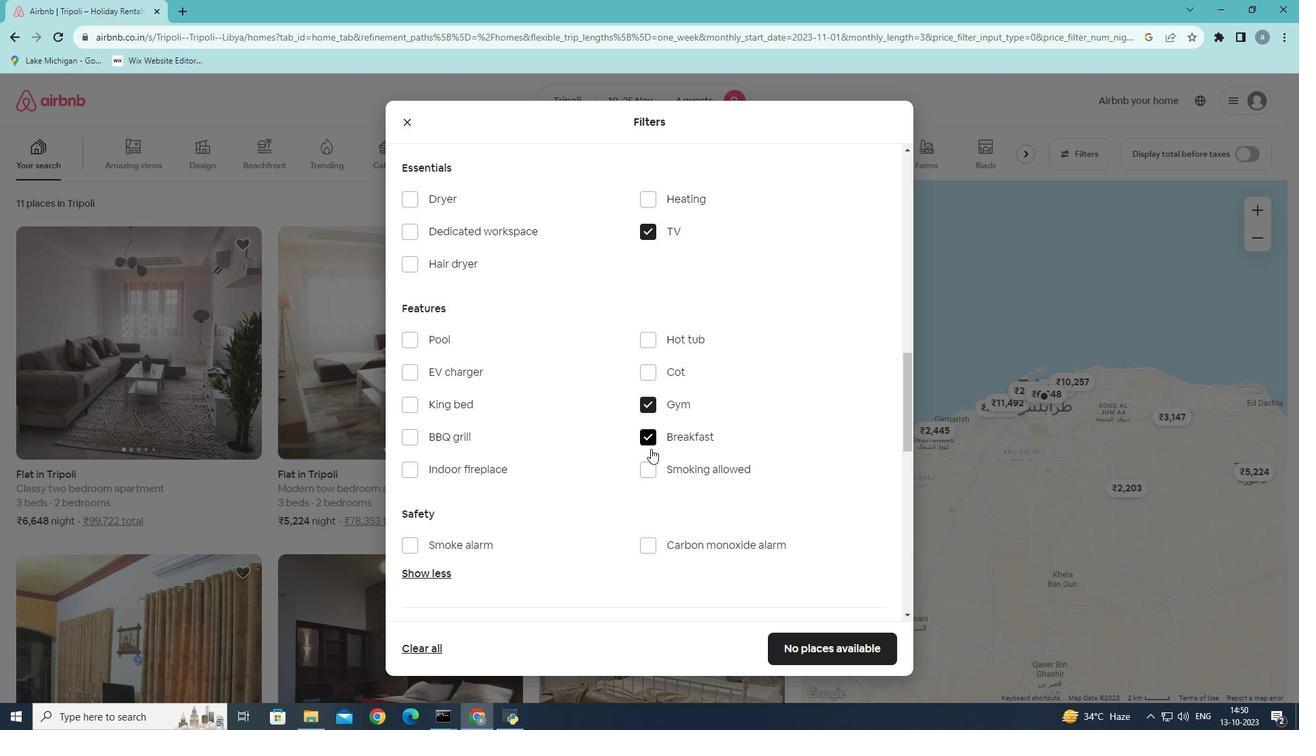 
Action: Mouse scrolled (650, 448) with delta (0, 0)
Screenshot: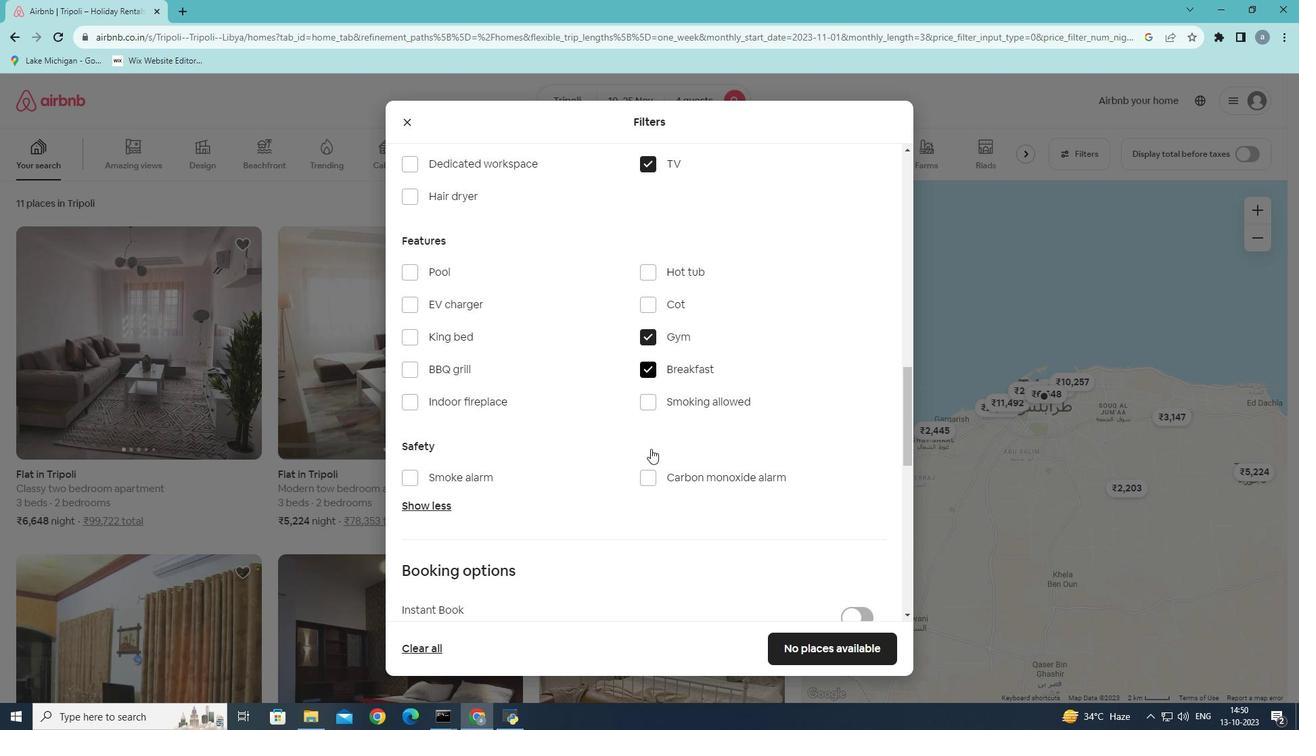 
Action: Mouse scrolled (650, 448) with delta (0, 0)
Screenshot: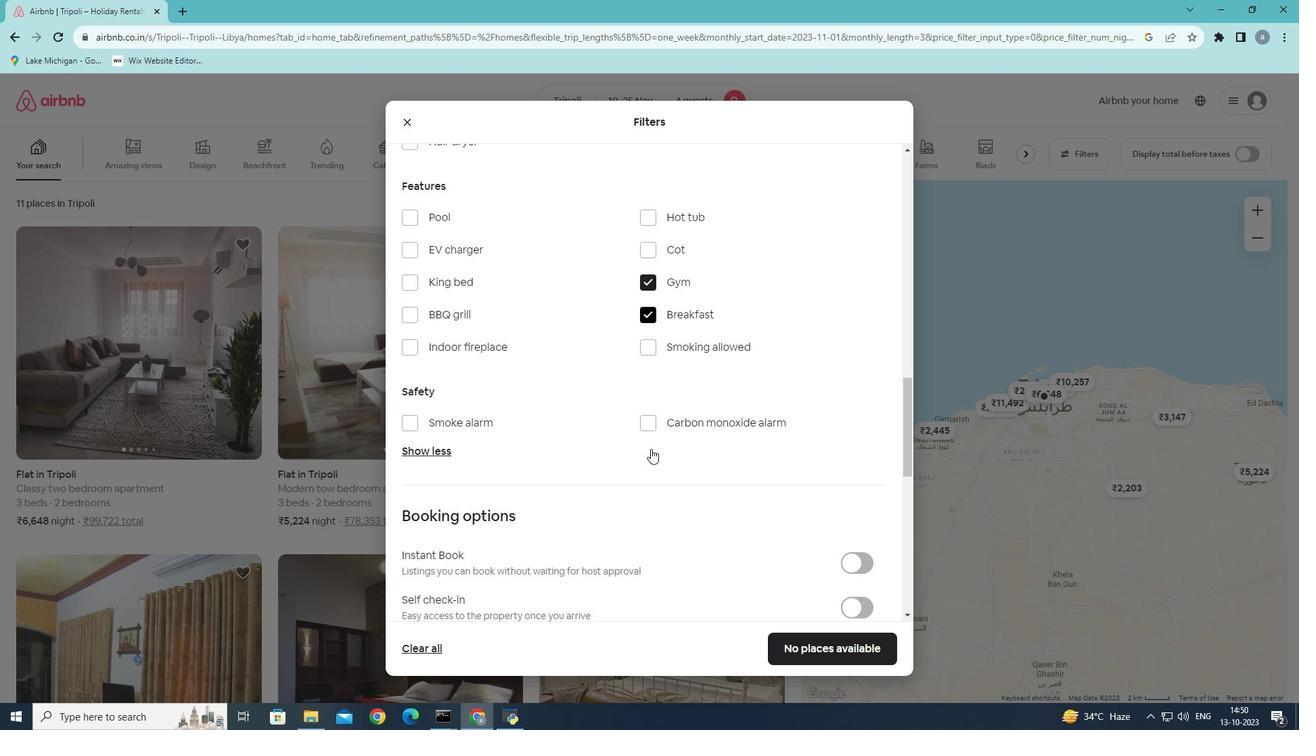 
Action: Mouse scrolled (650, 448) with delta (0, 0)
Screenshot: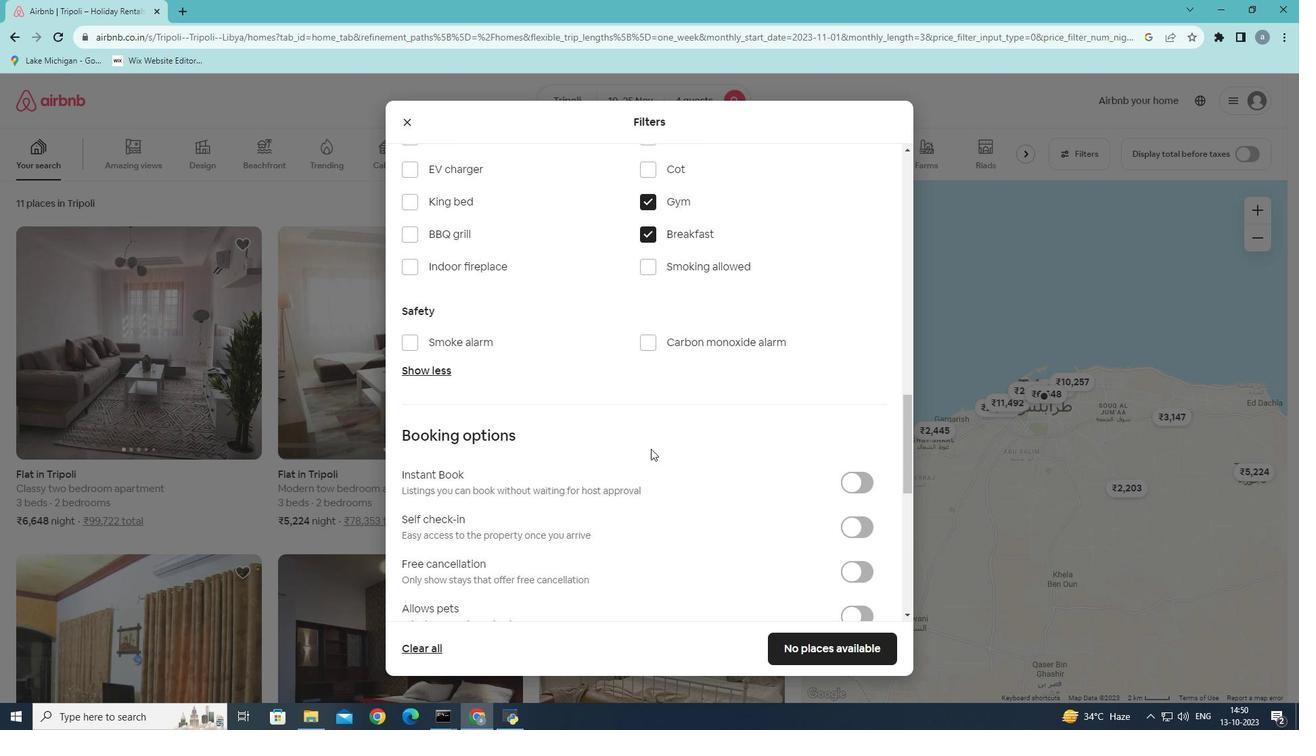 
Action: Mouse scrolled (650, 448) with delta (0, 0)
Screenshot: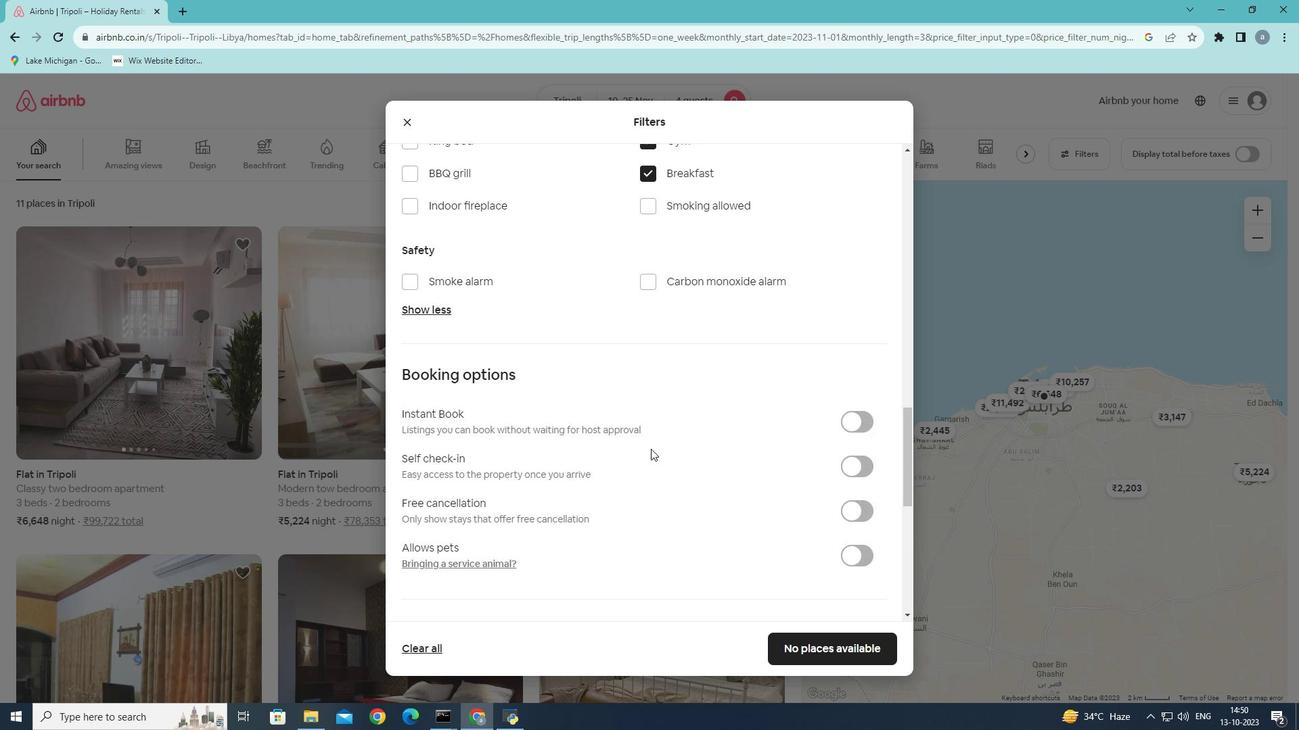 
Action: Mouse scrolled (650, 448) with delta (0, 0)
Screenshot: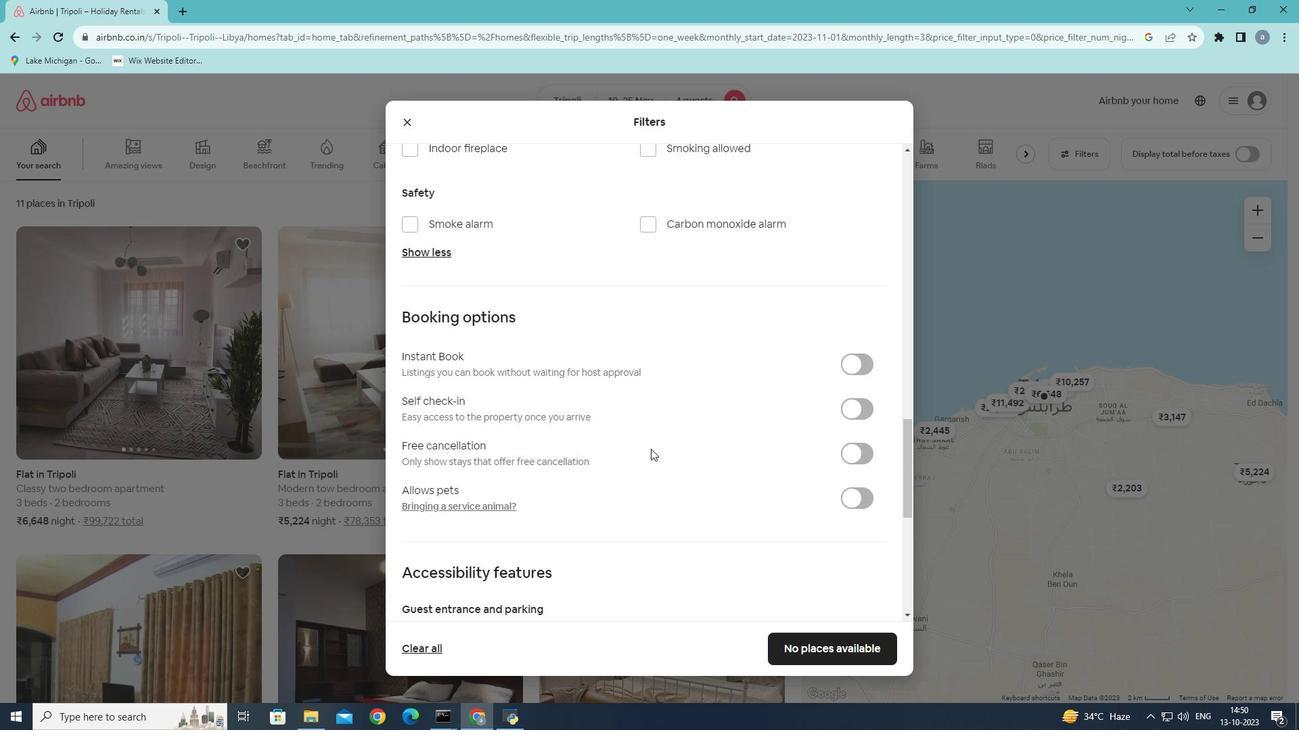 
Action: Mouse scrolled (650, 448) with delta (0, 0)
Screenshot: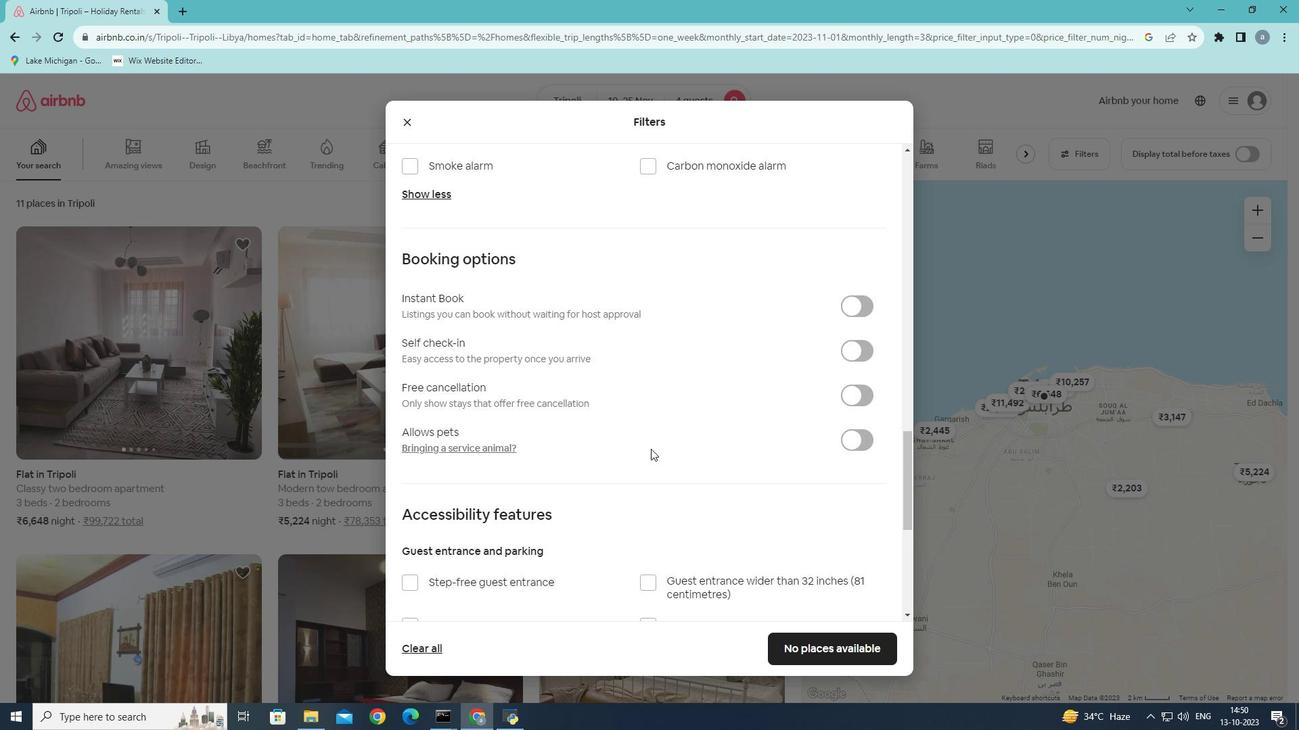 
Action: Mouse moved to (834, 656)
Screenshot: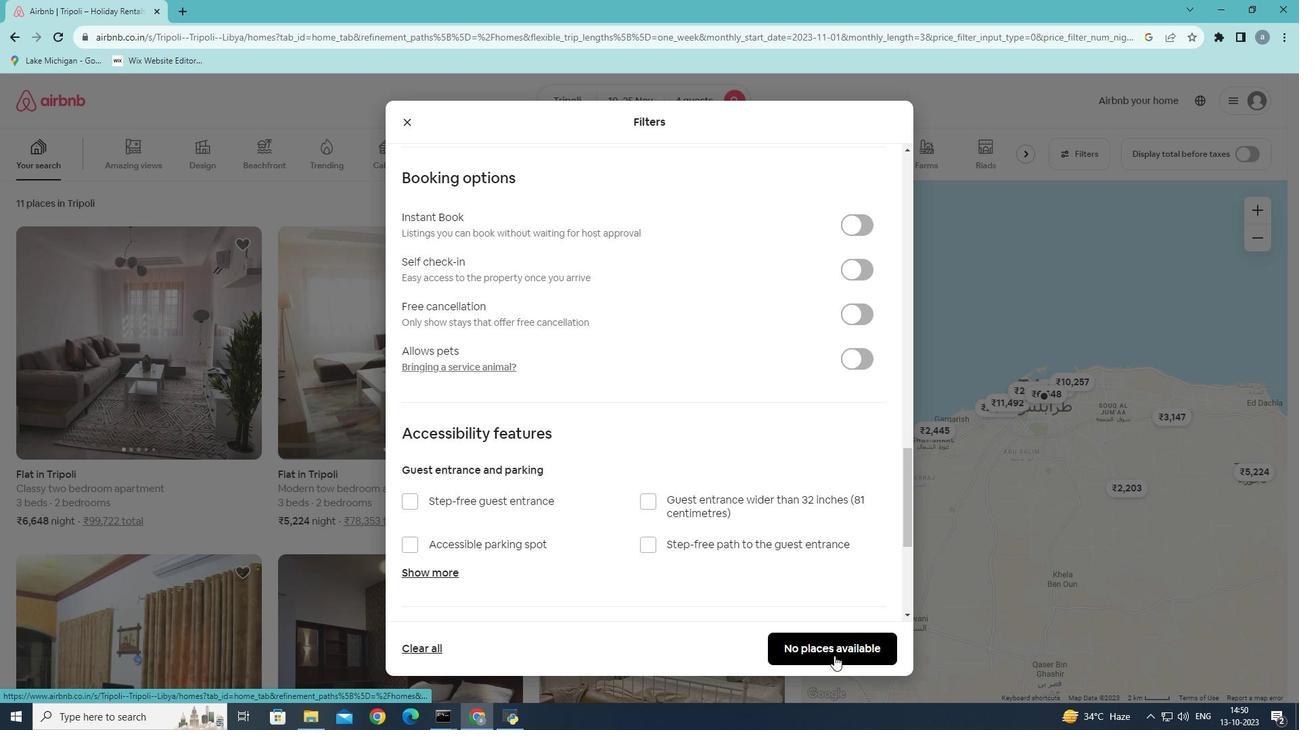 
Action: Mouse pressed left at (834, 656)
Screenshot: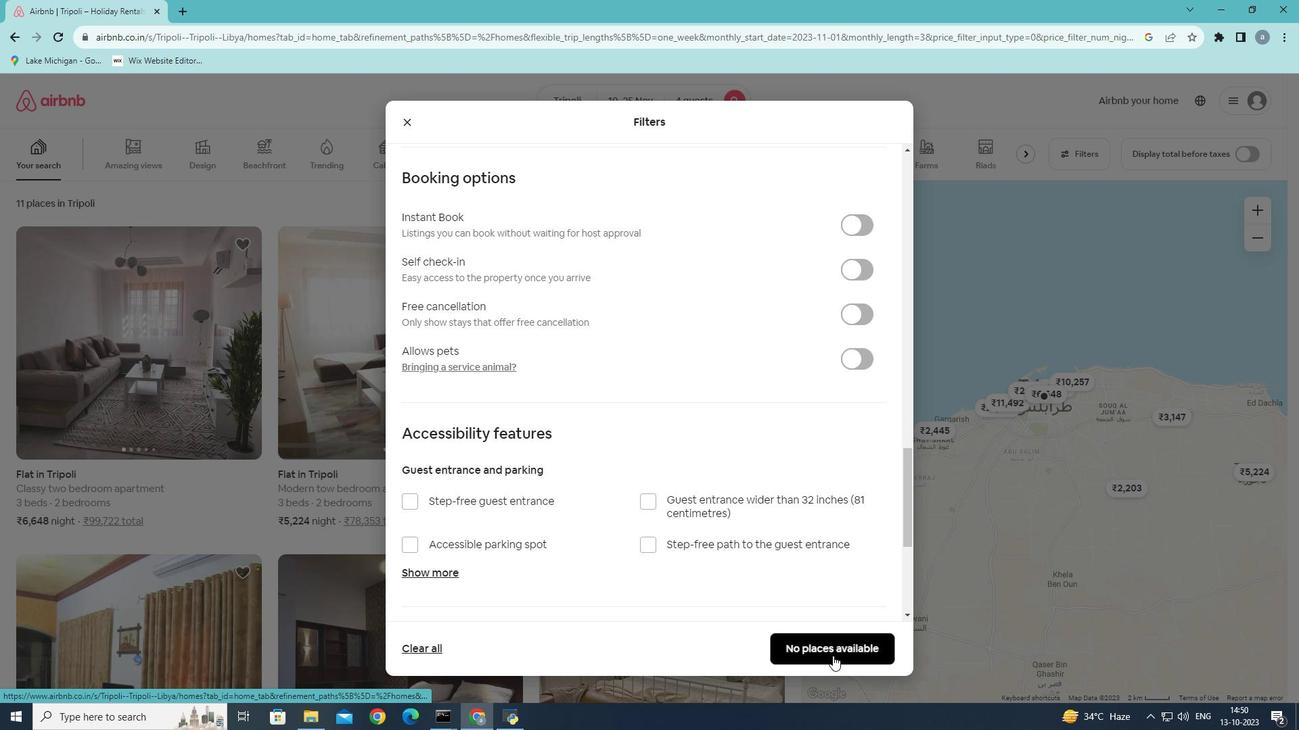 
Action: Mouse moved to (654, 591)
Screenshot: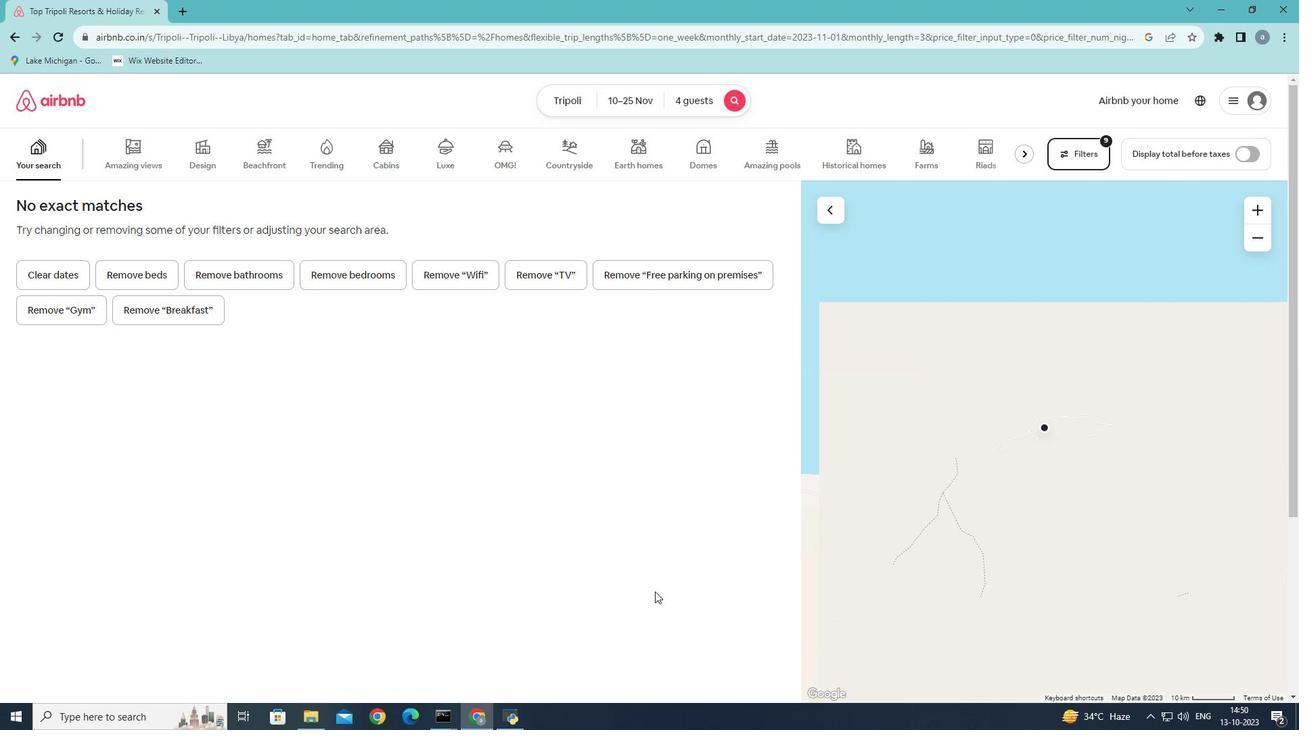 
